 Task: Find an Airbnb in Deer Park, Australia for 5 guests from 1st to 9th June with 3 bedrooms, 3 beds, a kitchen, and self check-in, priced between ₹6000 and ₹12000 per night.
Action: Mouse moved to (502, 112)
Screenshot: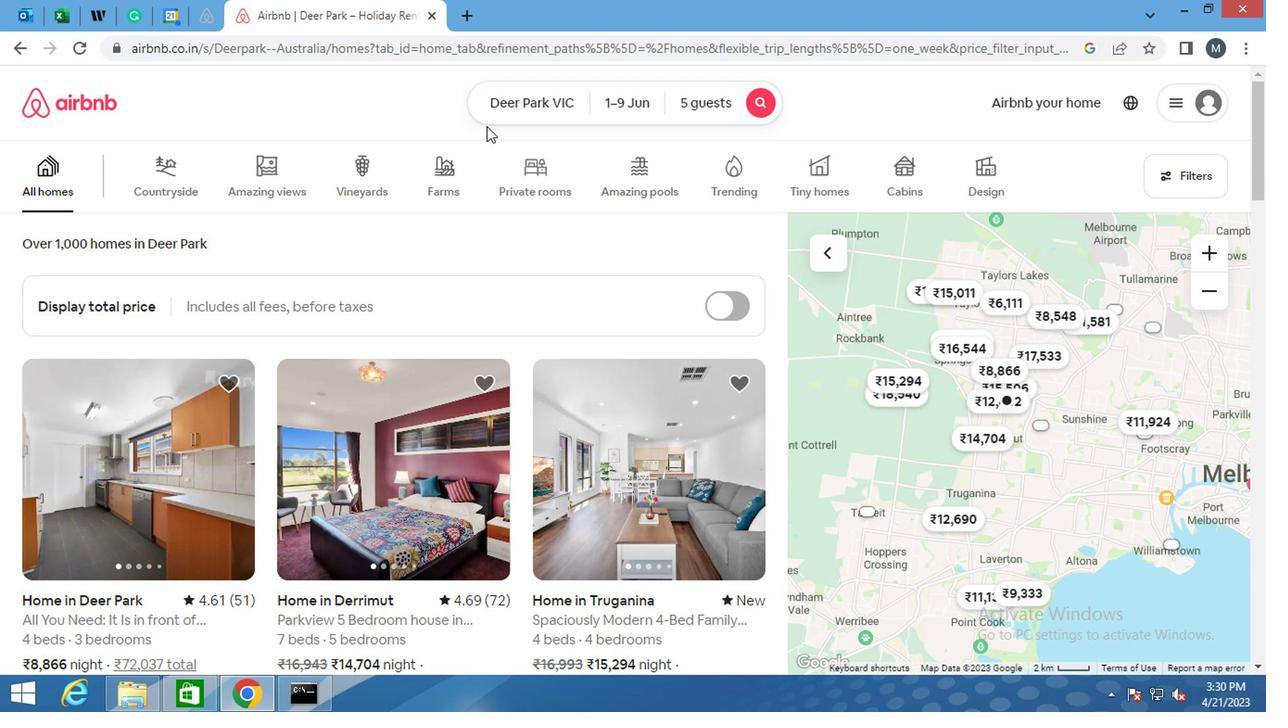 
Action: Mouse pressed left at (502, 112)
Screenshot: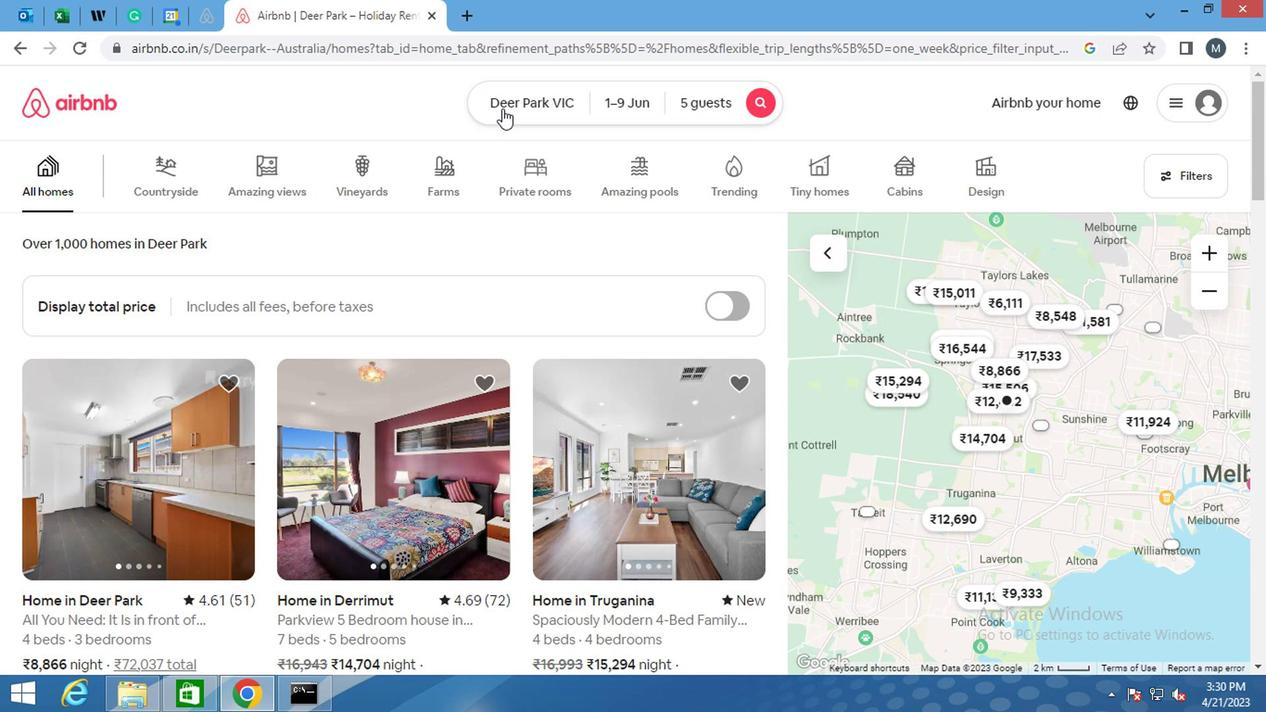 
Action: Mouse moved to (396, 179)
Screenshot: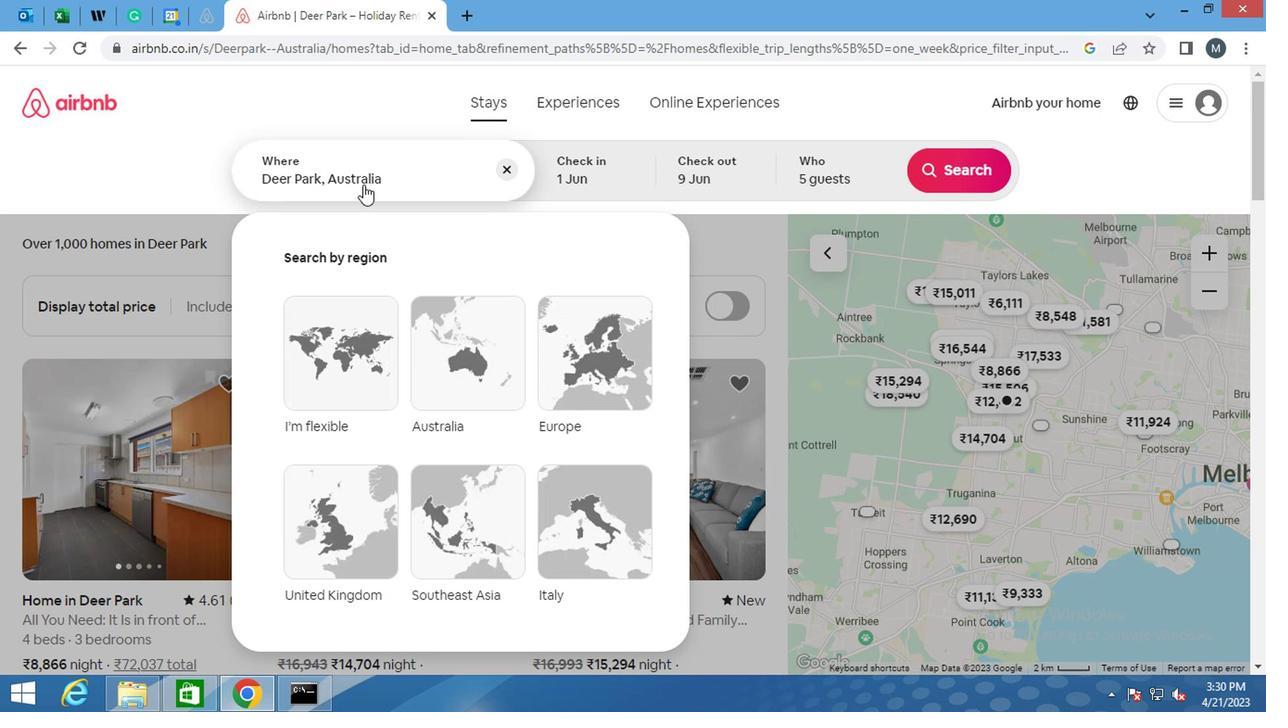 
Action: Mouse pressed left at (396, 179)
Screenshot: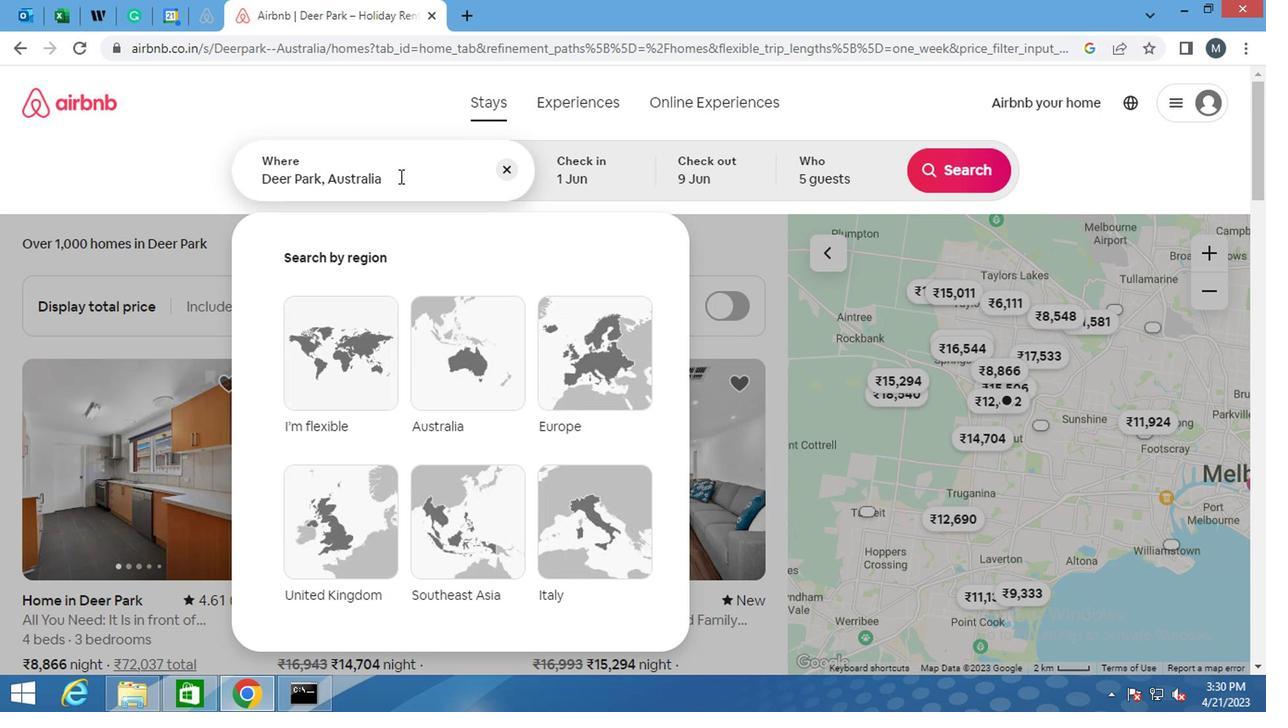 
Action: Mouse moved to (599, 183)
Screenshot: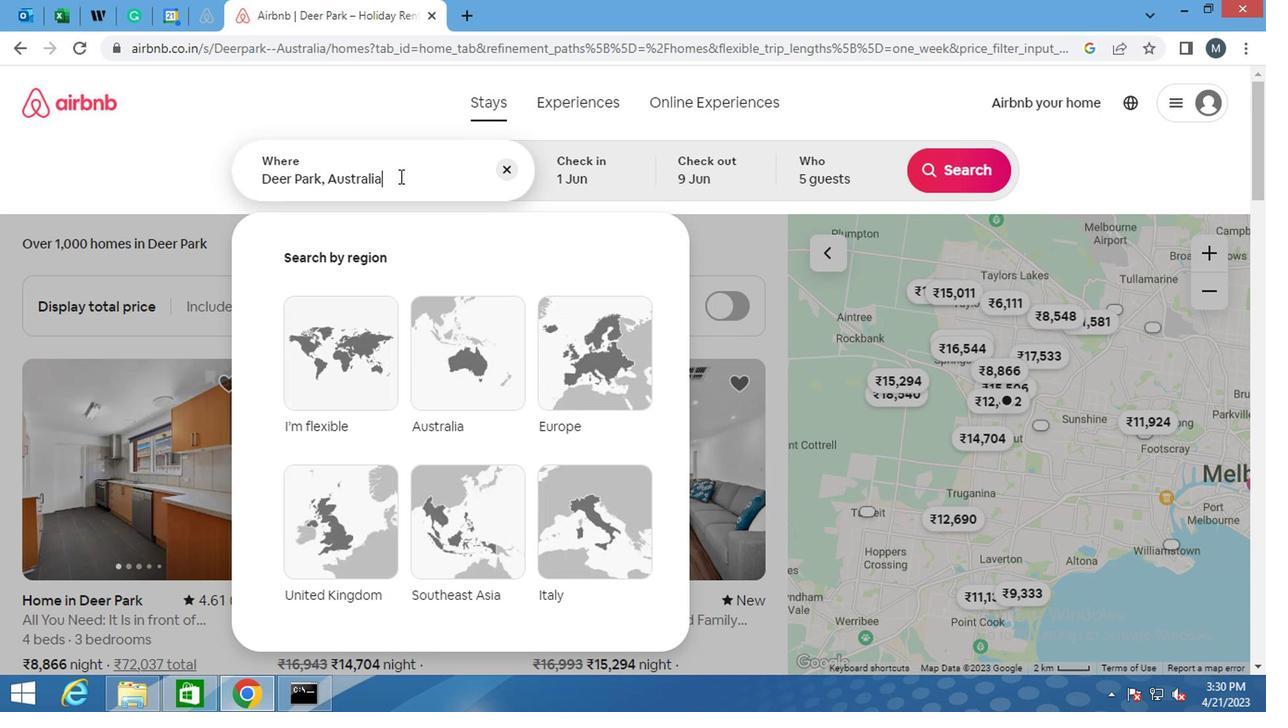 
Action: Mouse pressed left at (599, 183)
Screenshot: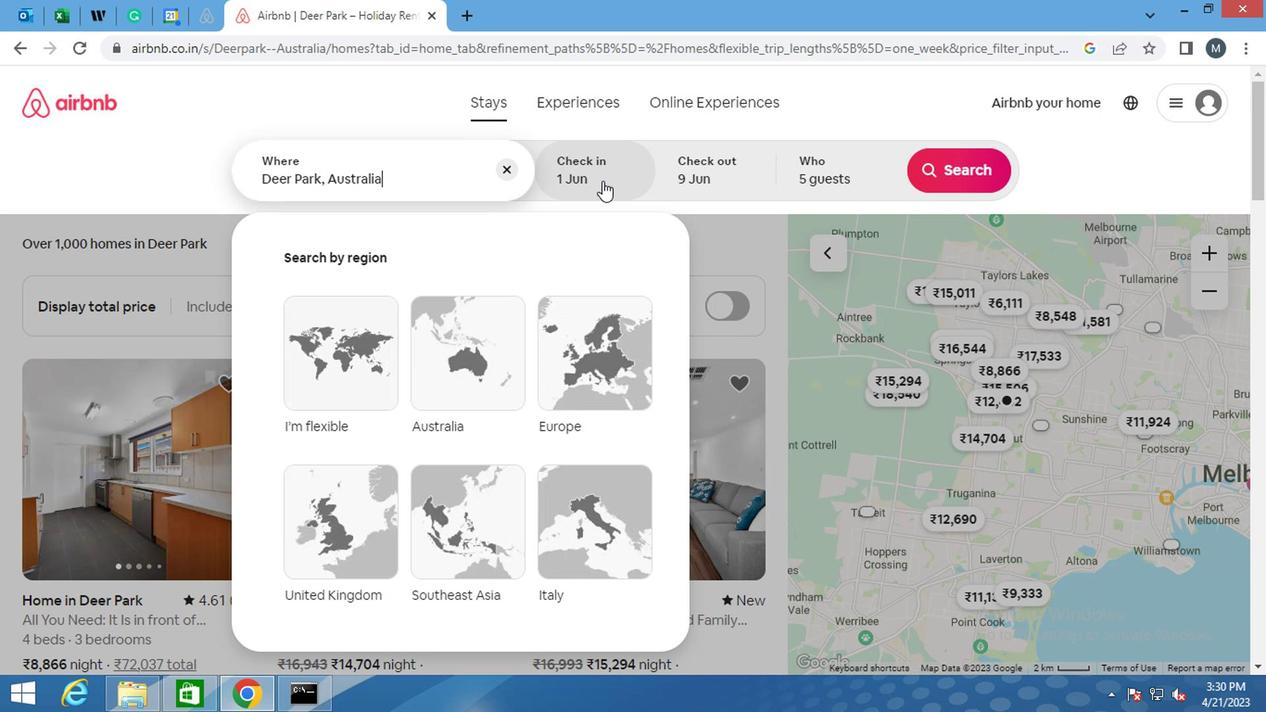 
Action: Mouse moved to (722, 176)
Screenshot: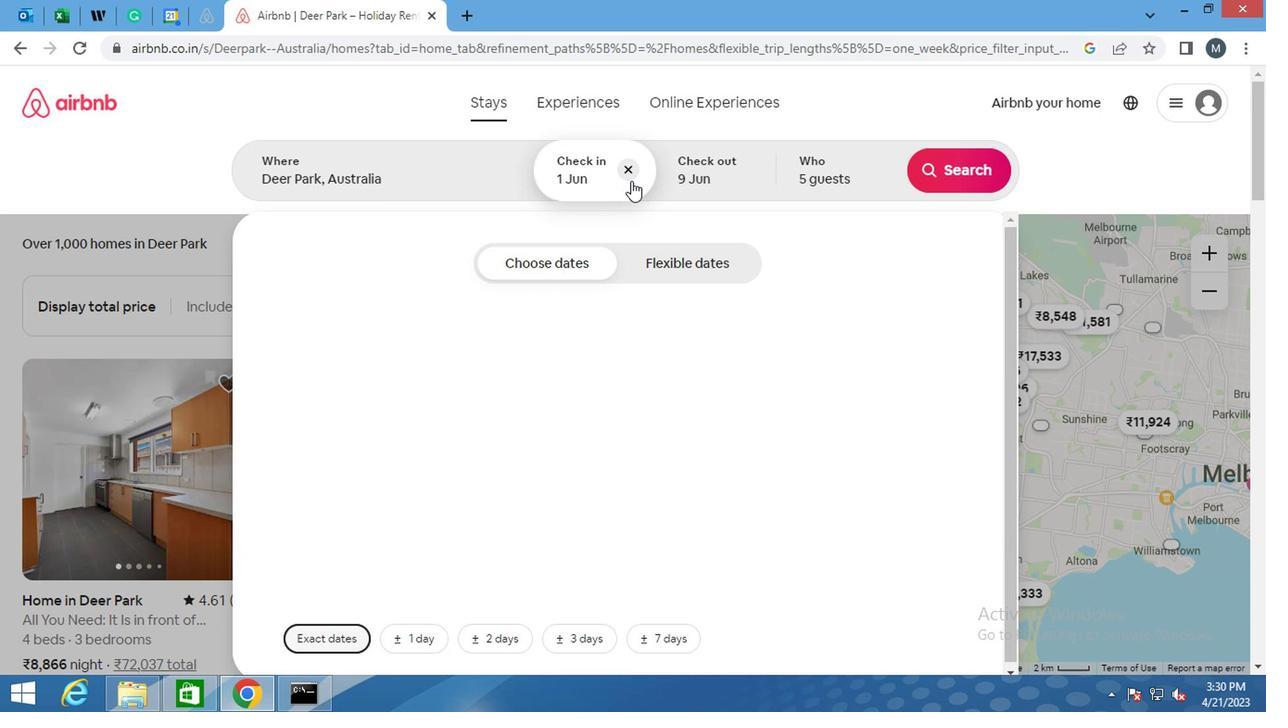 
Action: Mouse pressed left at (722, 176)
Screenshot: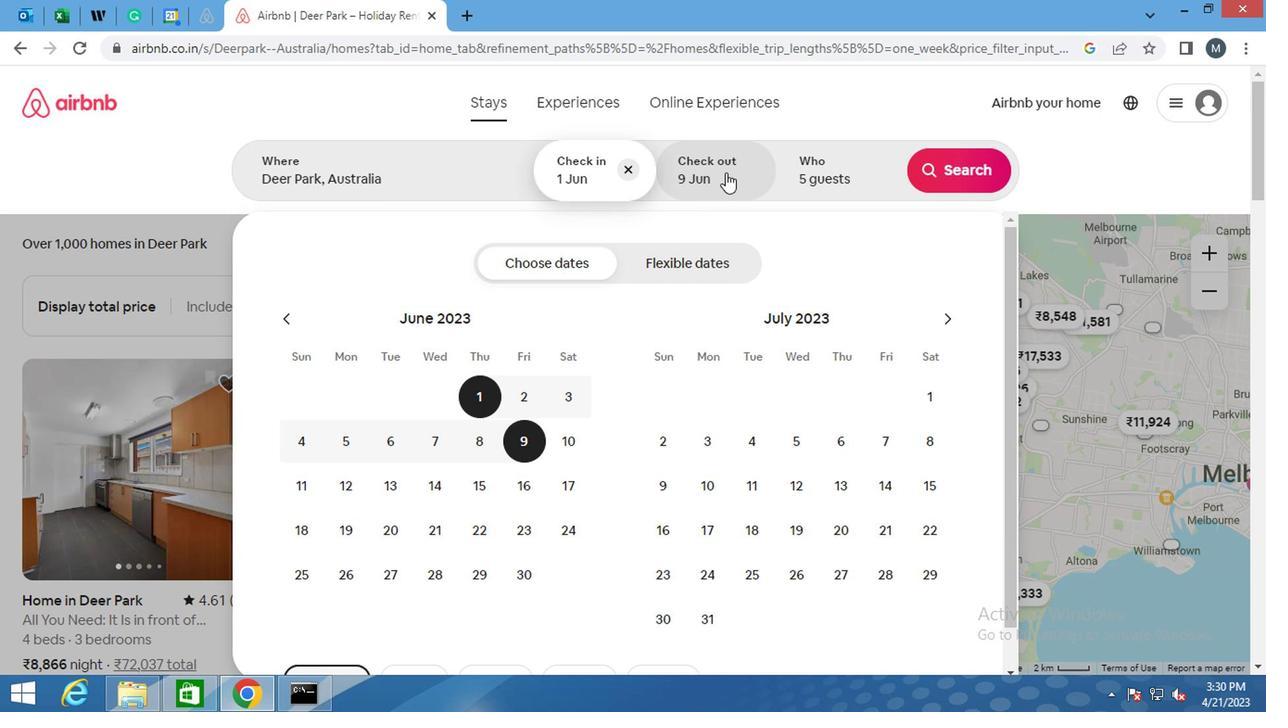 
Action: Mouse pressed right at (722, 176)
Screenshot: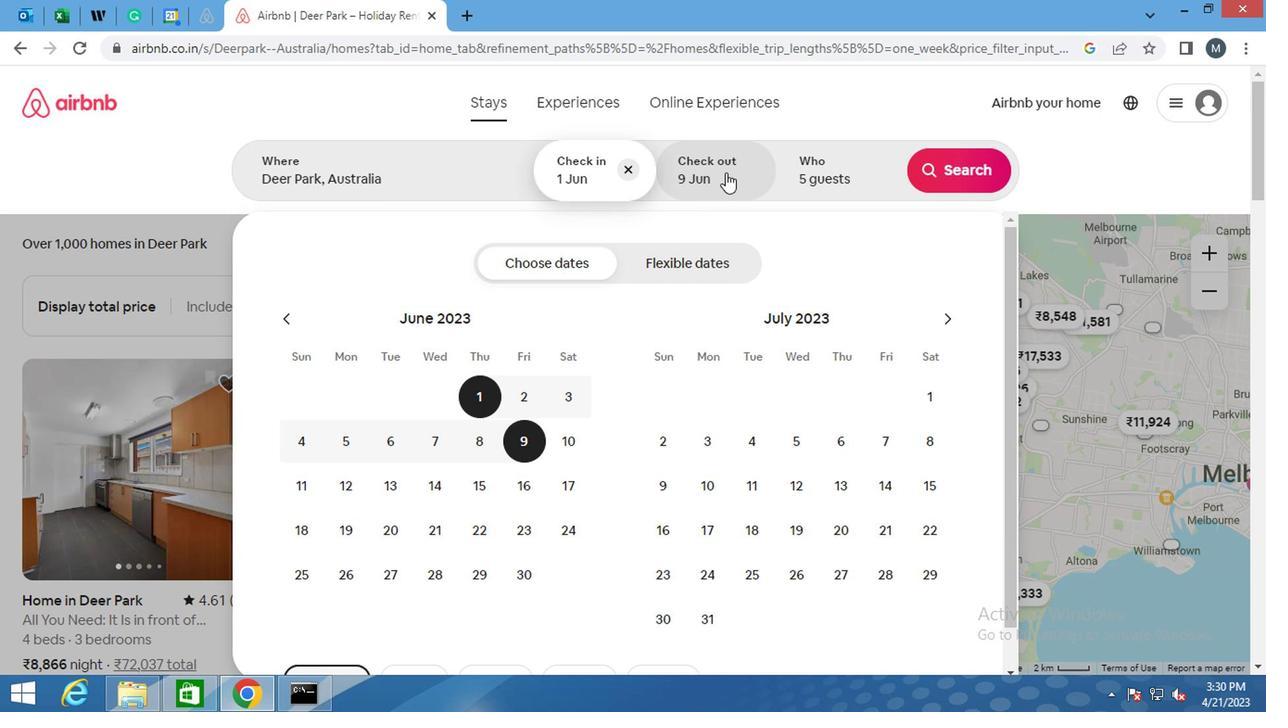 
Action: Mouse moved to (840, 154)
Screenshot: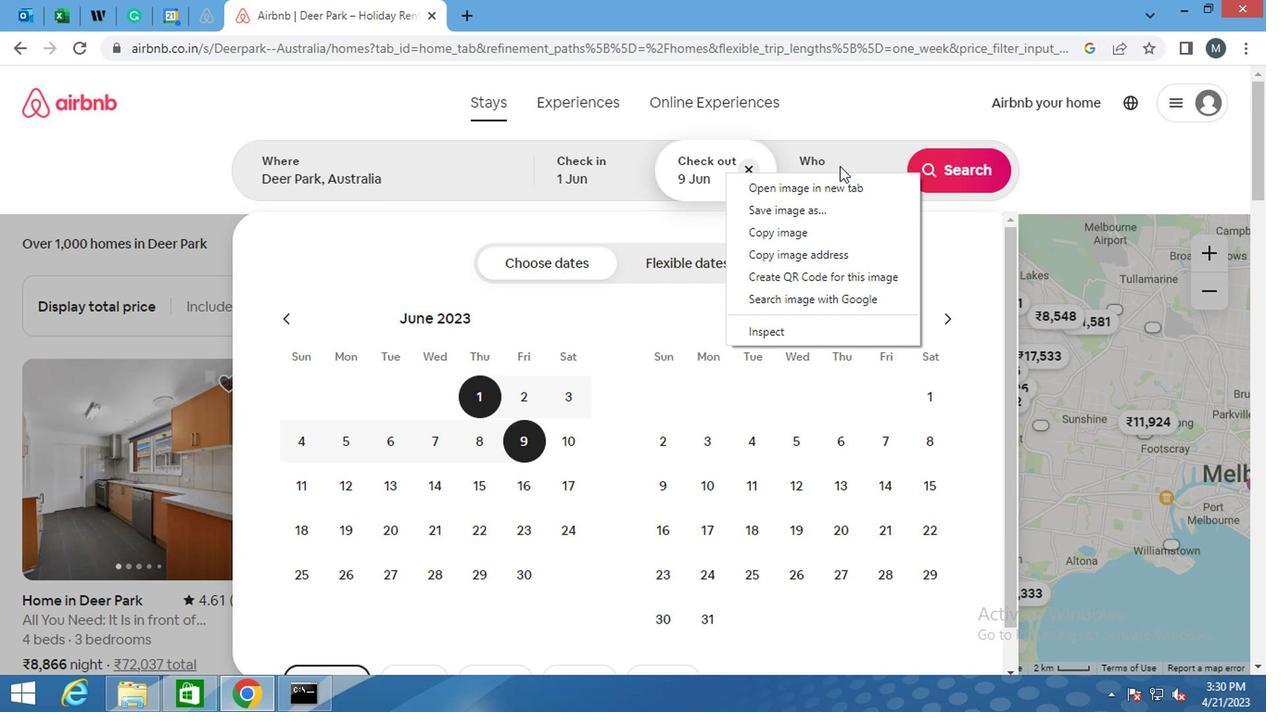 
Action: Mouse pressed left at (840, 154)
Screenshot: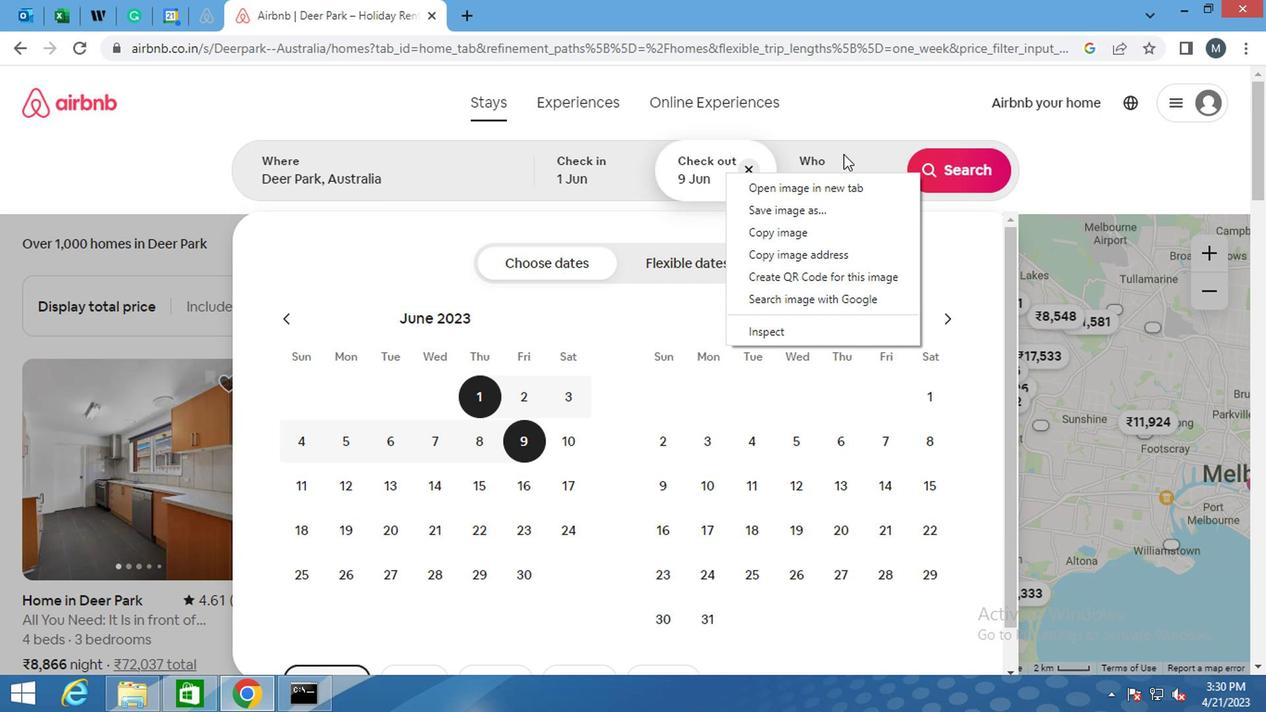 
Action: Mouse pressed right at (840, 154)
Screenshot: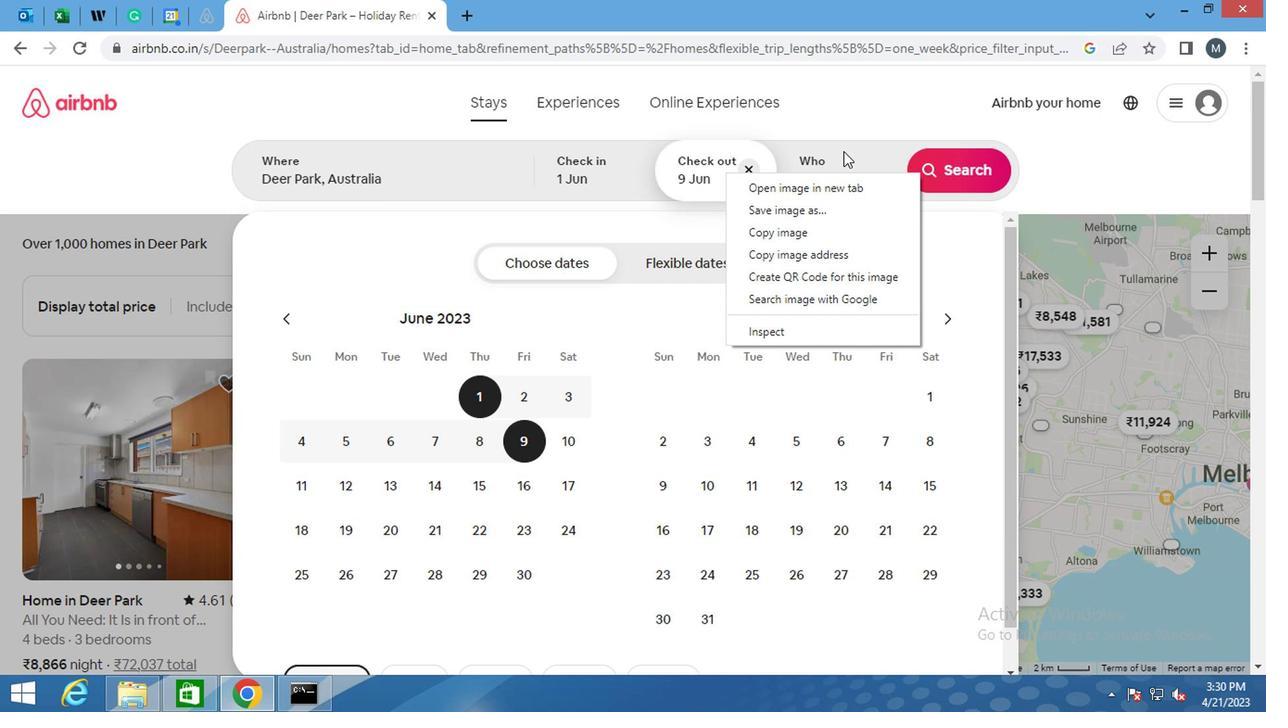 
Action: Mouse moved to (801, 179)
Screenshot: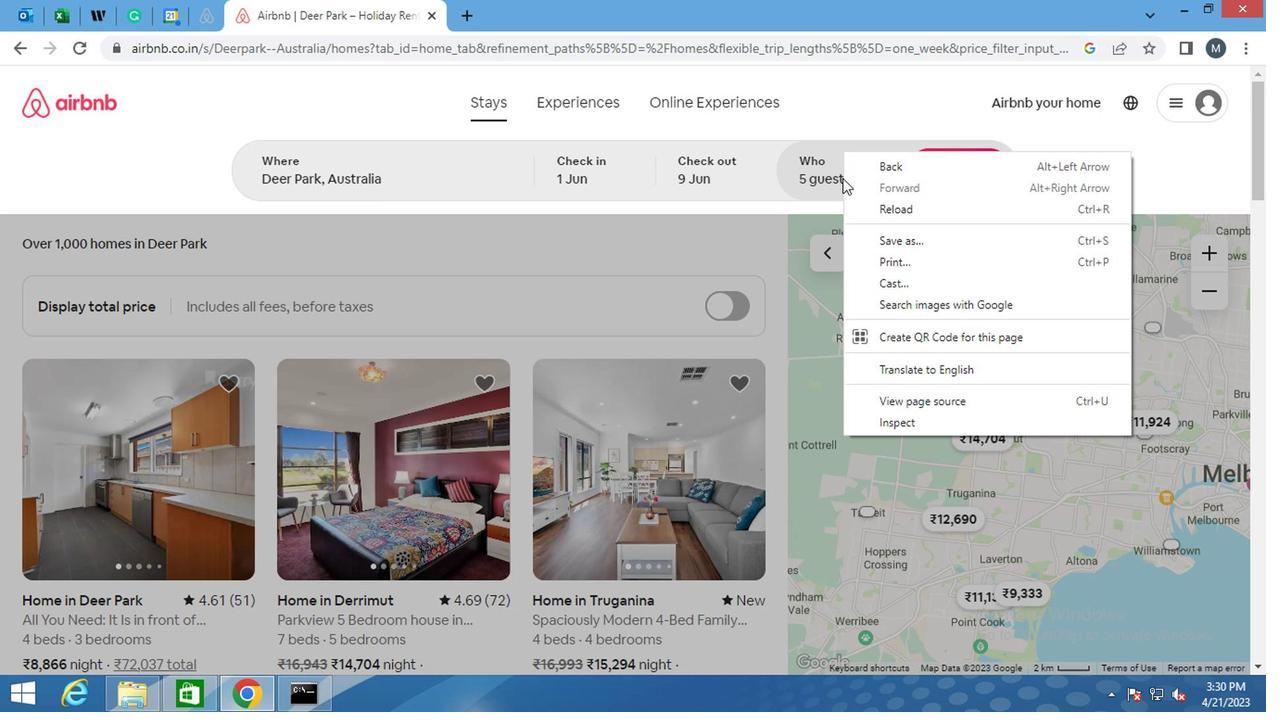 
Action: Mouse pressed left at (801, 179)
Screenshot: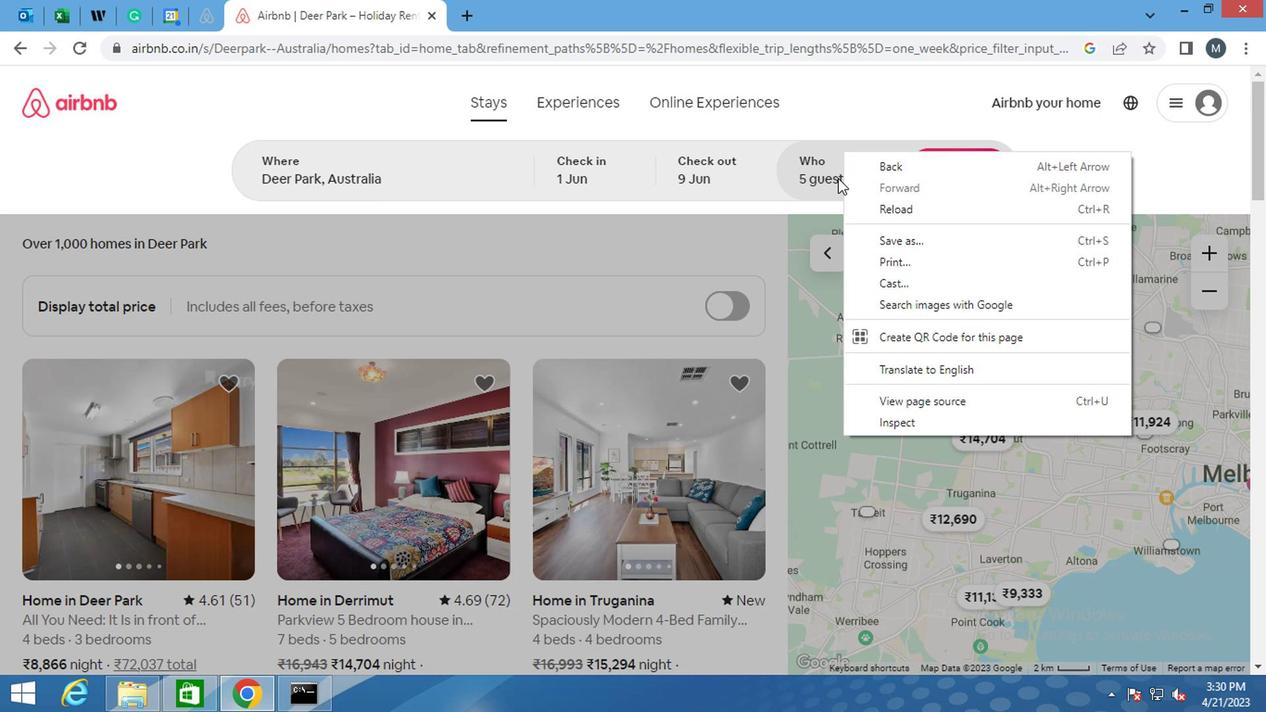 
Action: Mouse moved to (941, 177)
Screenshot: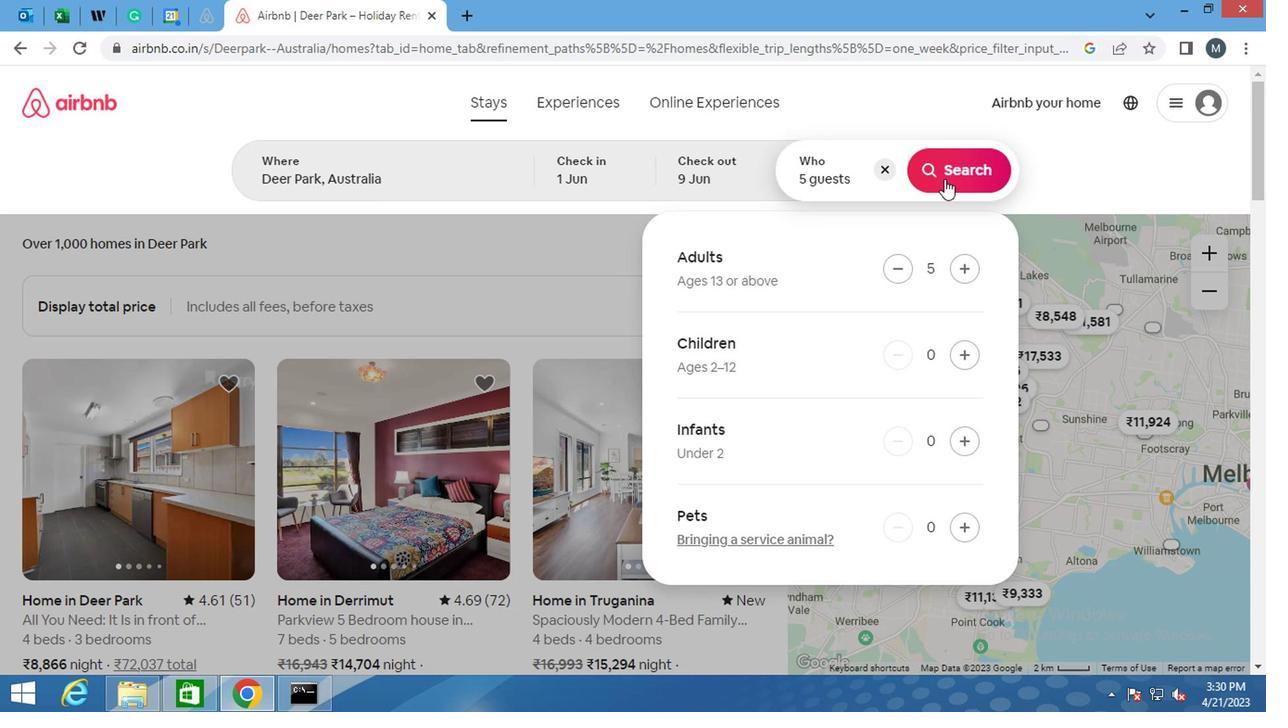 
Action: Mouse pressed left at (941, 177)
Screenshot: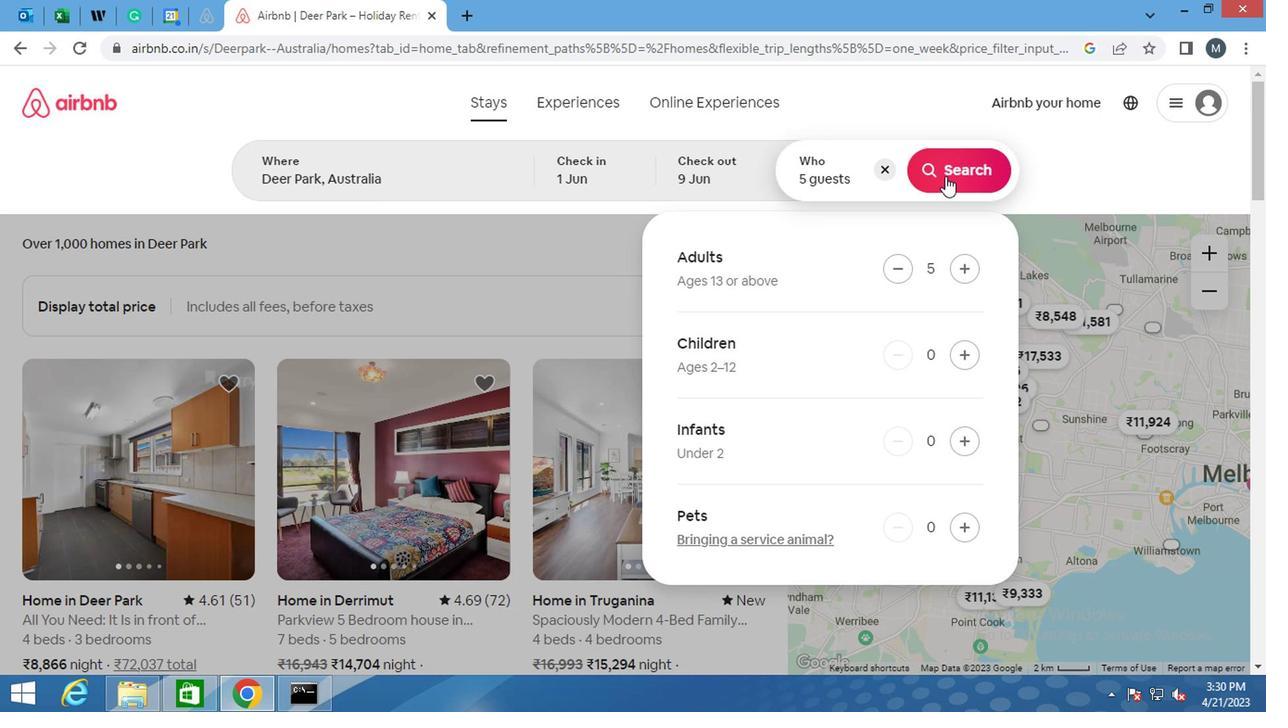 
Action: Mouse pressed right at (941, 177)
Screenshot: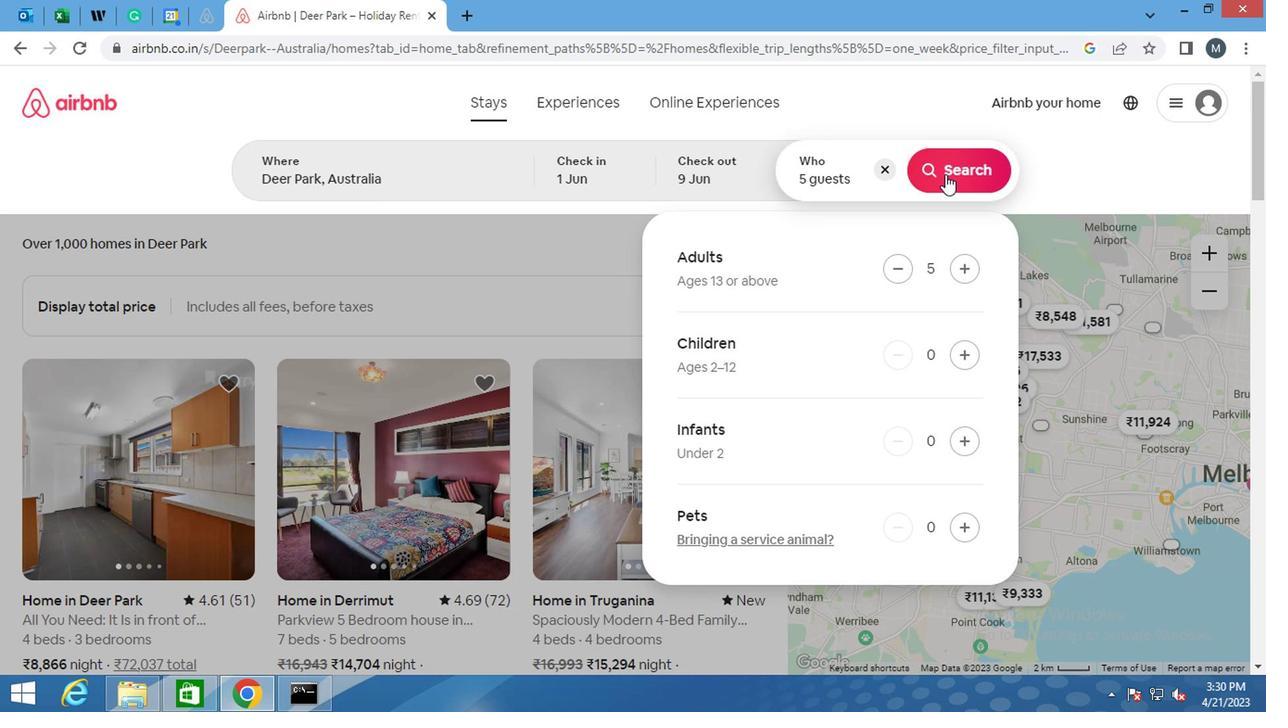 
Action: Mouse moved to (1168, 170)
Screenshot: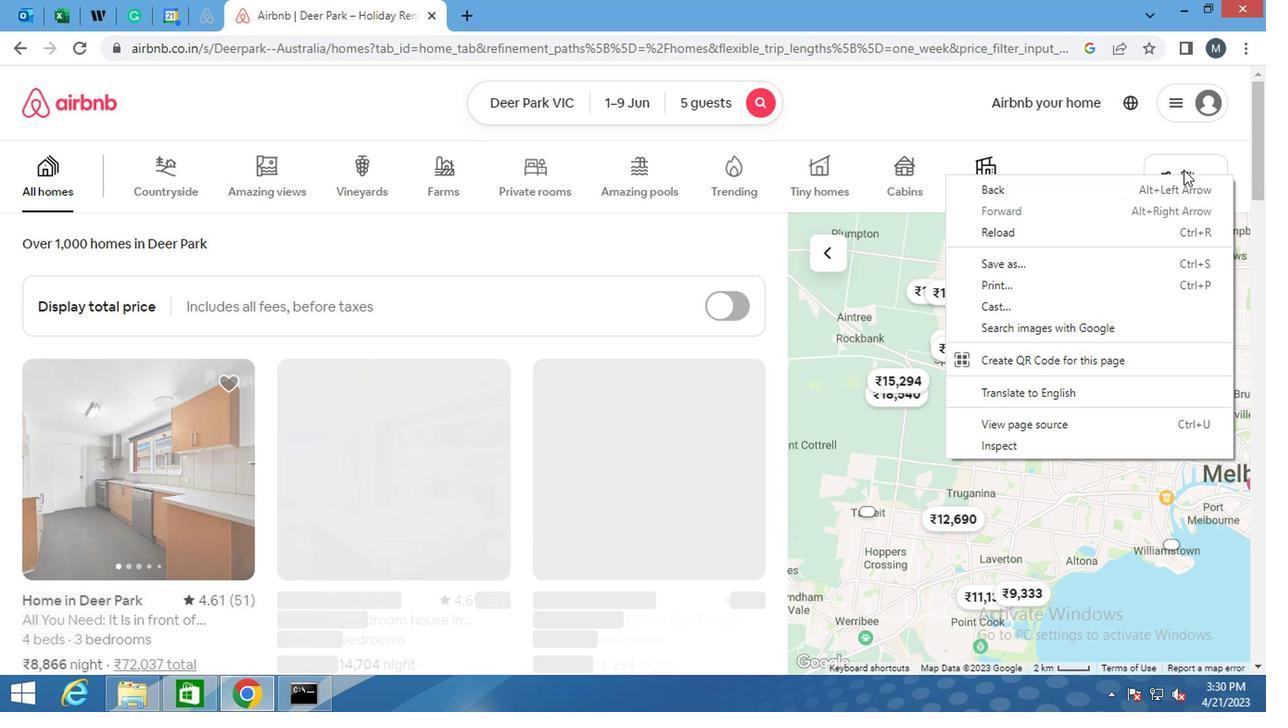 
Action: Mouse pressed left at (1168, 170)
Screenshot: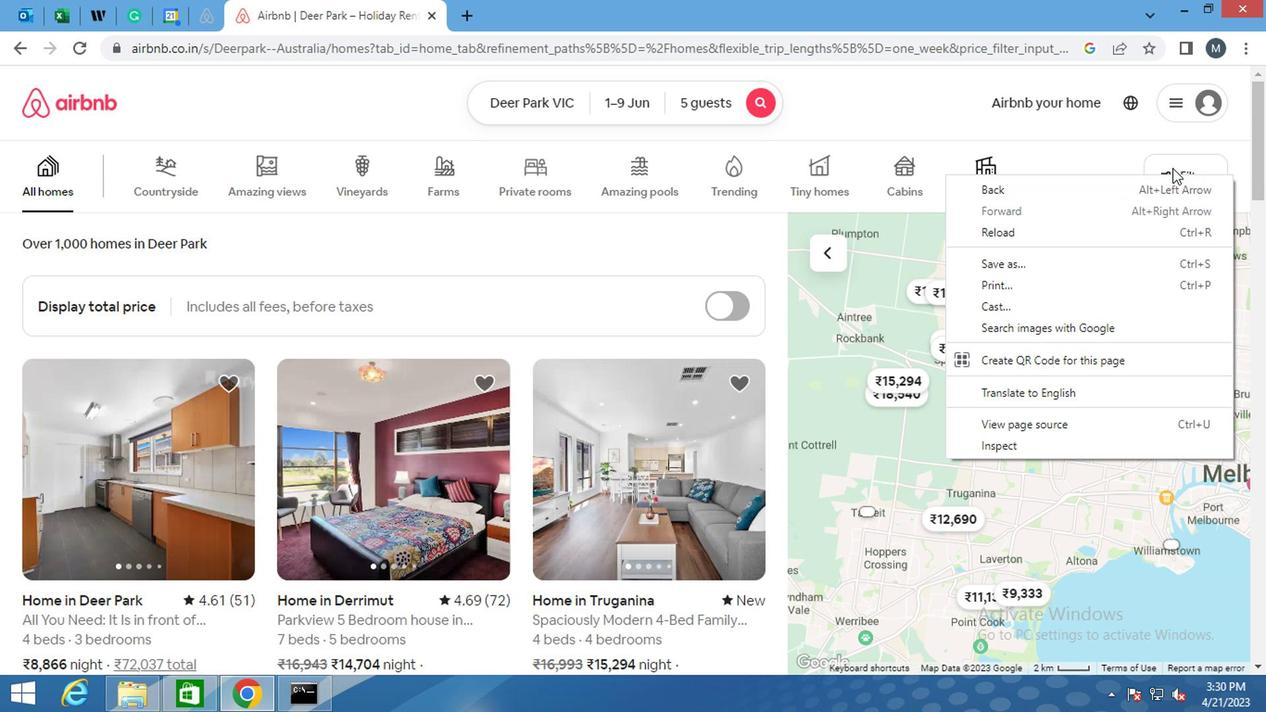 
Action: Mouse moved to (436, 402)
Screenshot: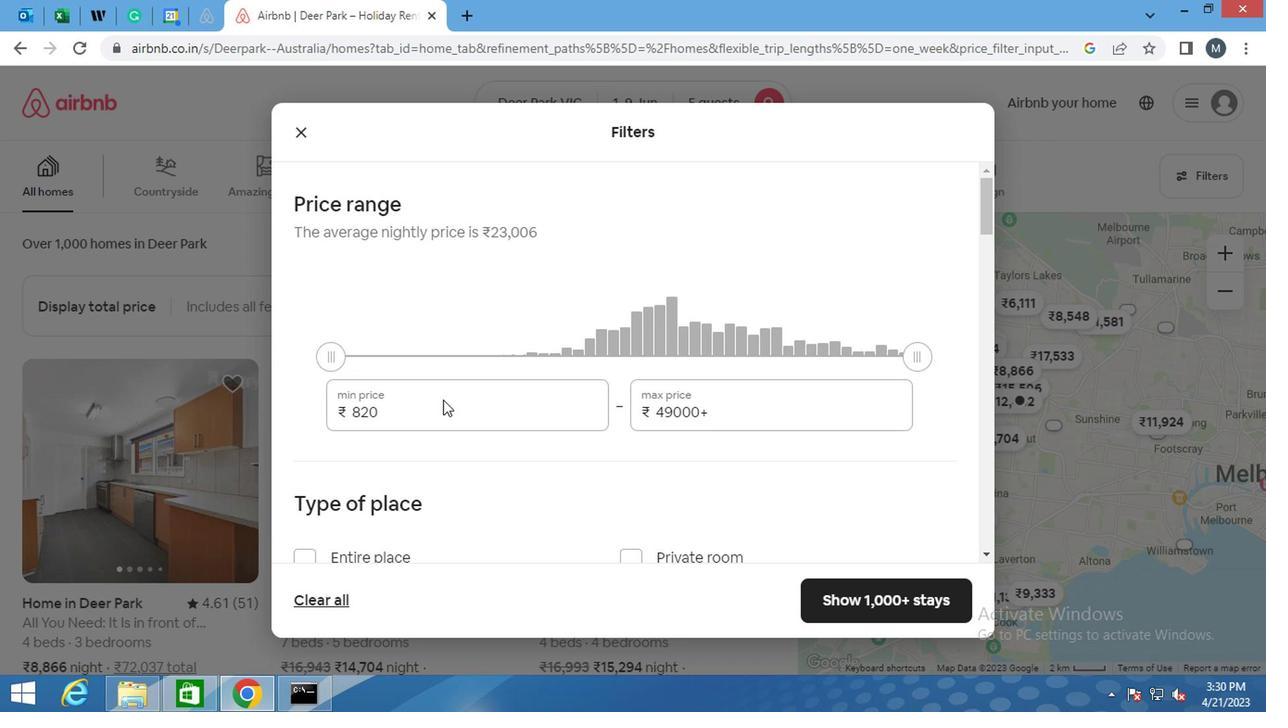 
Action: Mouse pressed left at (436, 402)
Screenshot: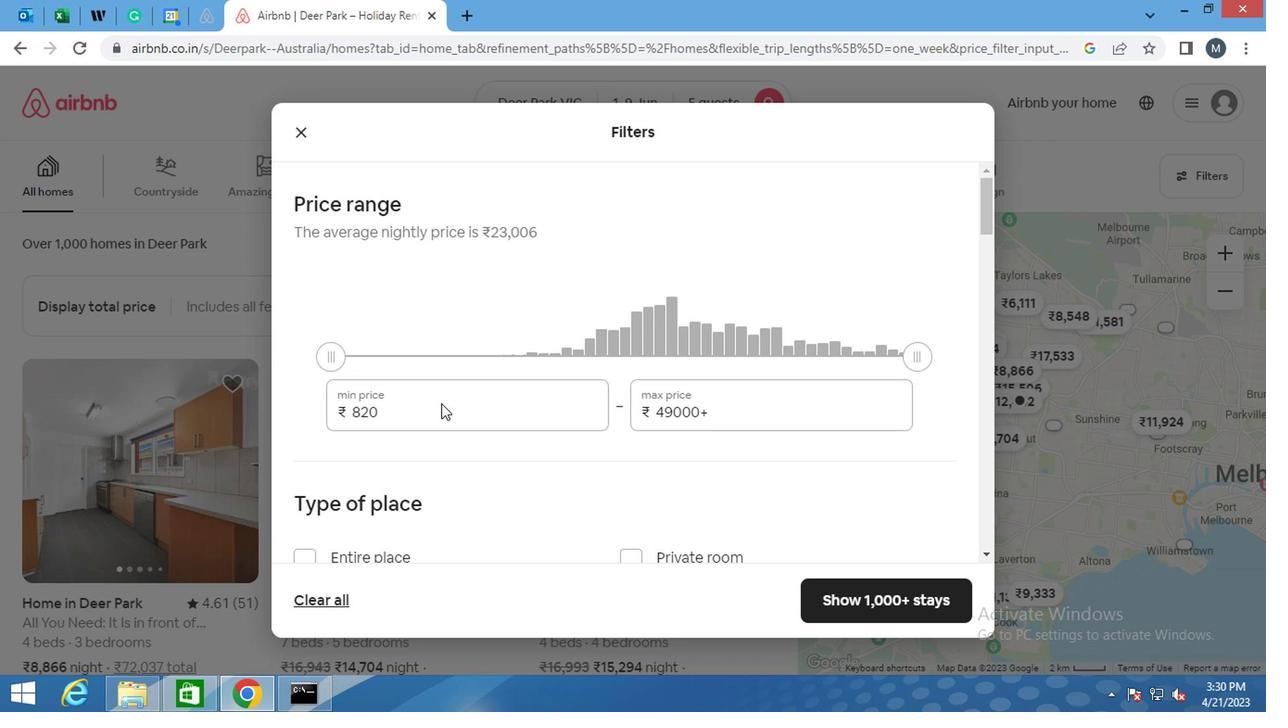 
Action: Mouse pressed left at (436, 402)
Screenshot: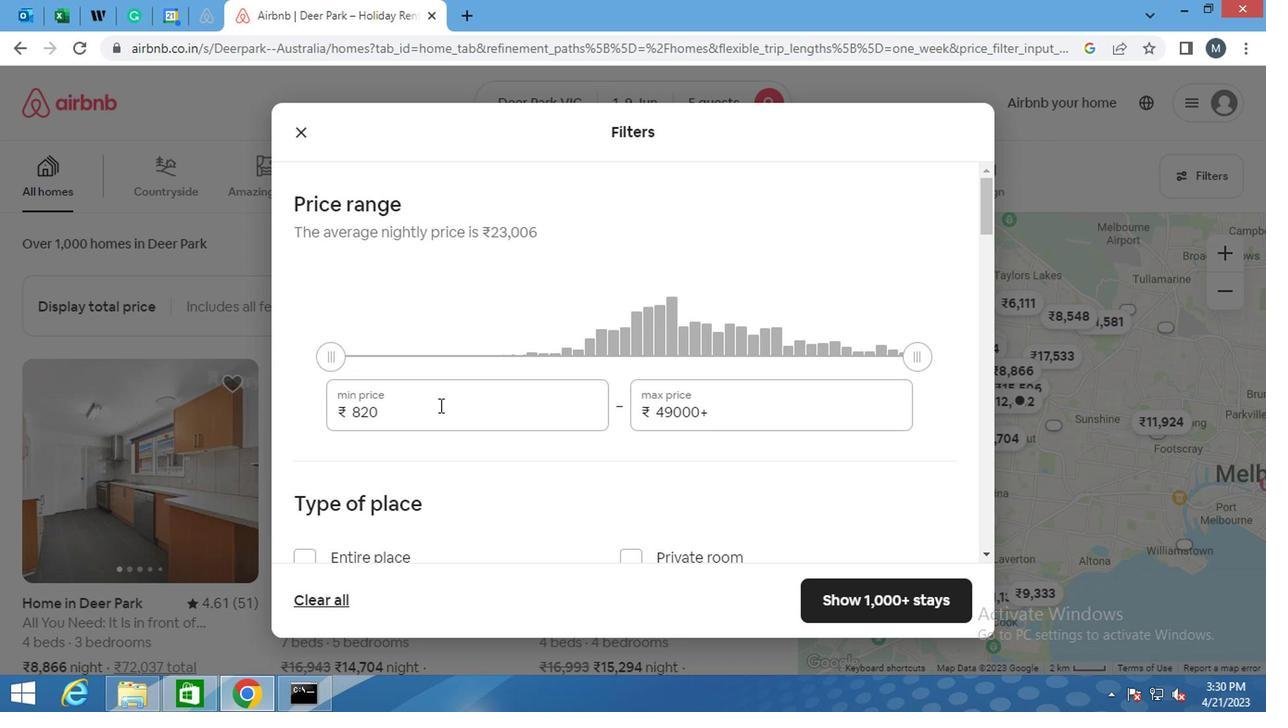 
Action: Mouse pressed right at (436, 402)
Screenshot: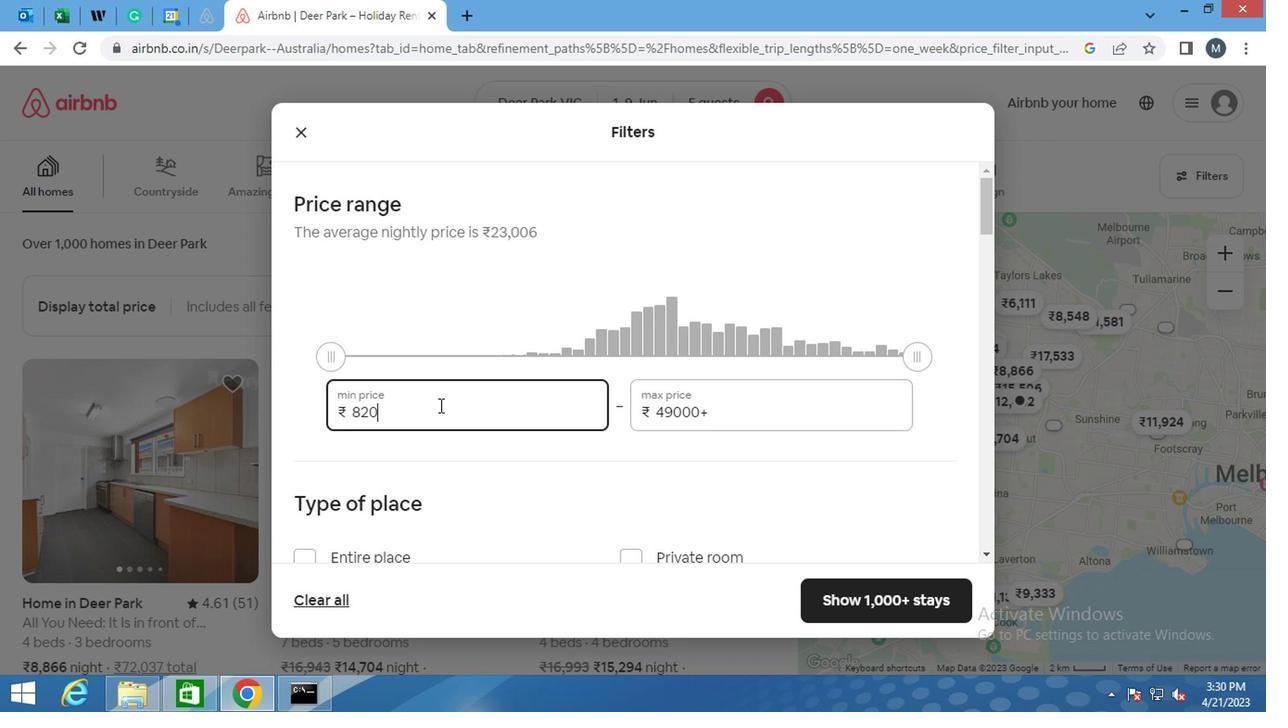 
Action: Mouse pressed left at (436, 402)
Screenshot: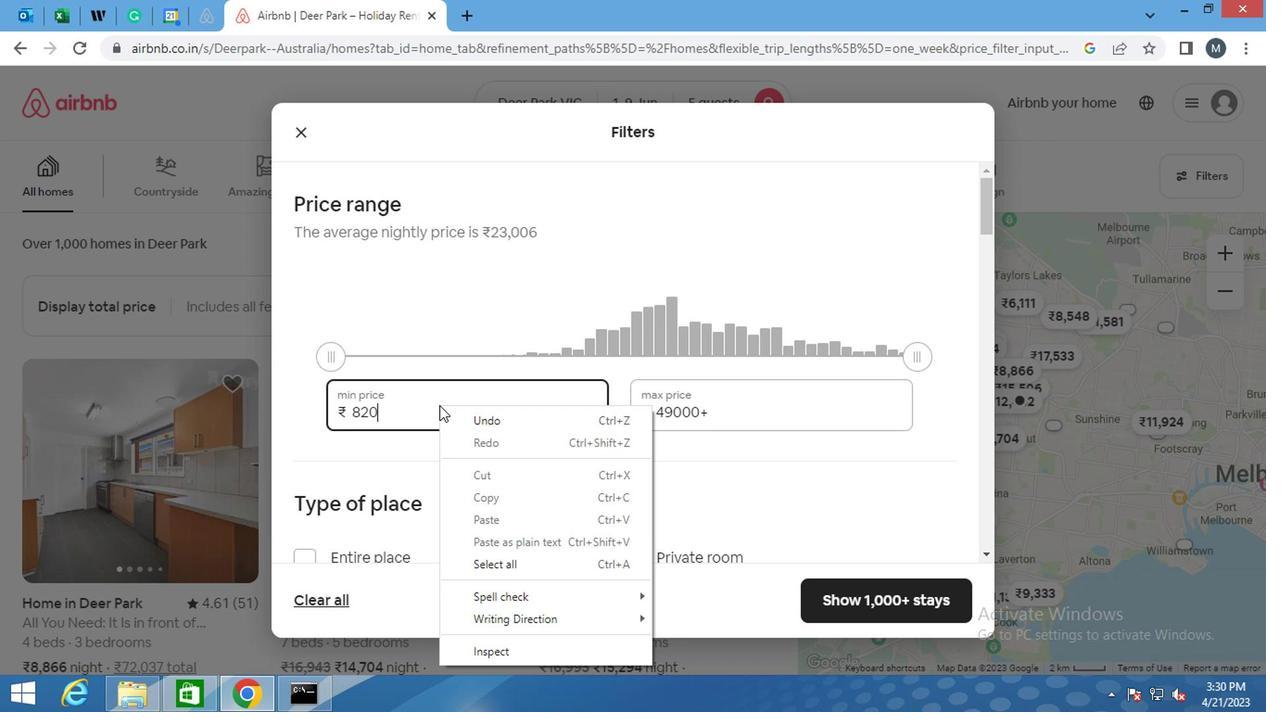 
Action: Mouse pressed left at (436, 402)
Screenshot: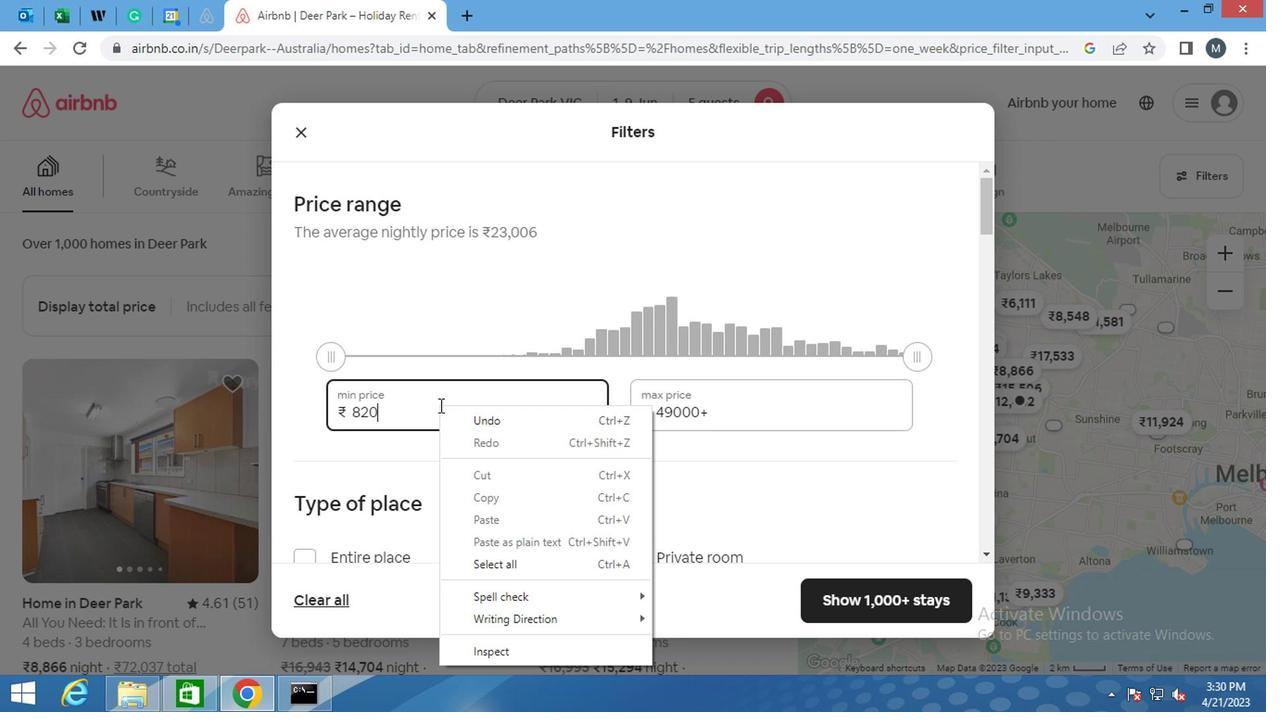
Action: Mouse pressed right at (436, 402)
Screenshot: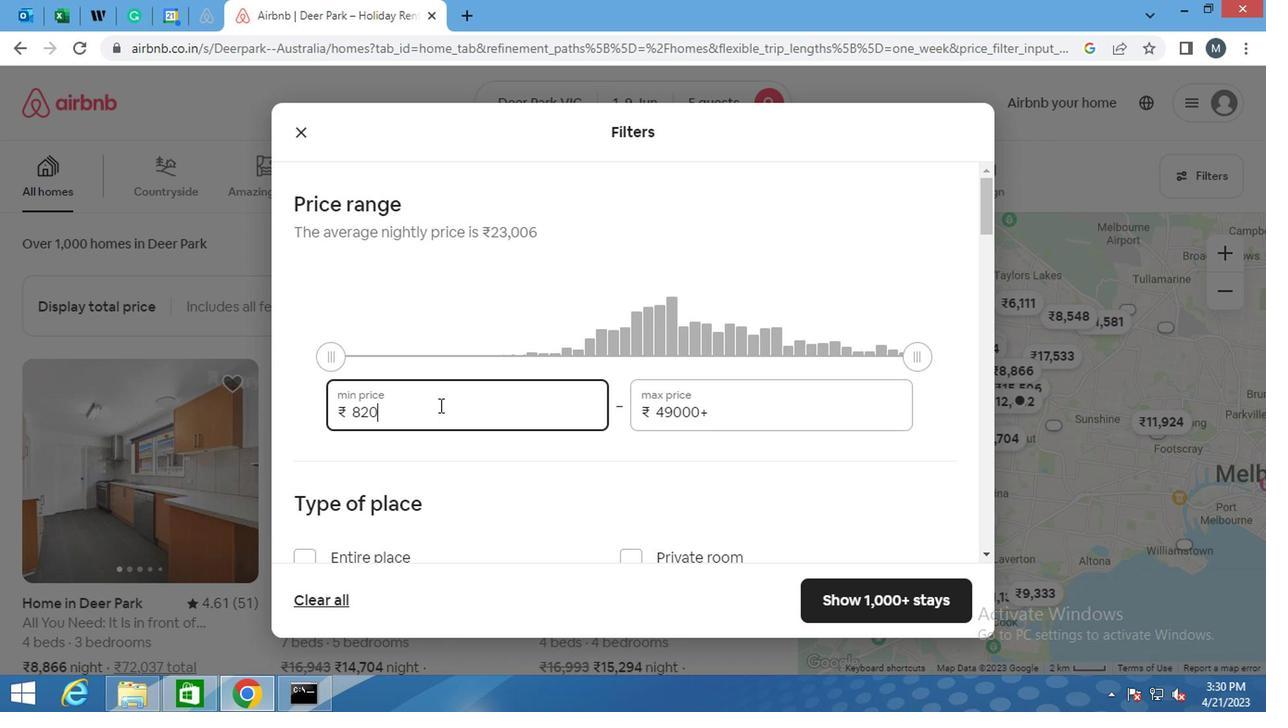 
Action: Mouse pressed left at (436, 402)
Screenshot: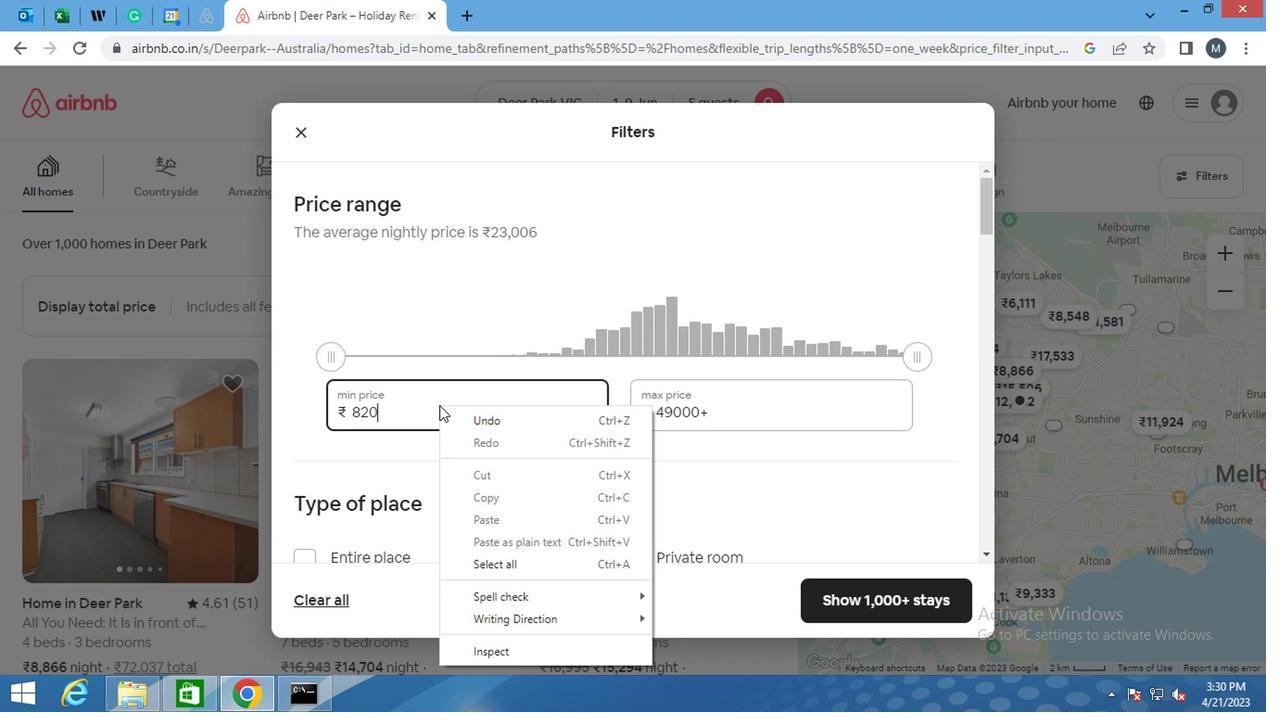 
Action: Mouse moved to (371, 413)
Screenshot: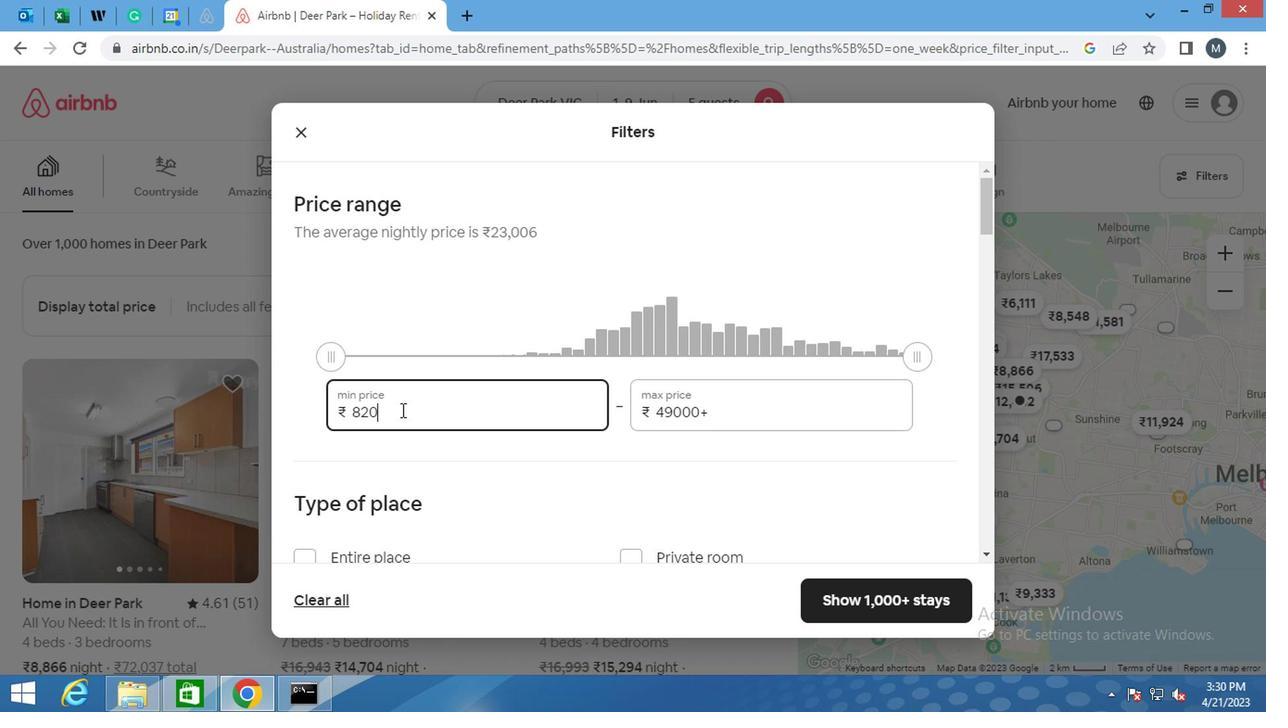 
Action: Mouse pressed left at (371, 413)
Screenshot: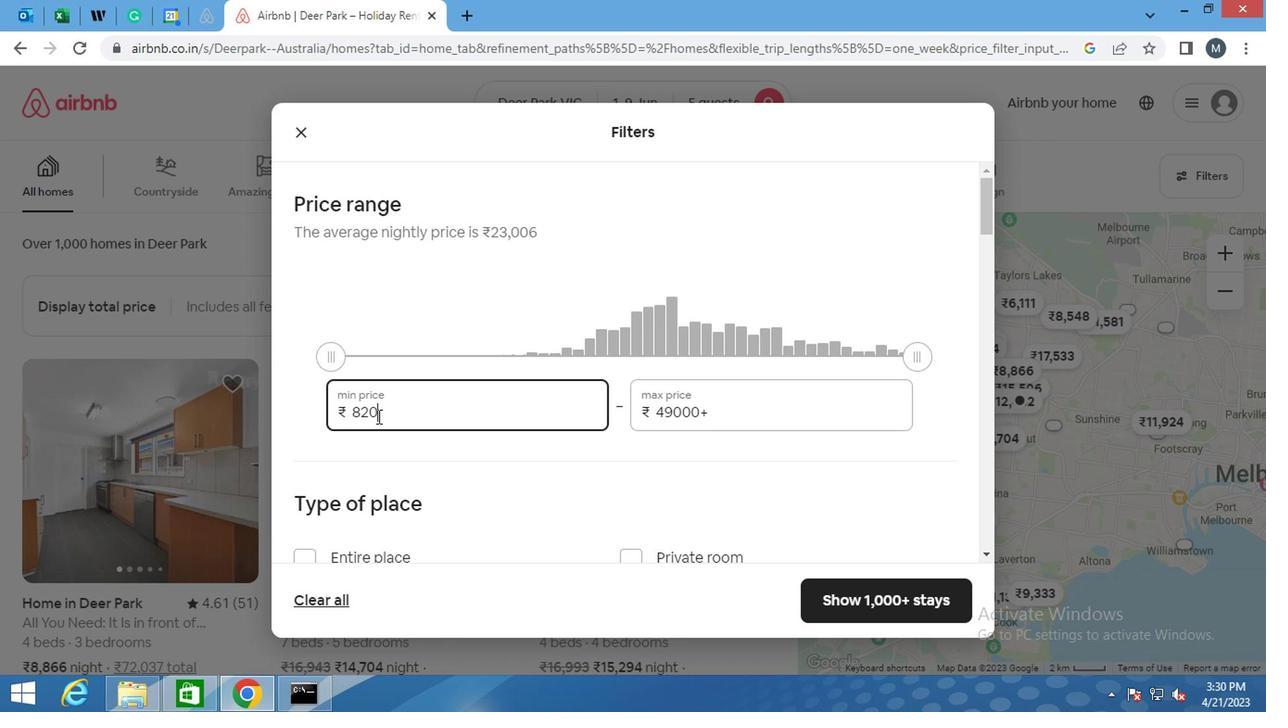 
Action: Mouse pressed right at (371, 413)
Screenshot: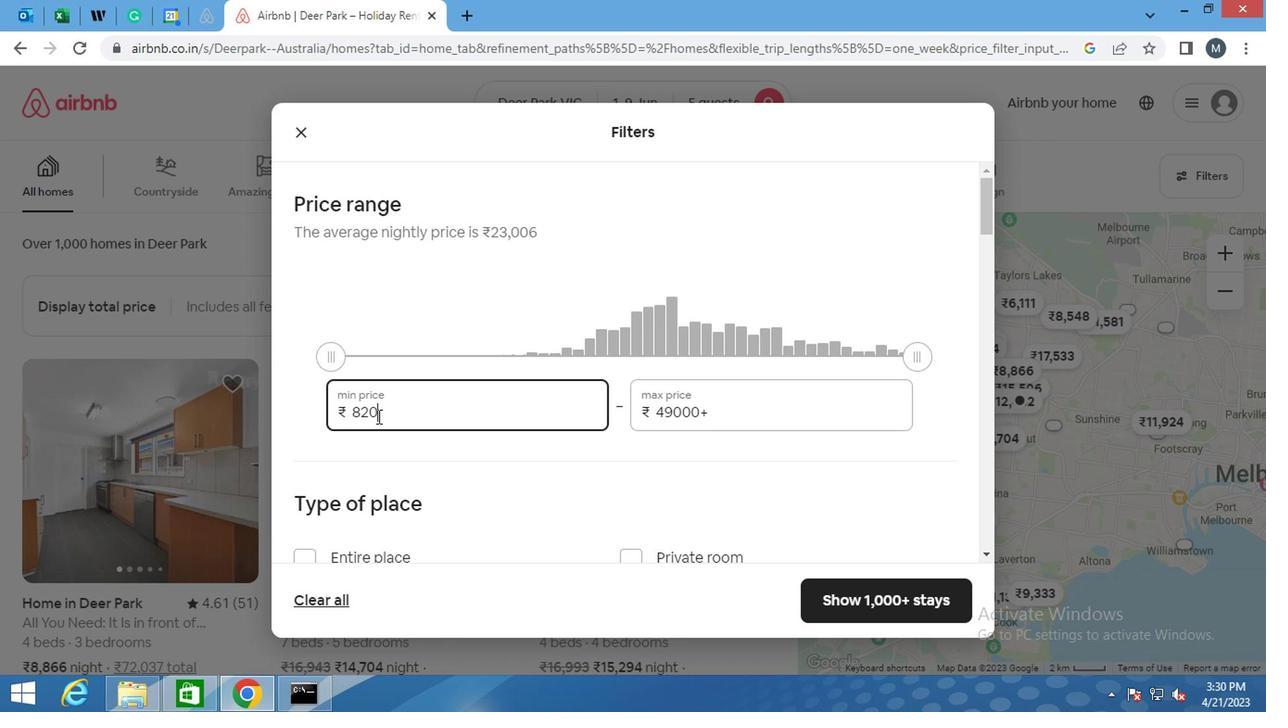 
Action: Mouse pressed left at (371, 413)
Screenshot: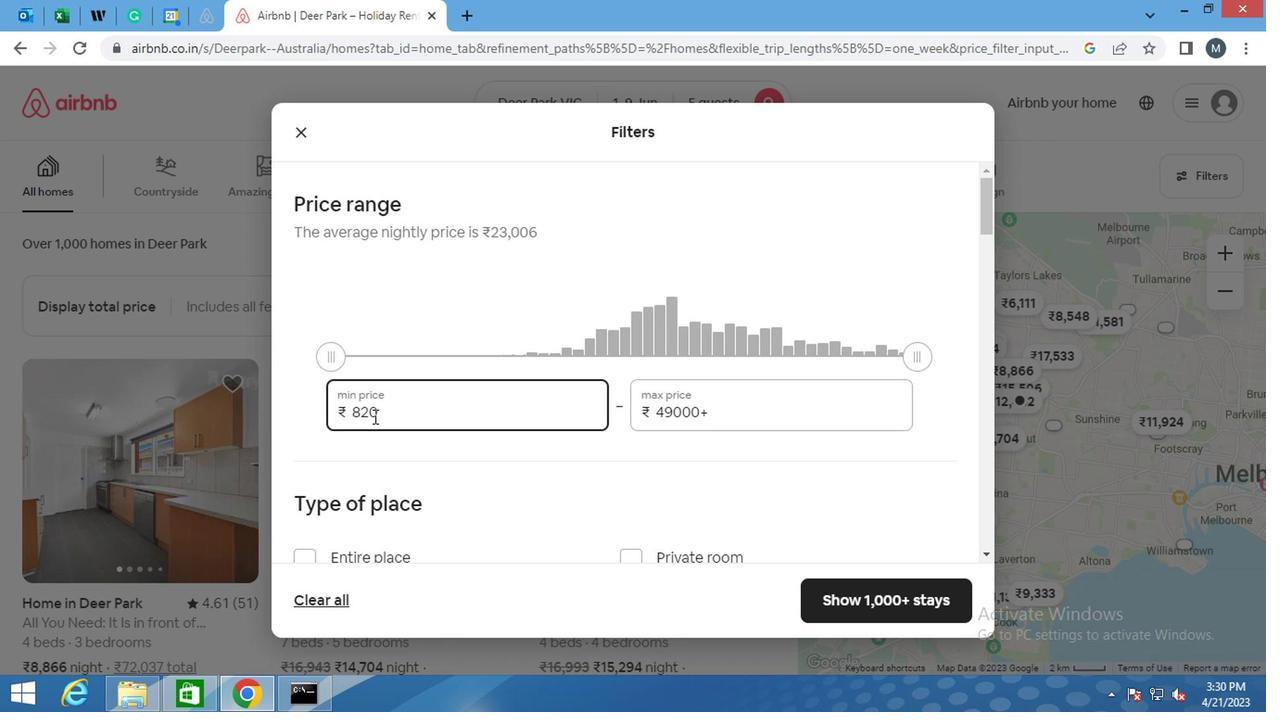 
Action: Mouse moved to (365, 410)
Screenshot: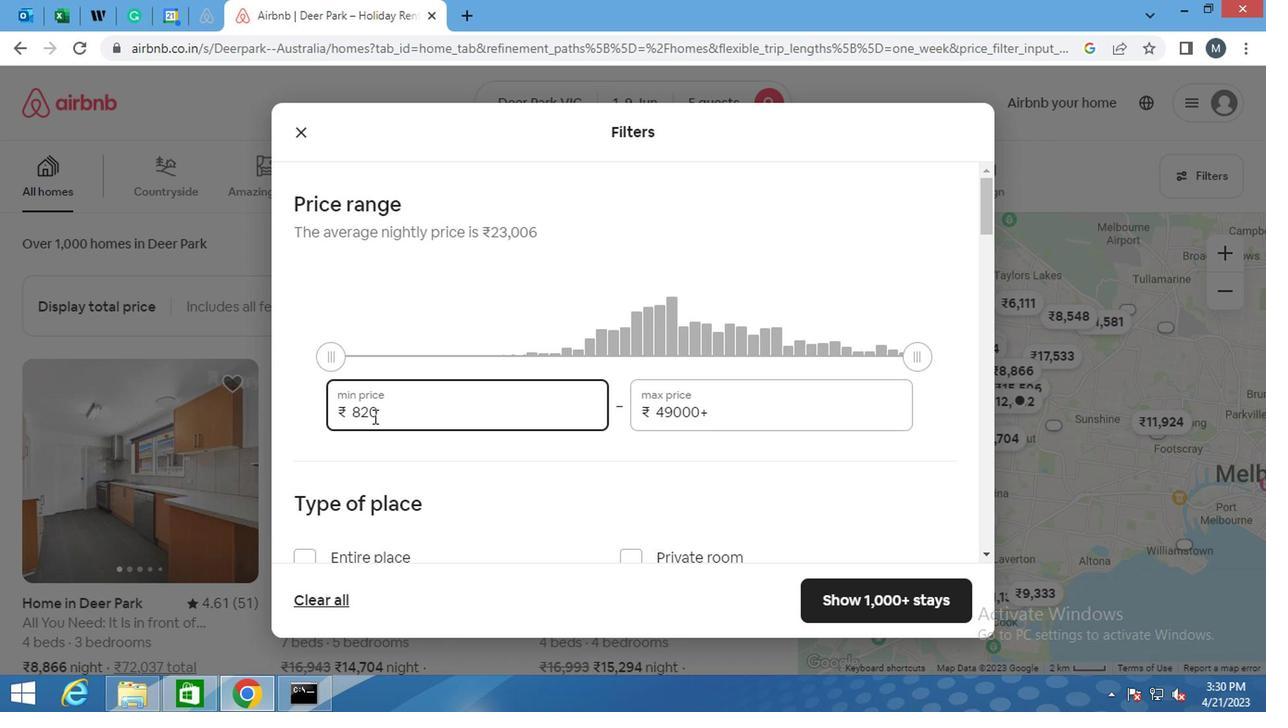 
Action: Mouse pressed left at (365, 410)
Screenshot: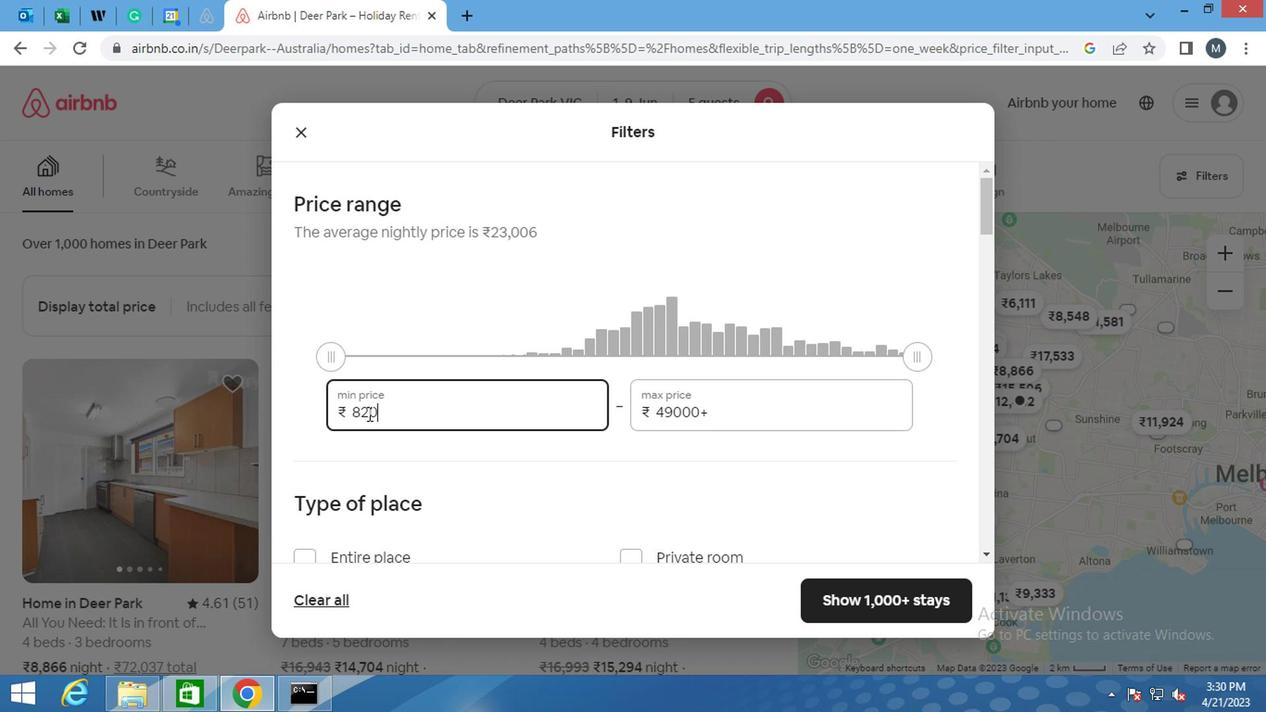 
Action: Mouse pressed left at (365, 410)
Screenshot: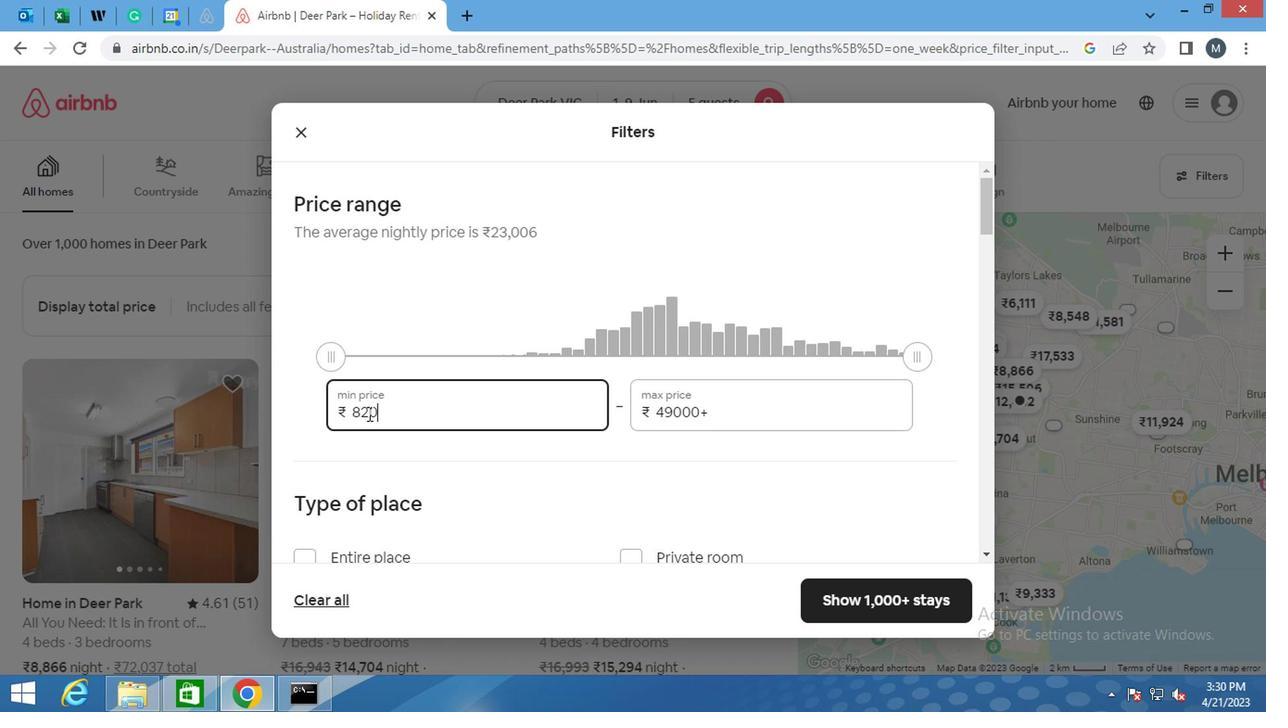 
Action: Mouse moved to (364, 407)
Screenshot: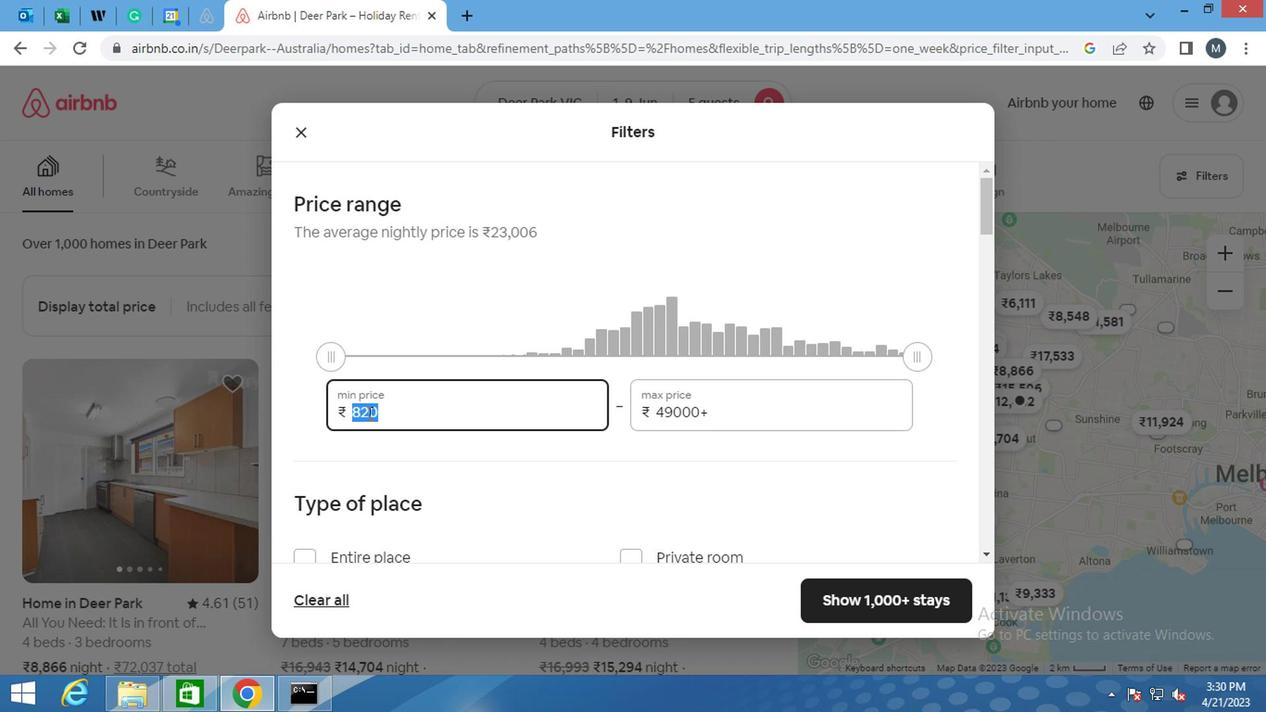 
Action: Key pressed 60
Screenshot: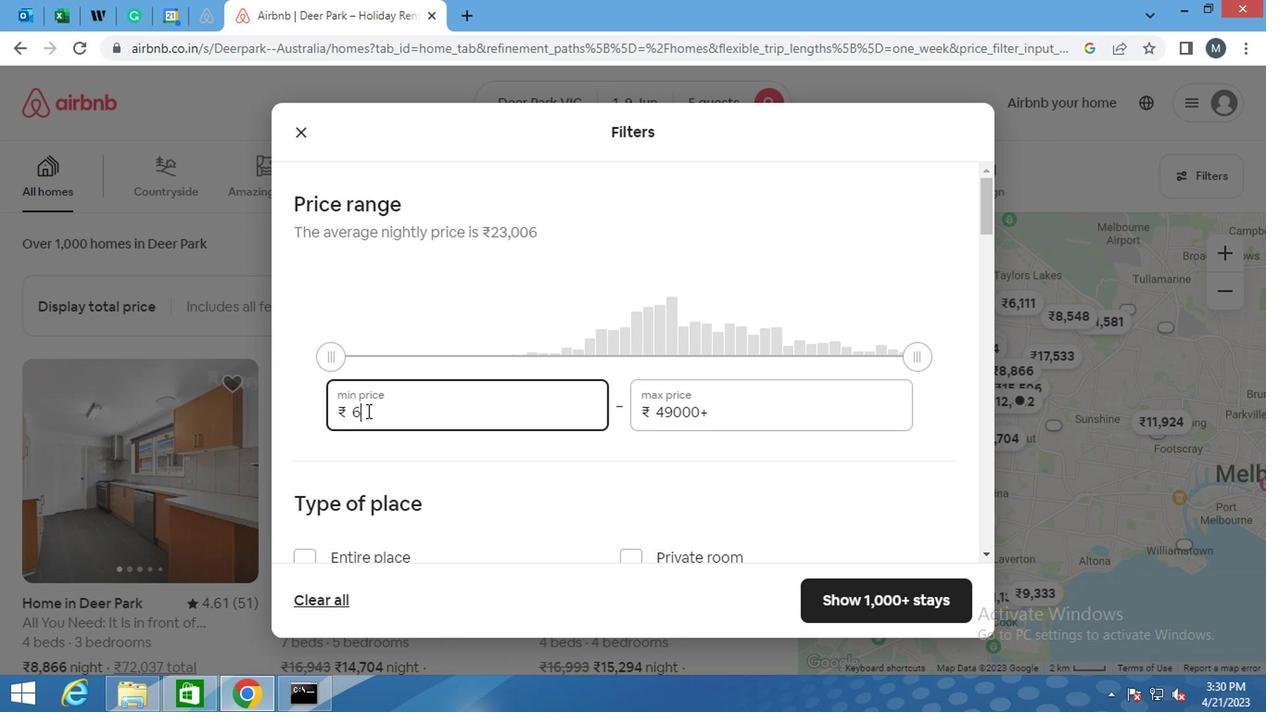 
Action: Mouse moved to (373, 407)
Screenshot: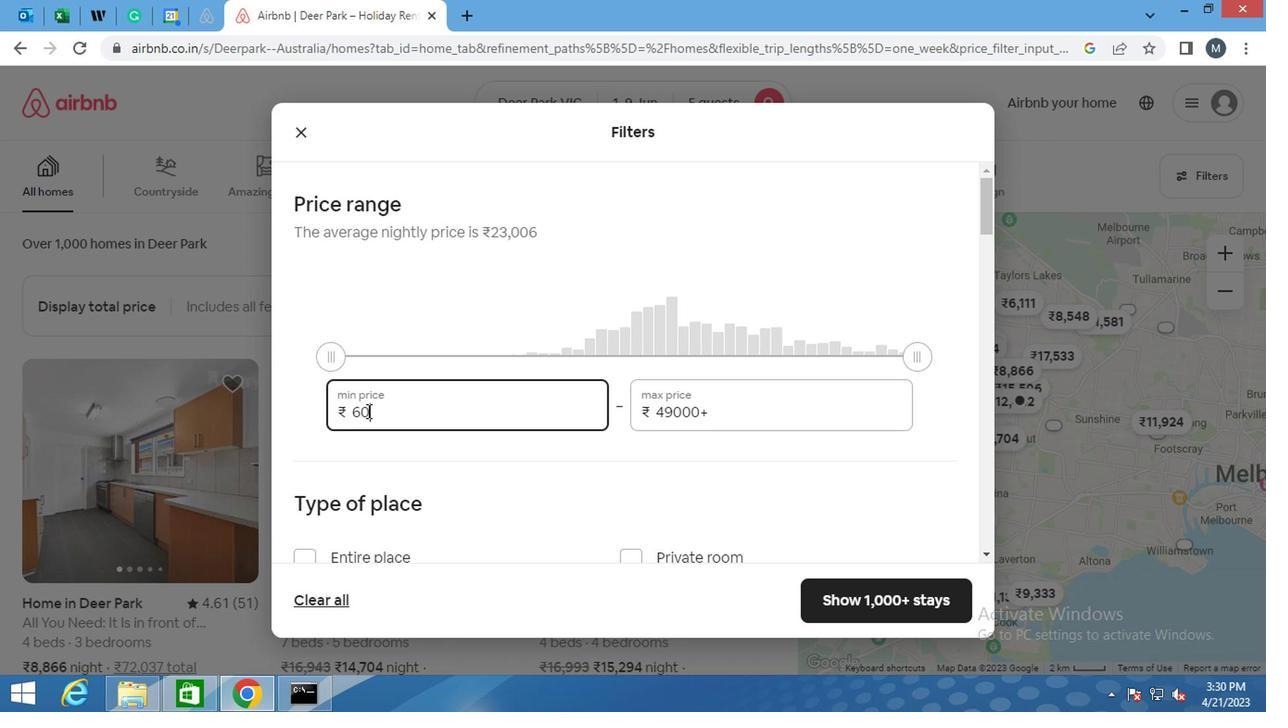 
Action: Key pressed 0
Screenshot: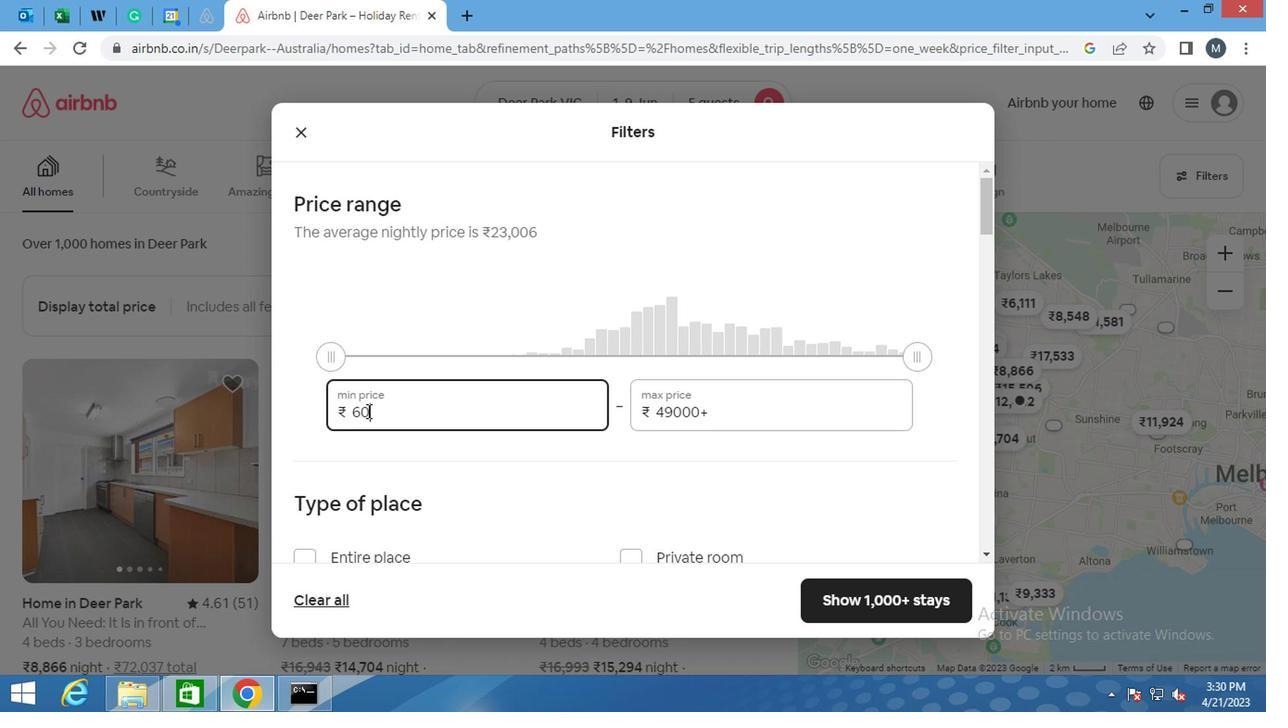 
Action: Mouse moved to (544, 410)
Screenshot: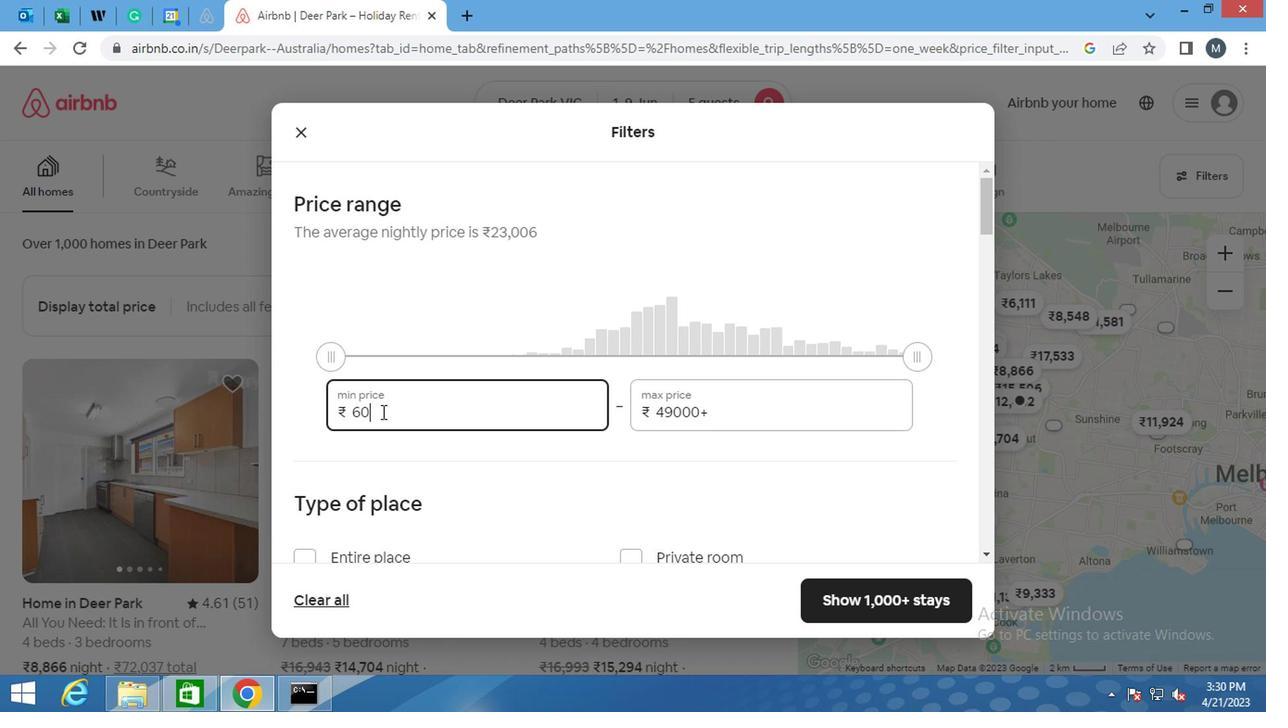 
Action: Key pressed 0
Screenshot: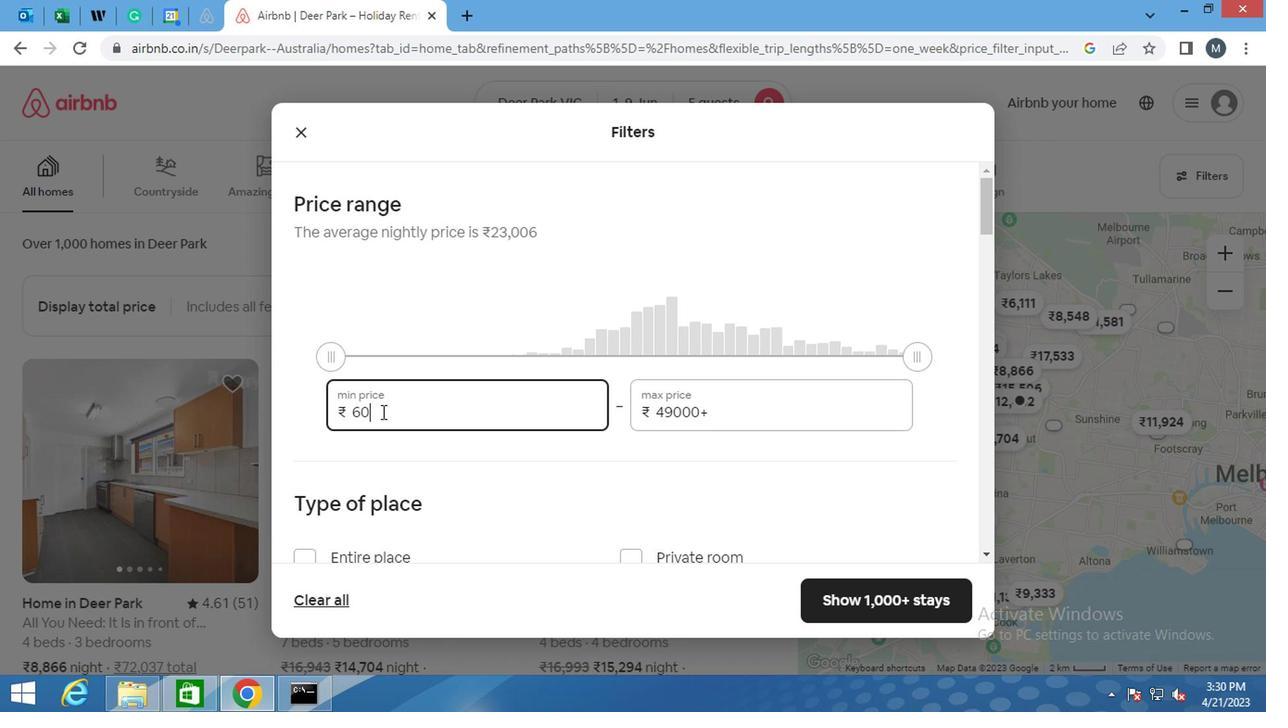 
Action: Mouse moved to (667, 403)
Screenshot: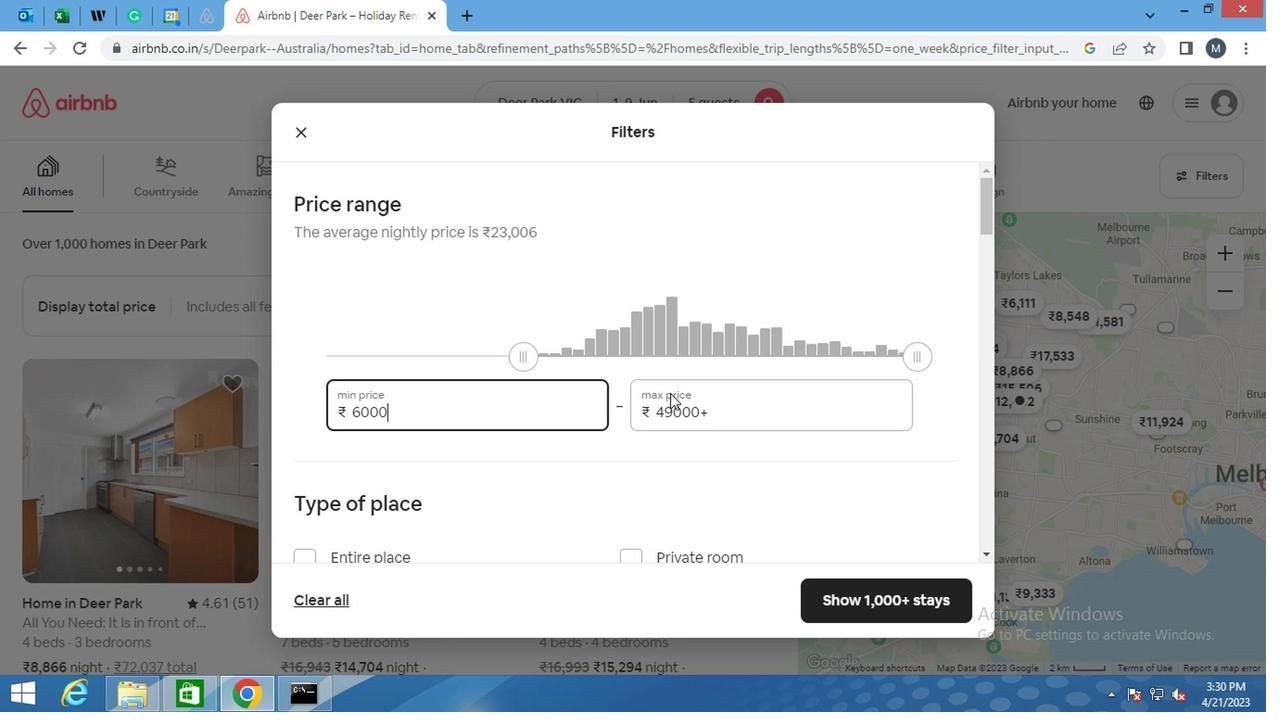 
Action: Mouse pressed left at (667, 403)
Screenshot: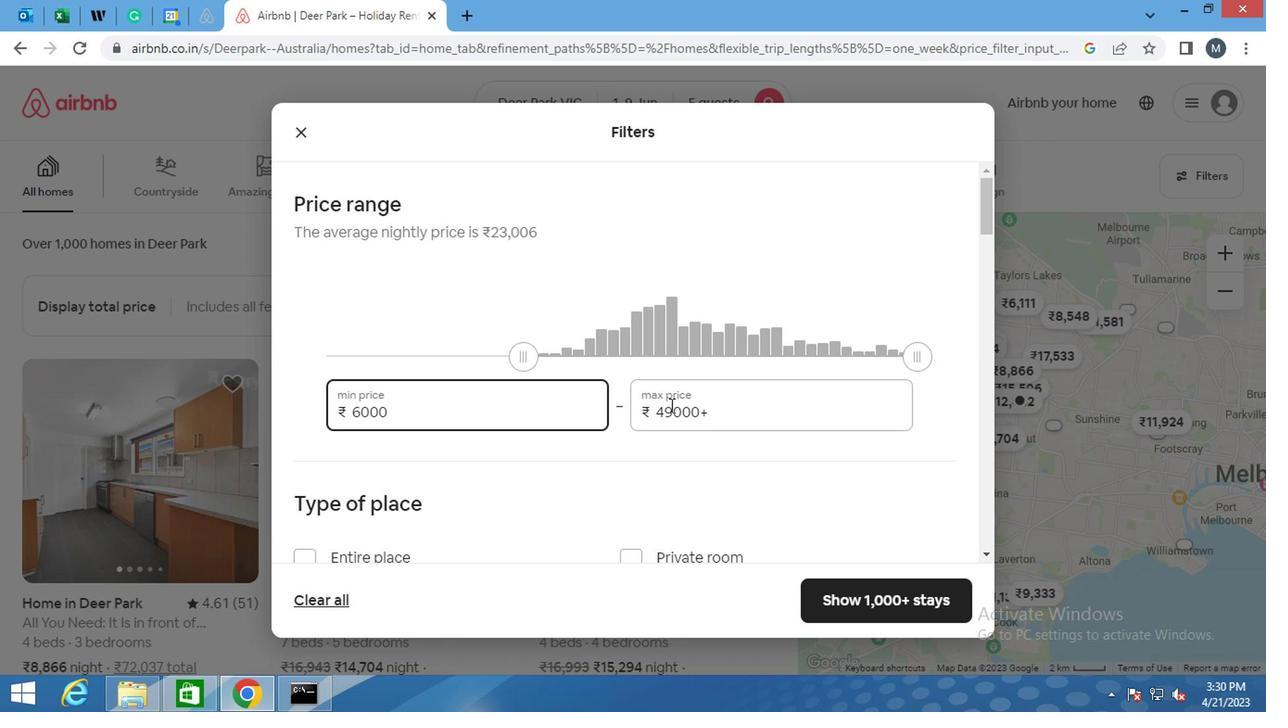 
Action: Mouse pressed left at (667, 403)
Screenshot: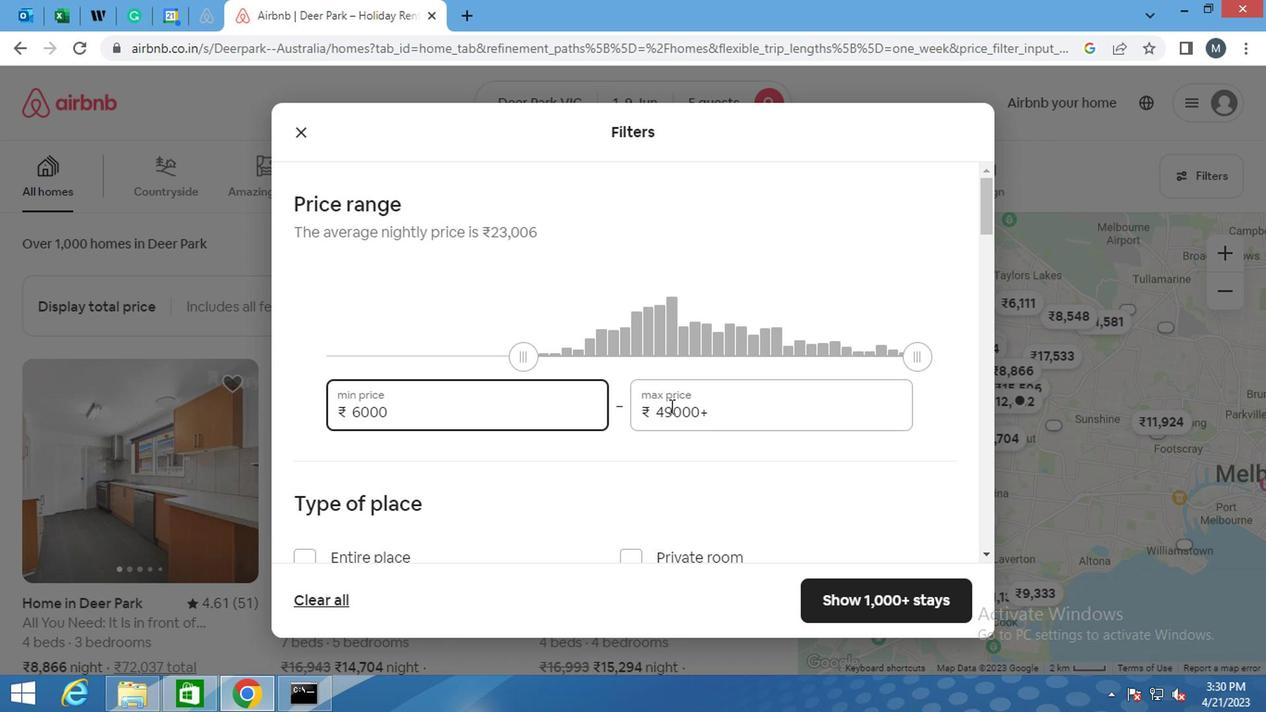 
Action: Mouse pressed left at (667, 403)
Screenshot: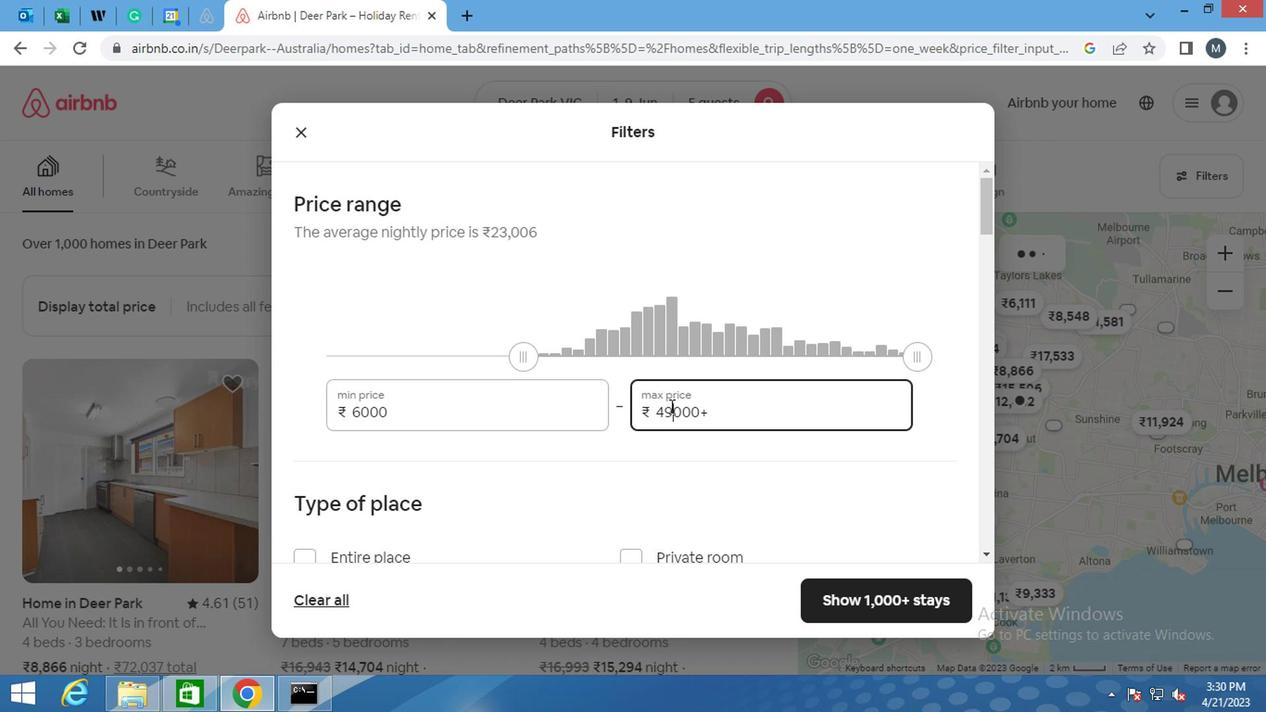 
Action: Key pressed 1200
Screenshot: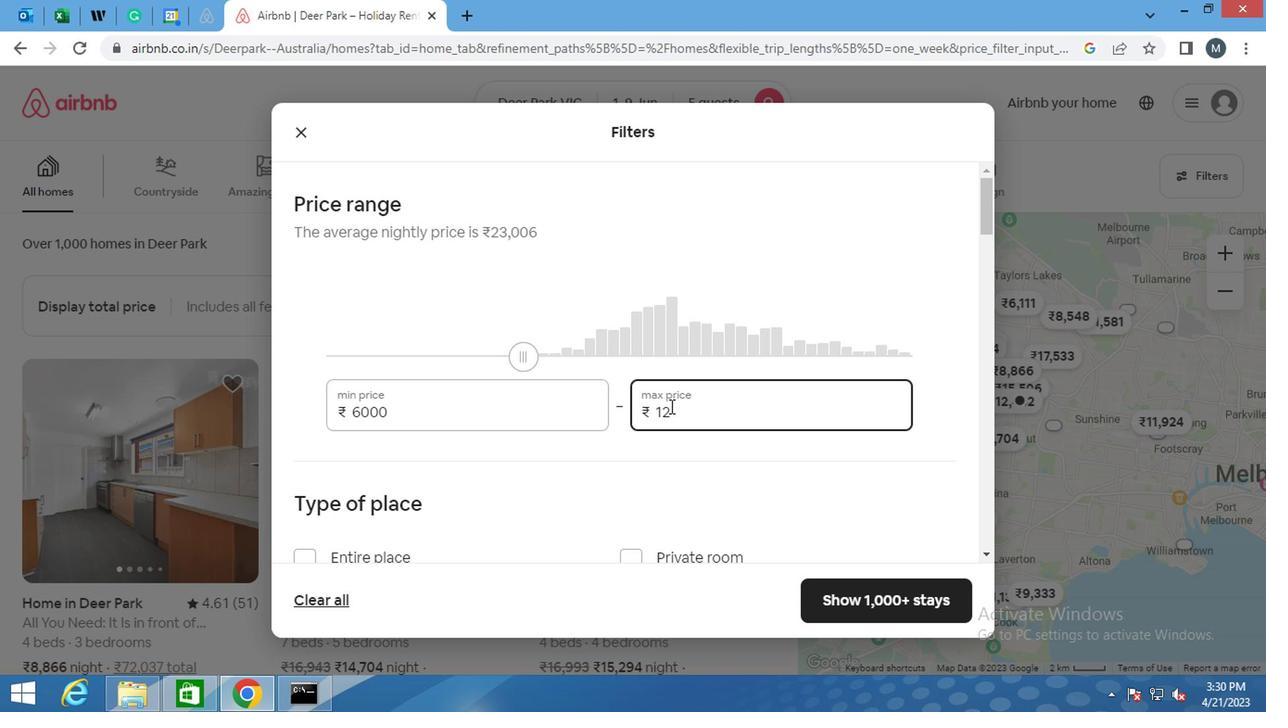 
Action: Mouse moved to (663, 413)
Screenshot: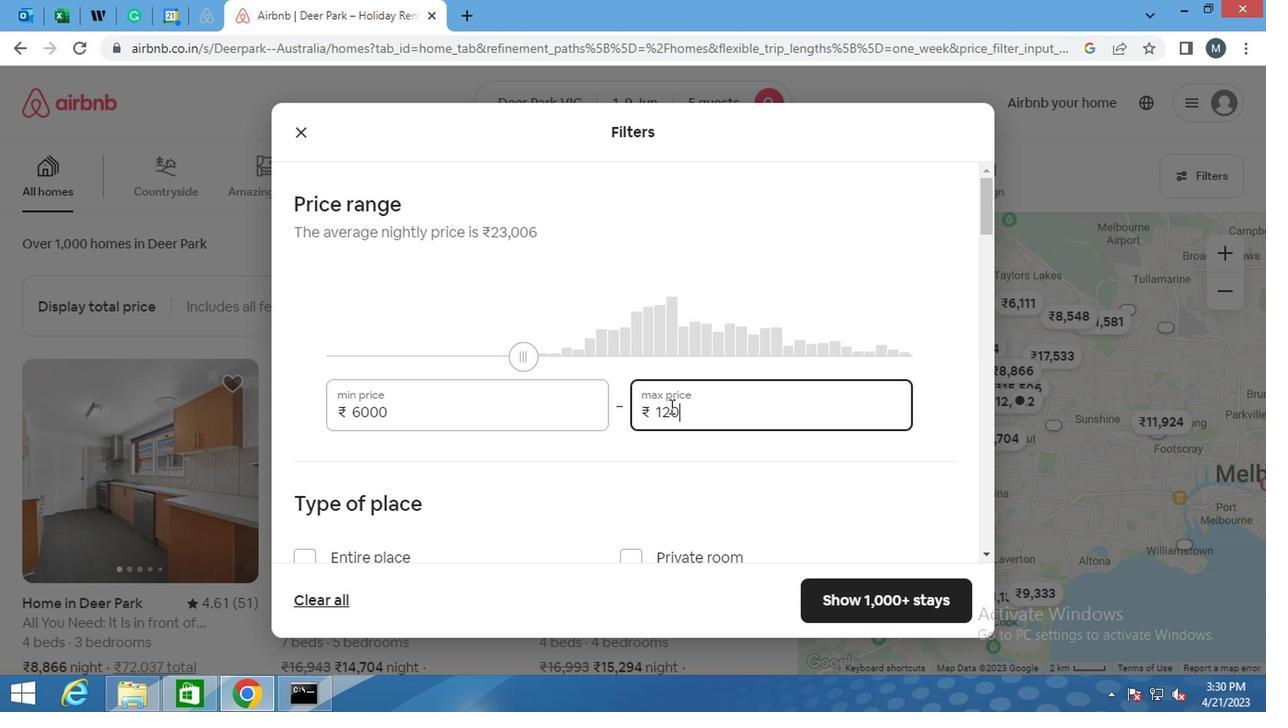 
Action: Key pressed 0
Screenshot: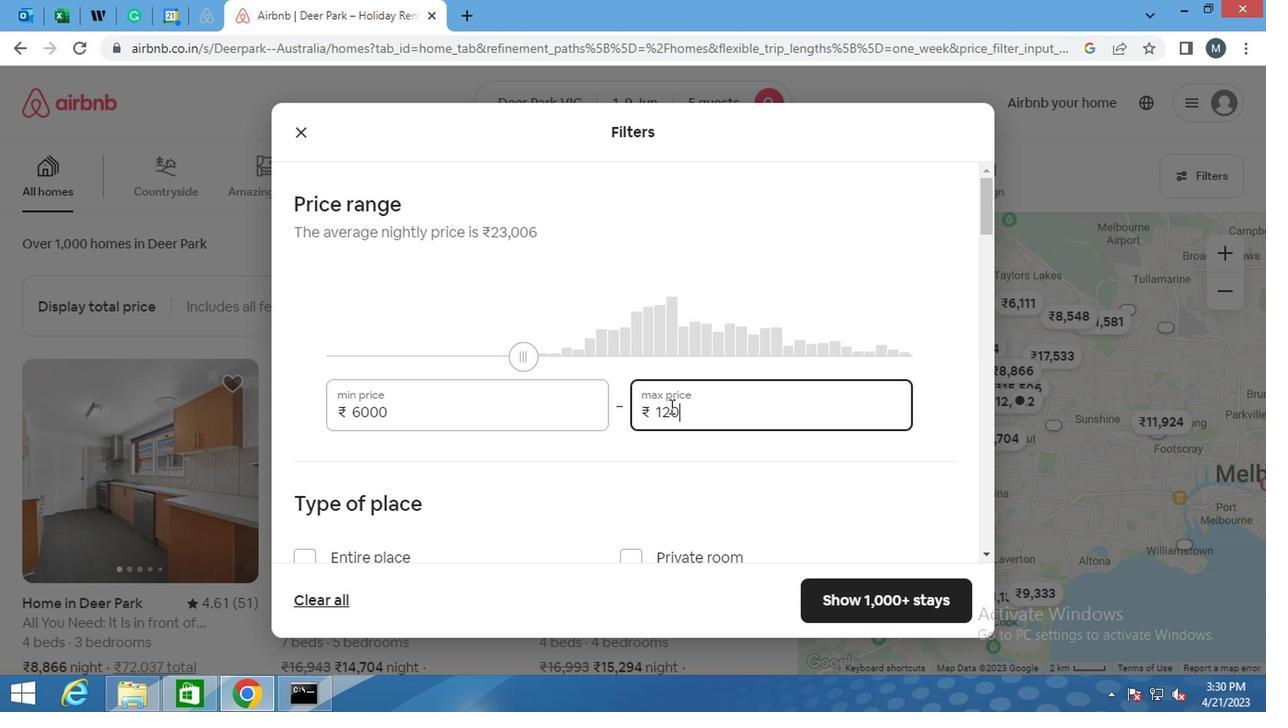 
Action: Mouse moved to (592, 468)
Screenshot: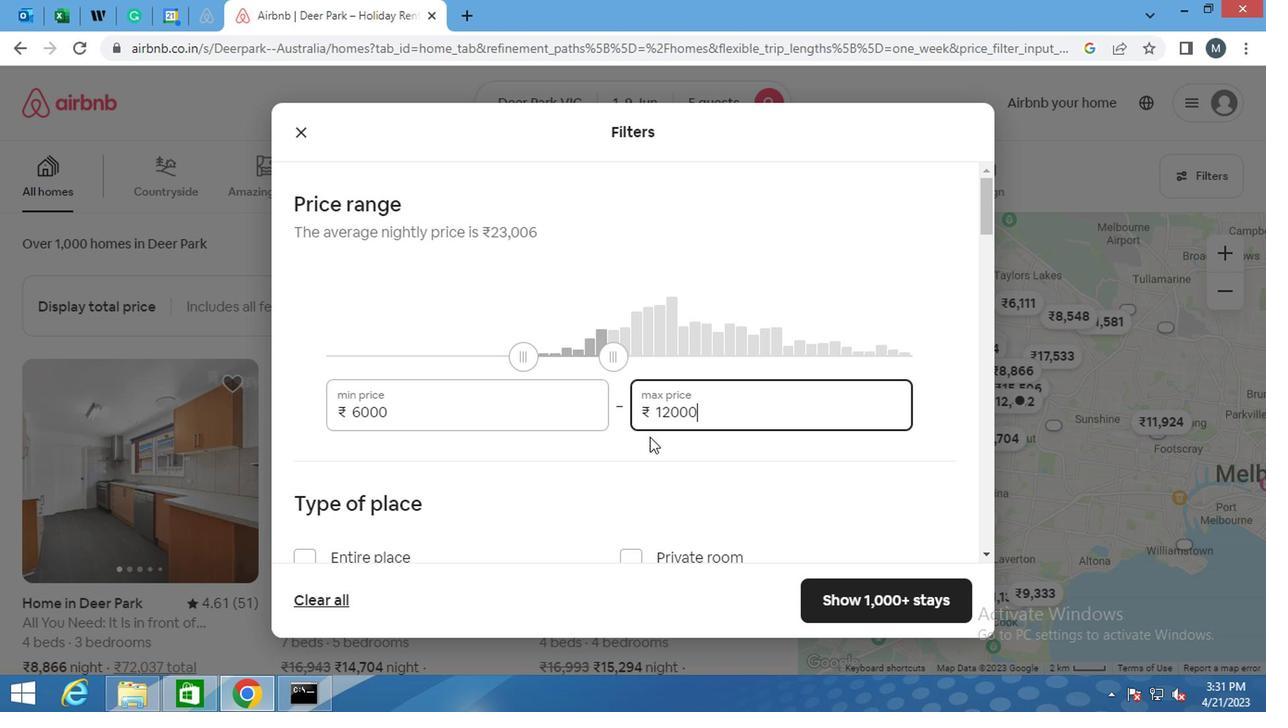 
Action: Mouse scrolled (592, 467) with delta (0, 0)
Screenshot: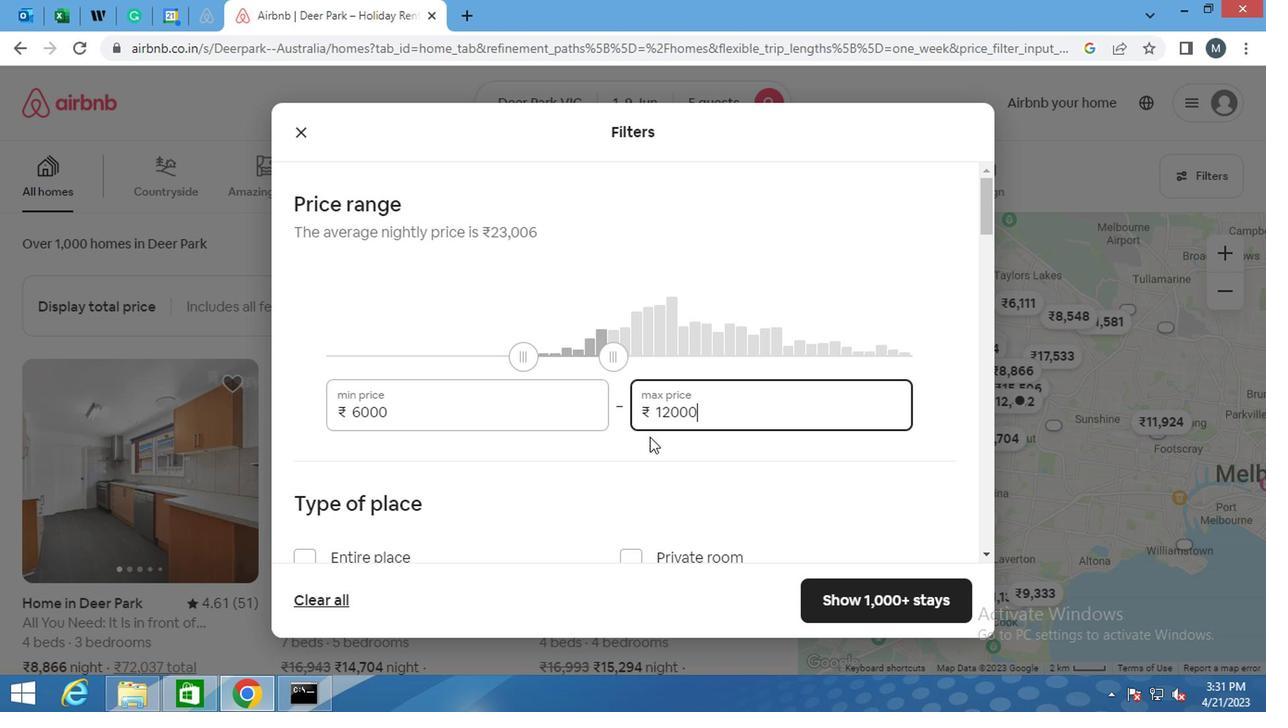 
Action: Mouse moved to (521, 487)
Screenshot: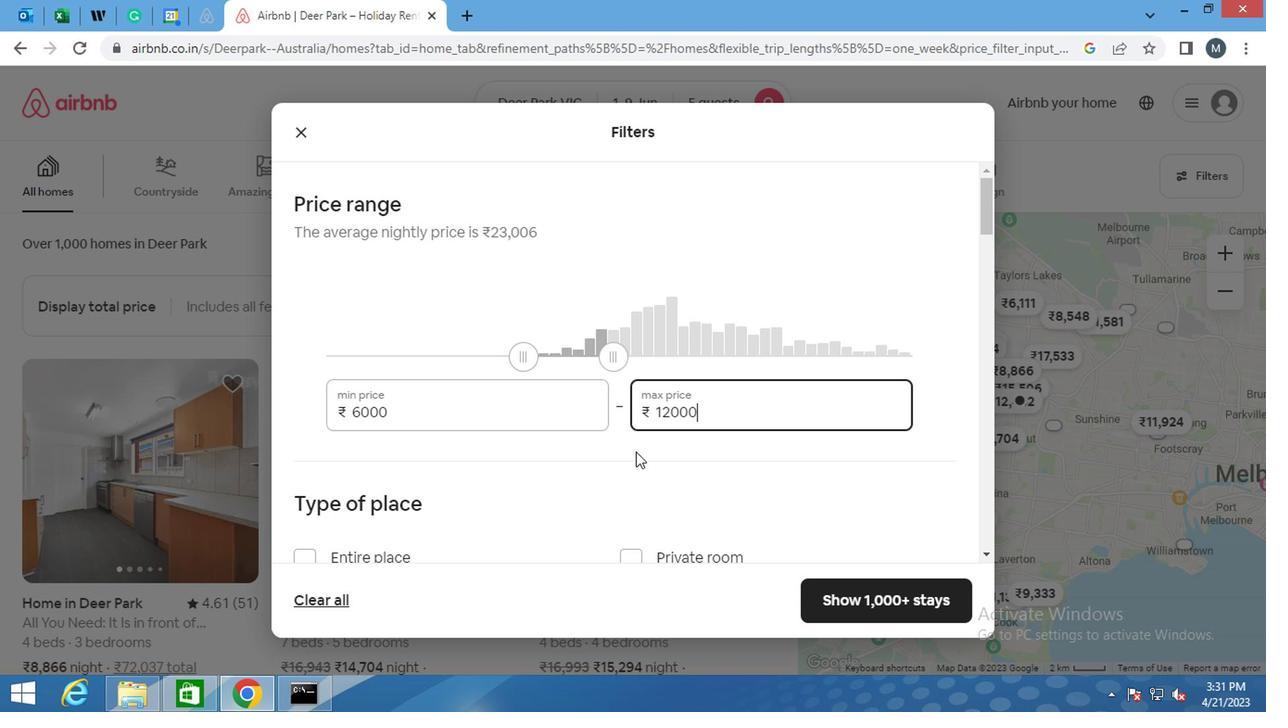 
Action: Mouse scrolled (521, 487) with delta (0, 0)
Screenshot: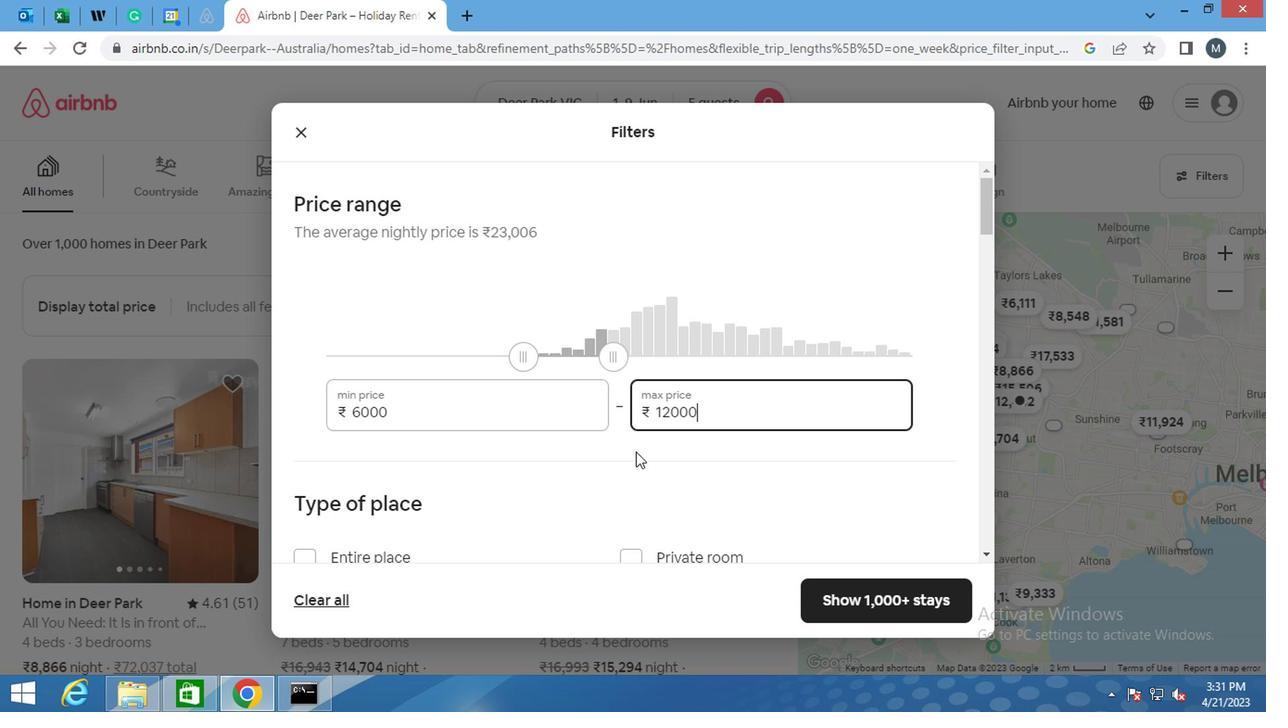 
Action: Mouse moved to (356, 375)
Screenshot: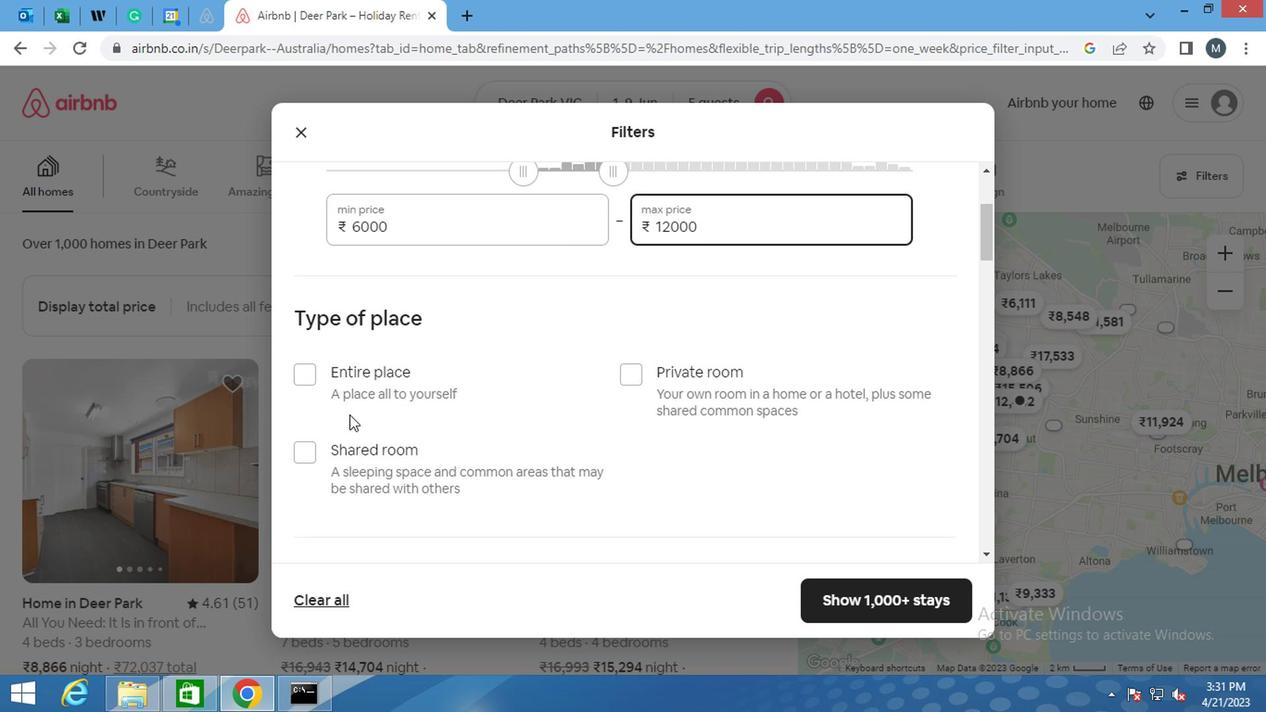 
Action: Mouse pressed left at (356, 375)
Screenshot: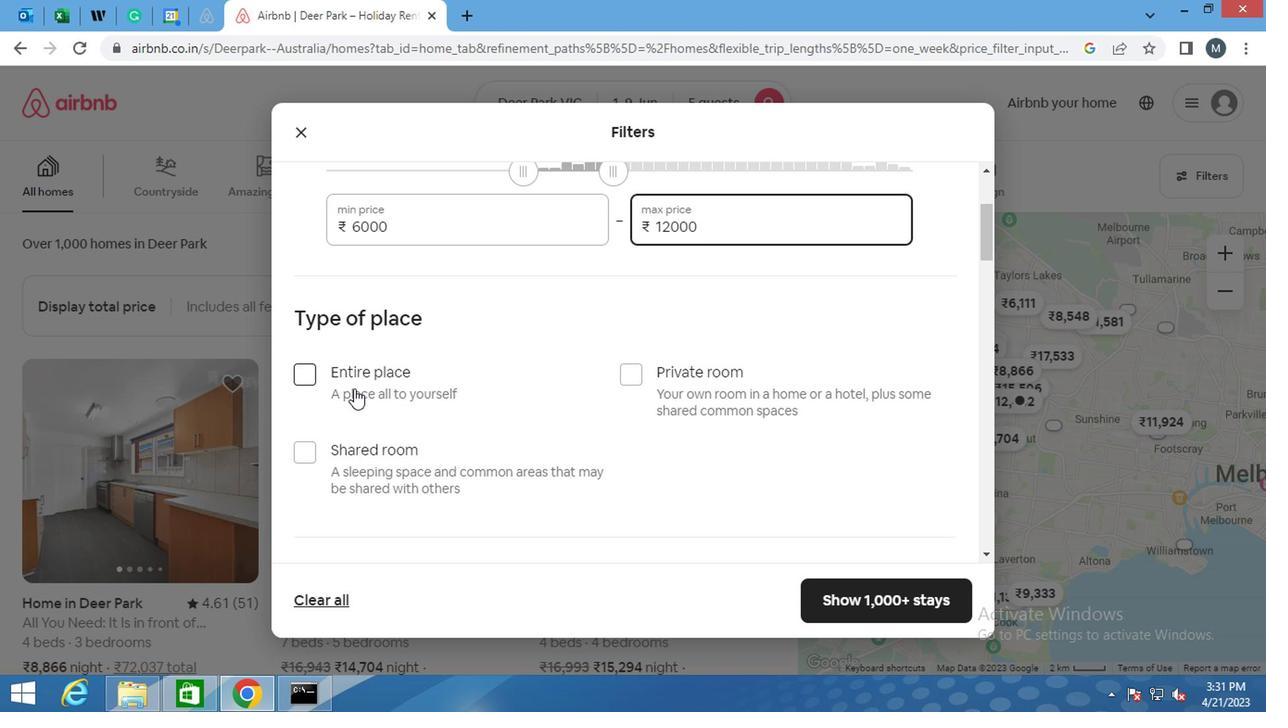 
Action: Mouse moved to (444, 414)
Screenshot: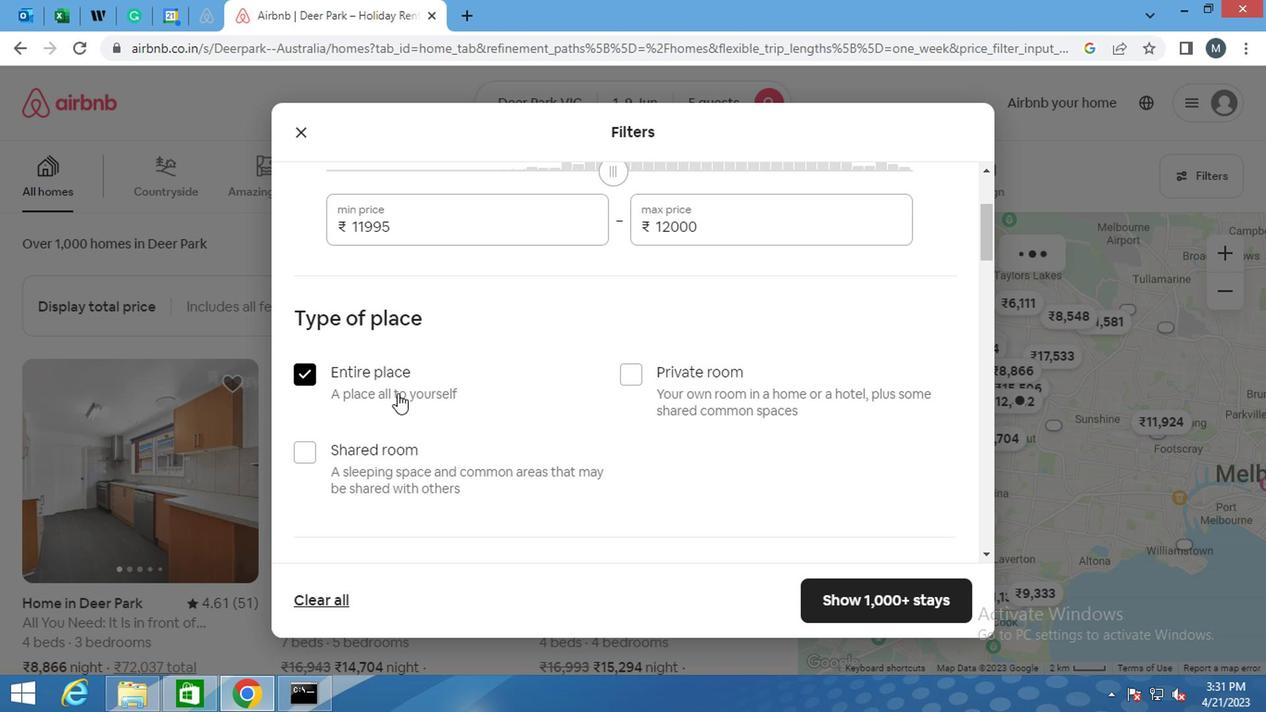
Action: Mouse scrolled (444, 413) with delta (0, 0)
Screenshot: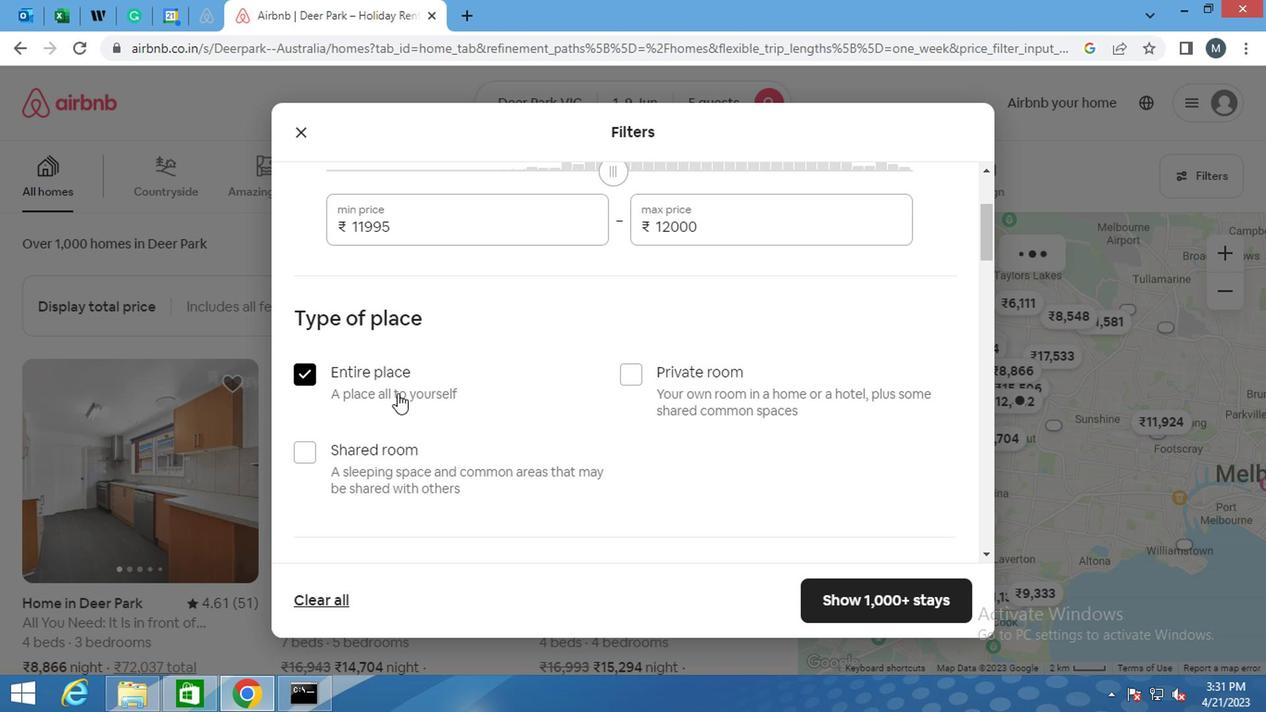 
Action: Mouse moved to (447, 418)
Screenshot: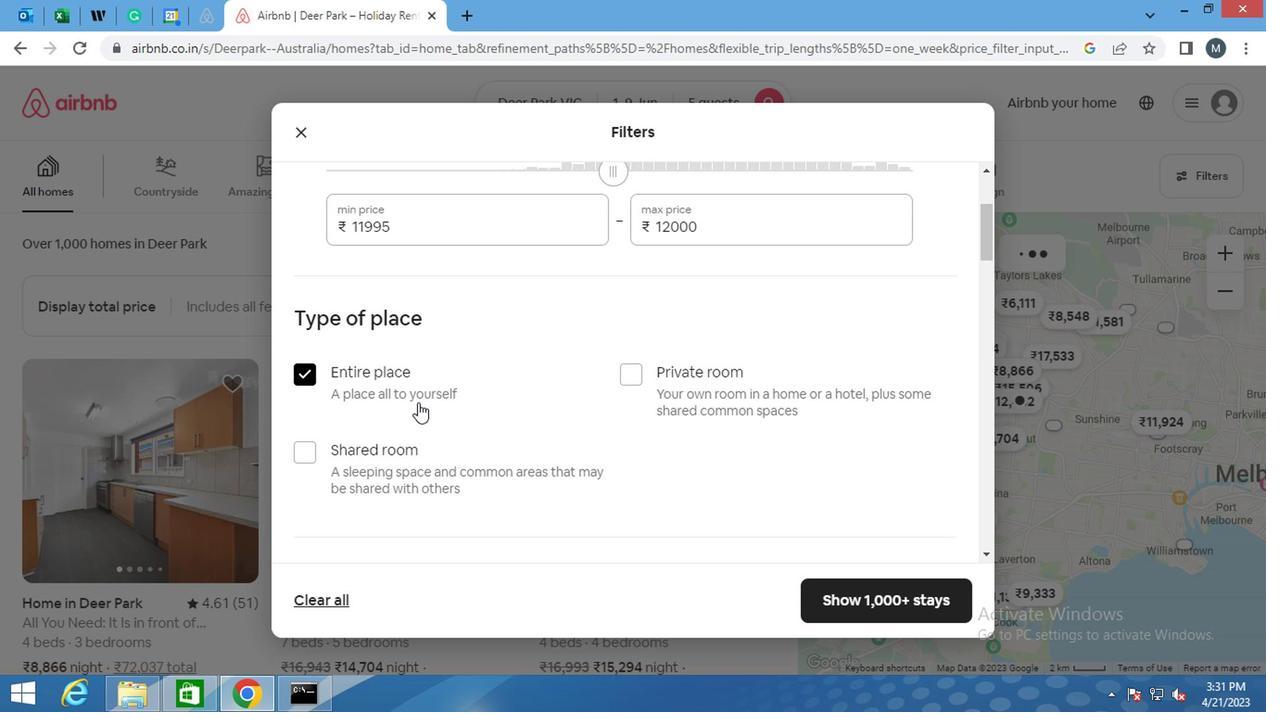 
Action: Mouse scrolled (447, 416) with delta (0, -1)
Screenshot: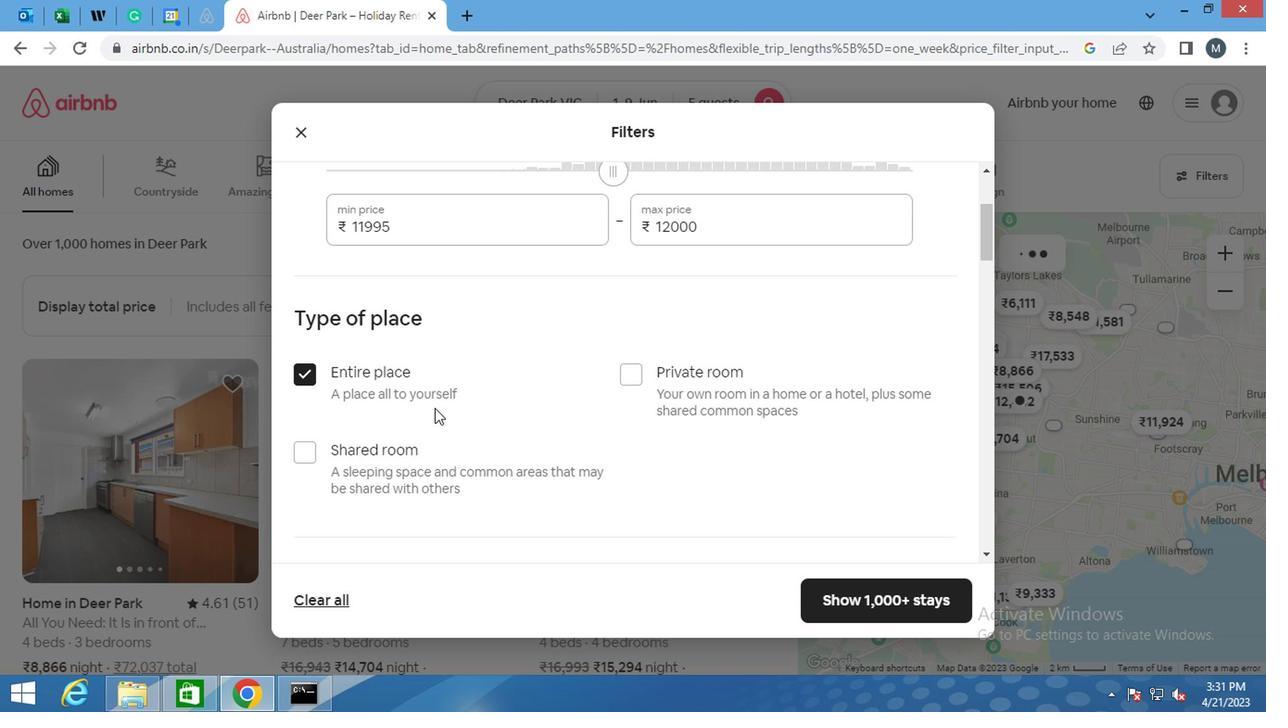 
Action: Mouse moved to (449, 419)
Screenshot: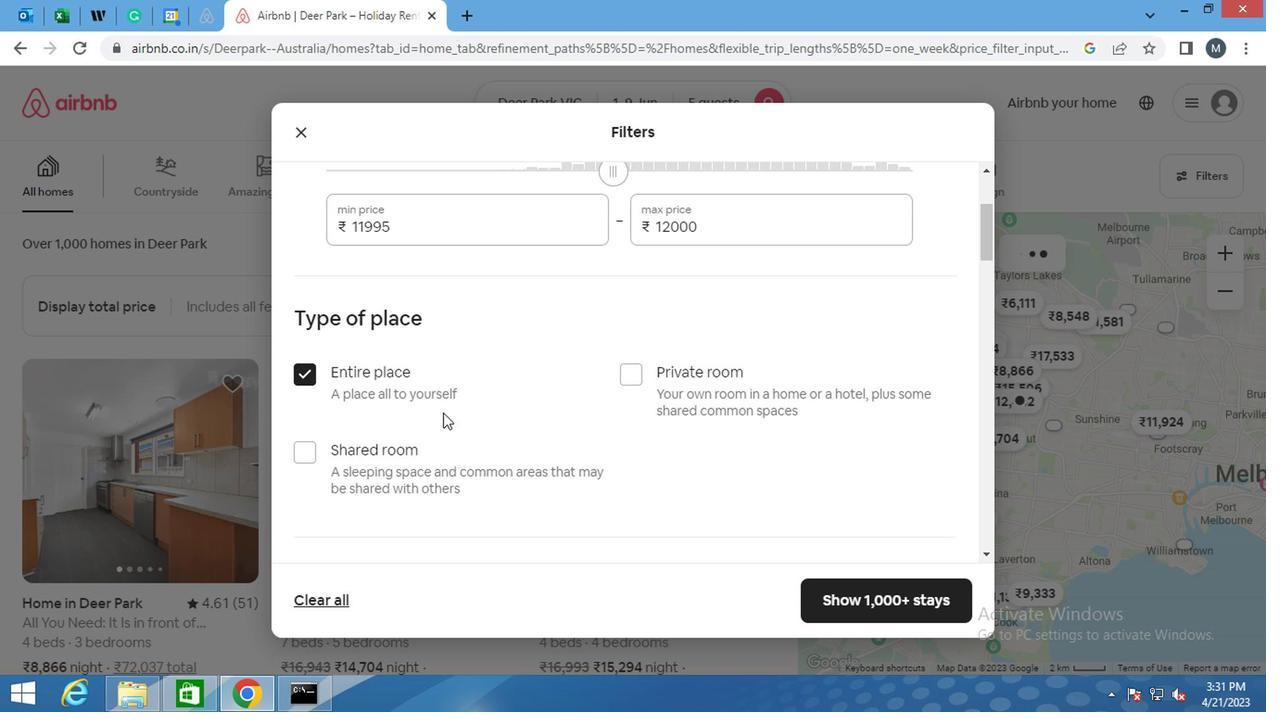 
Action: Mouse scrolled (449, 418) with delta (0, 0)
Screenshot: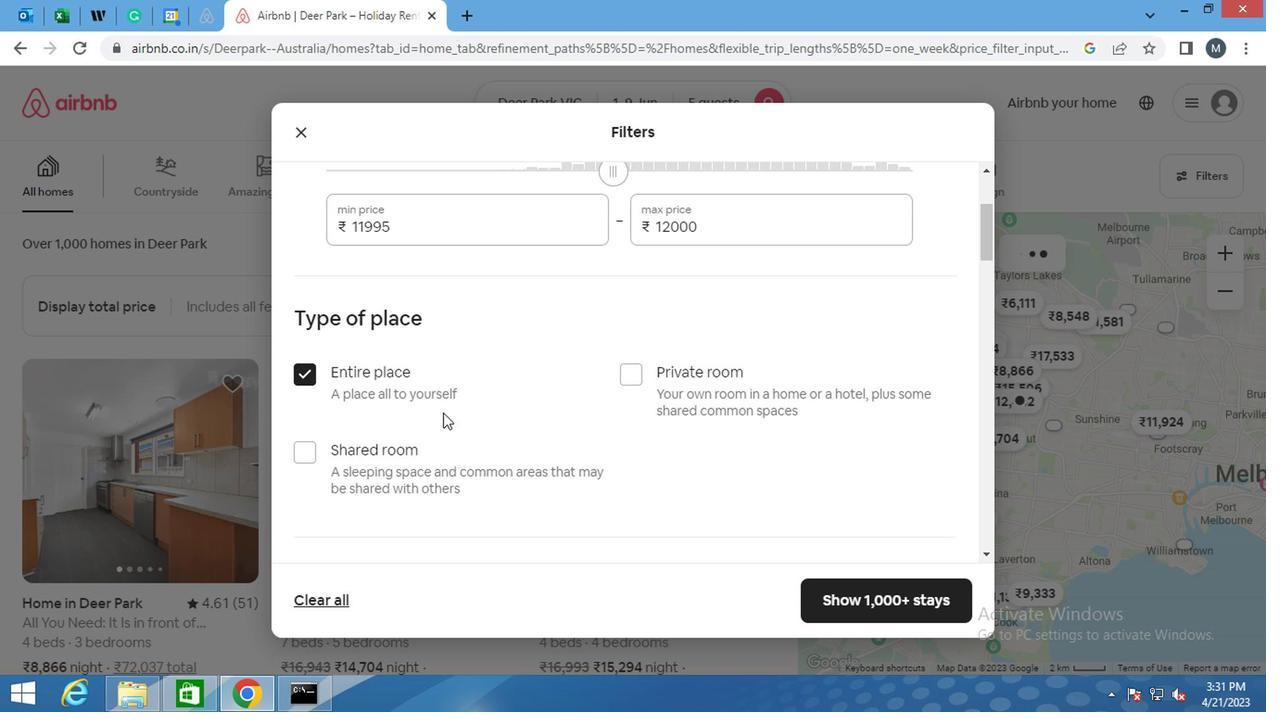 
Action: Mouse moved to (512, 399)
Screenshot: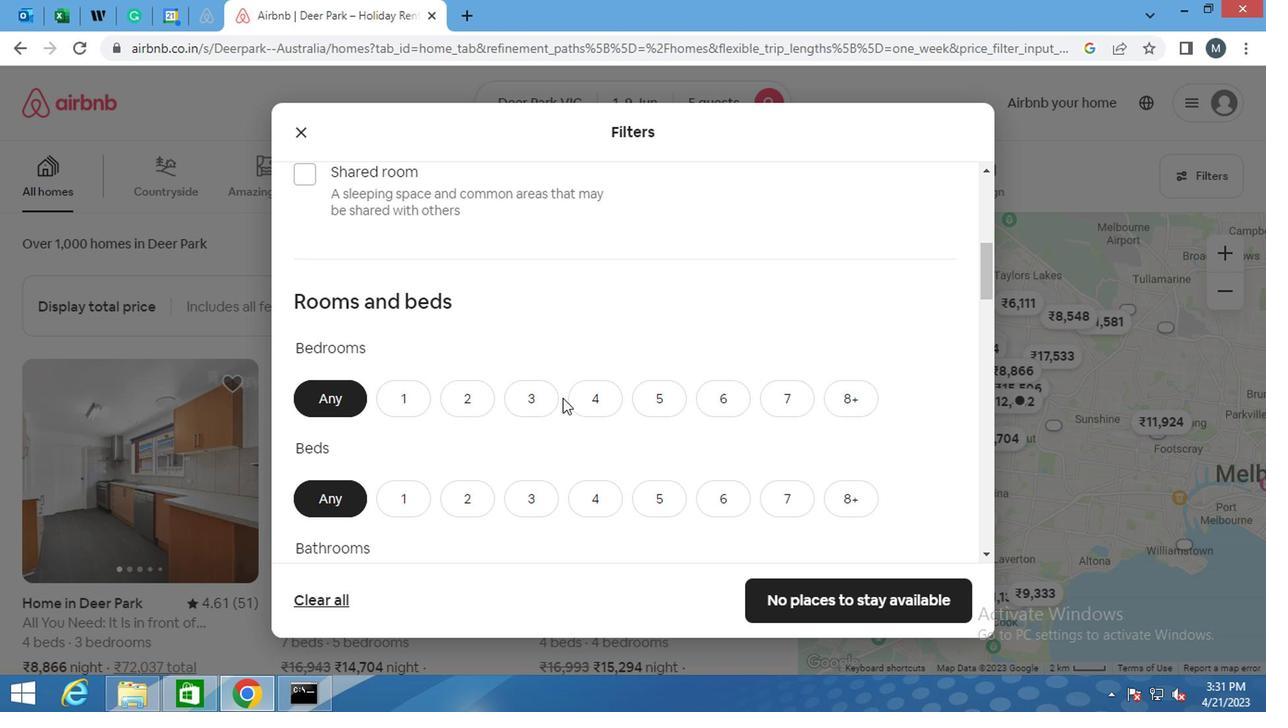 
Action: Mouse pressed left at (512, 399)
Screenshot: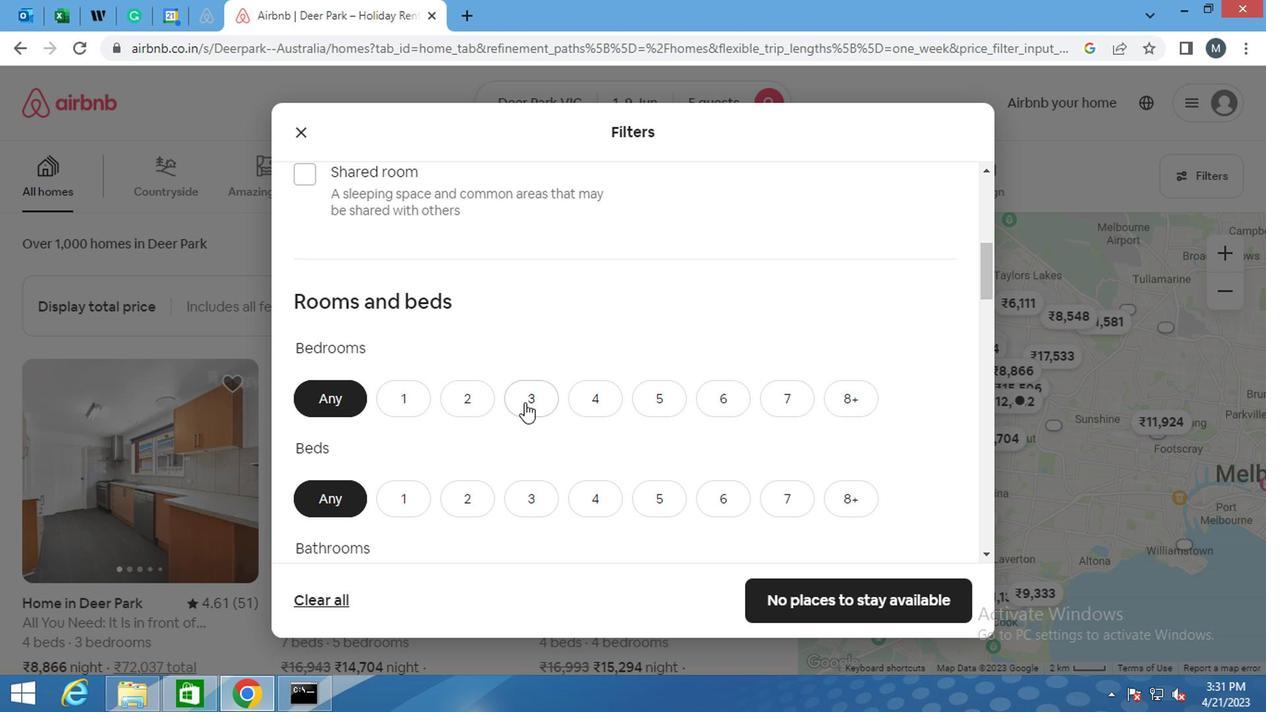 
Action: Mouse moved to (526, 487)
Screenshot: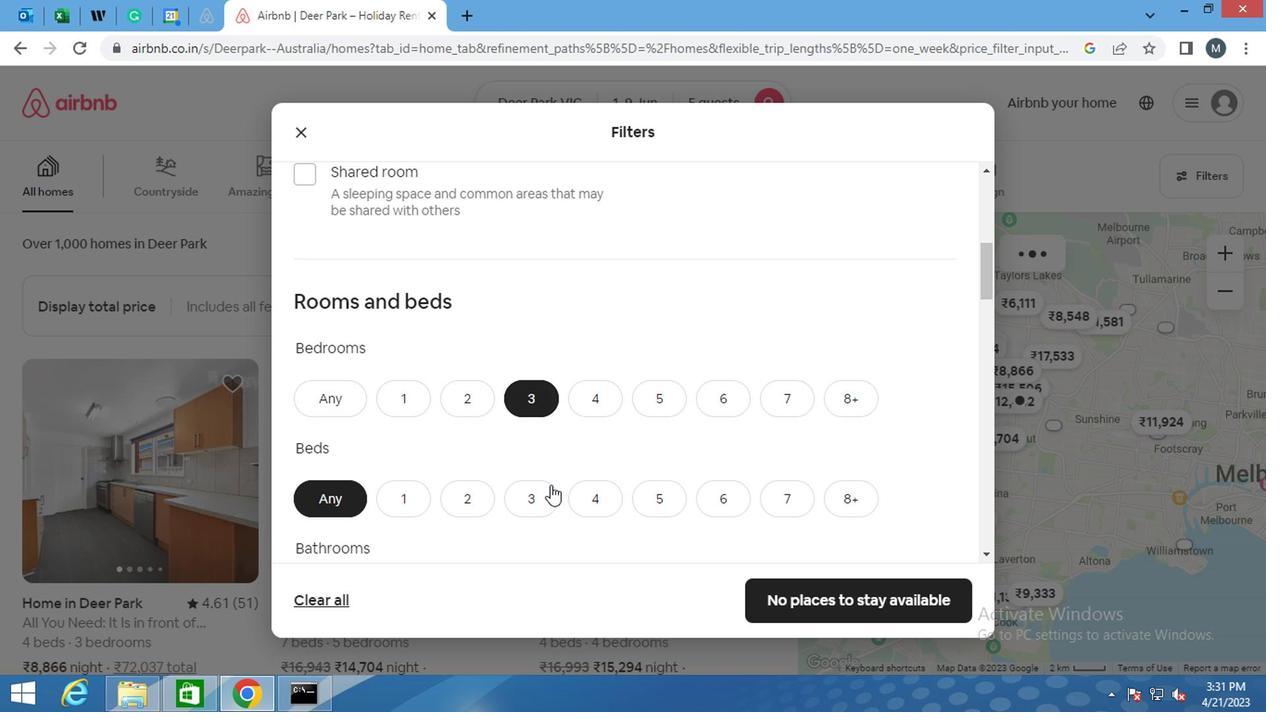 
Action: Mouse pressed left at (526, 487)
Screenshot: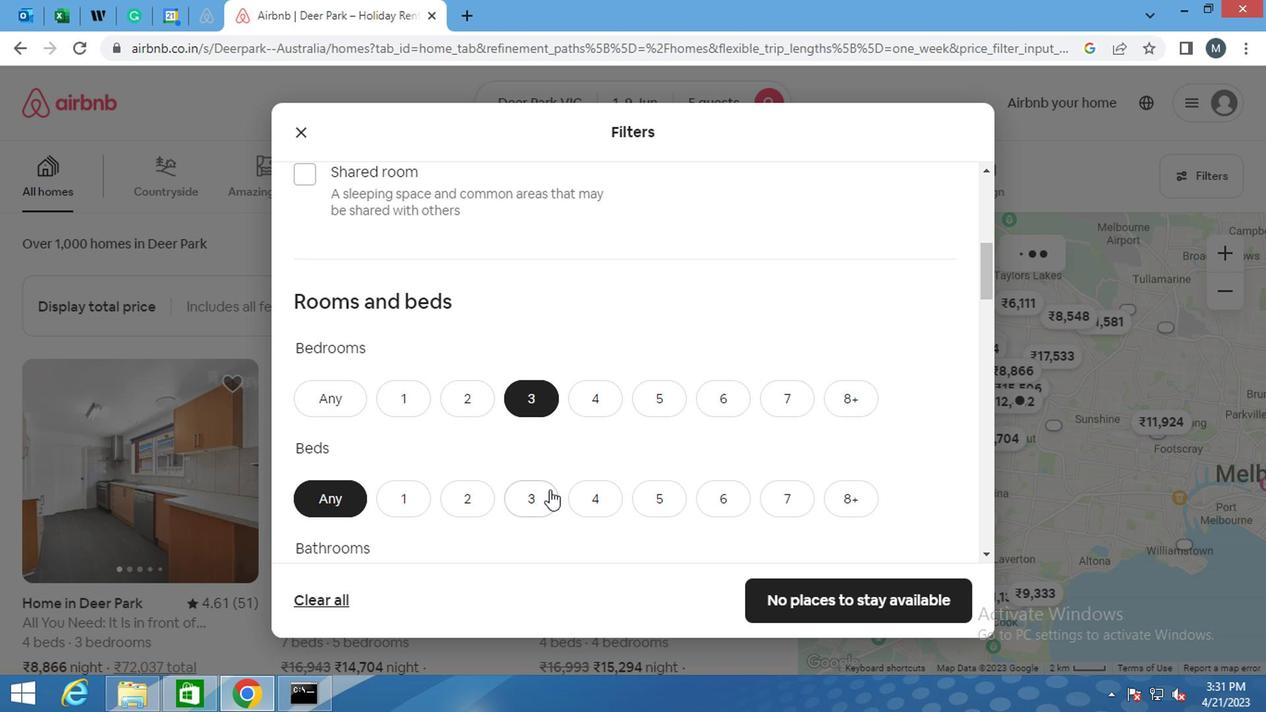 
Action: Mouse moved to (529, 480)
Screenshot: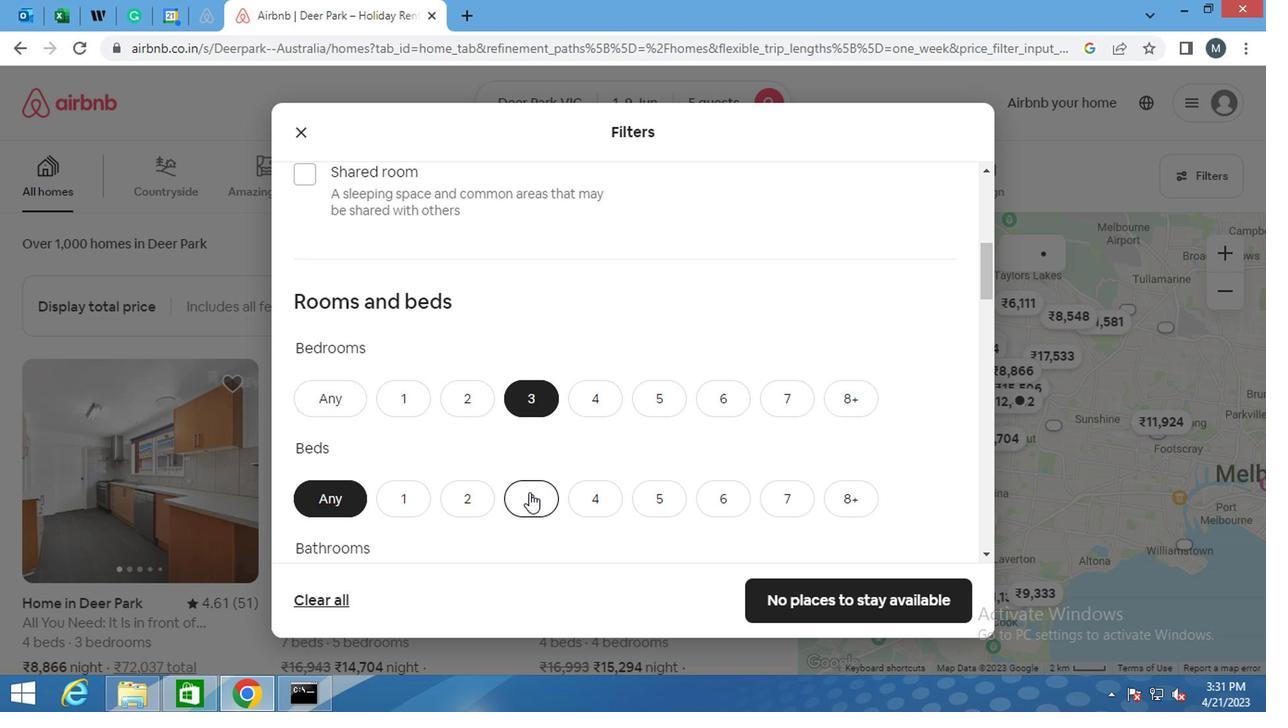 
Action: Mouse scrolled (529, 479) with delta (0, 0)
Screenshot: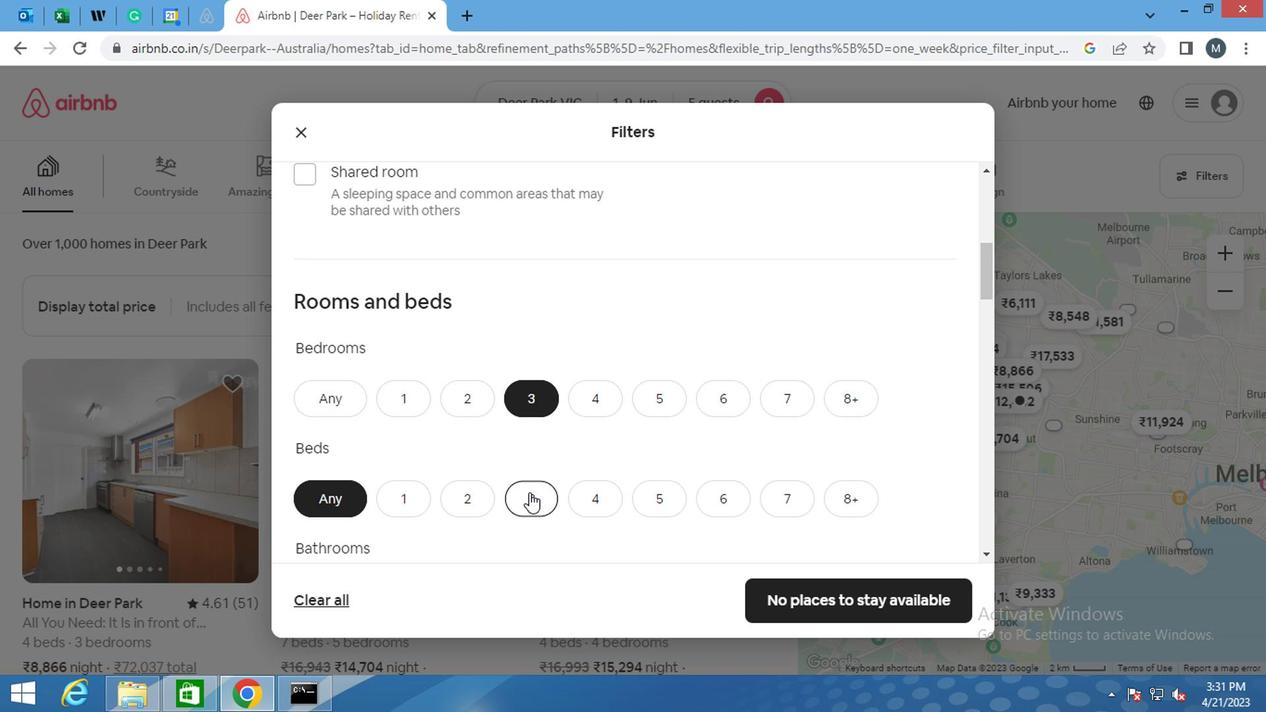
Action: Mouse scrolled (529, 479) with delta (0, 0)
Screenshot: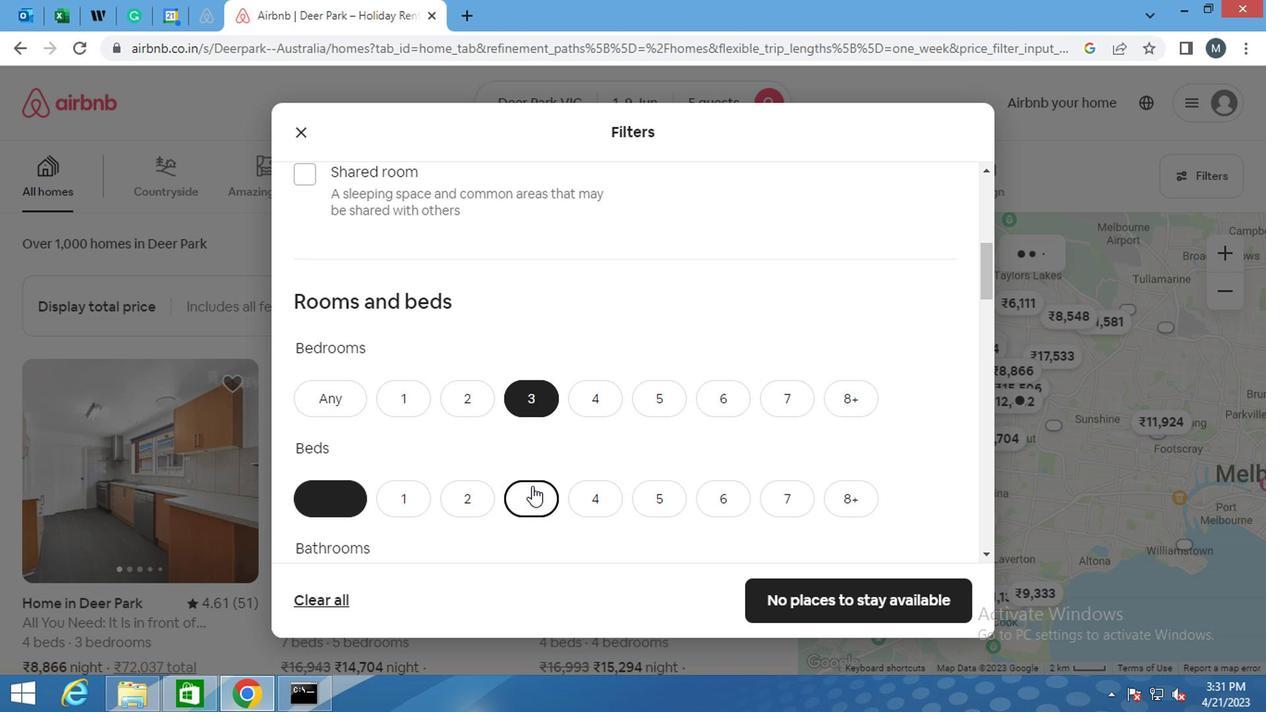 
Action: Mouse moved to (523, 406)
Screenshot: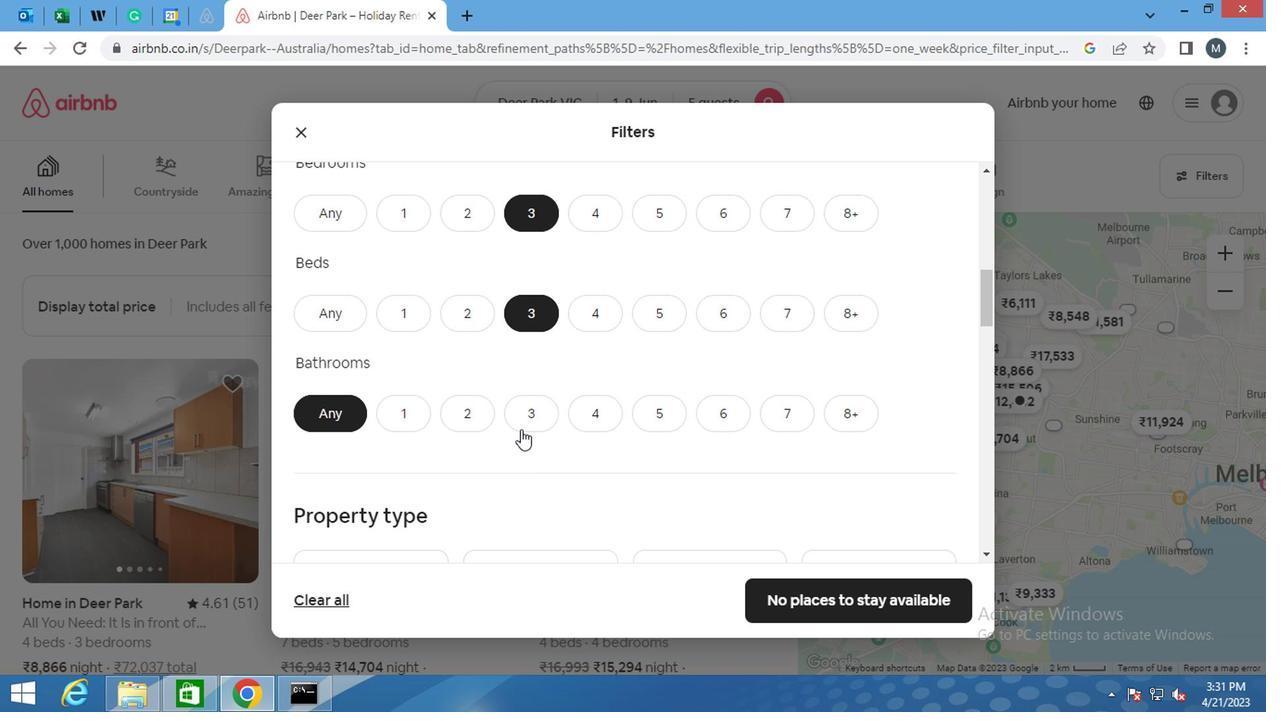 
Action: Mouse pressed left at (523, 406)
Screenshot: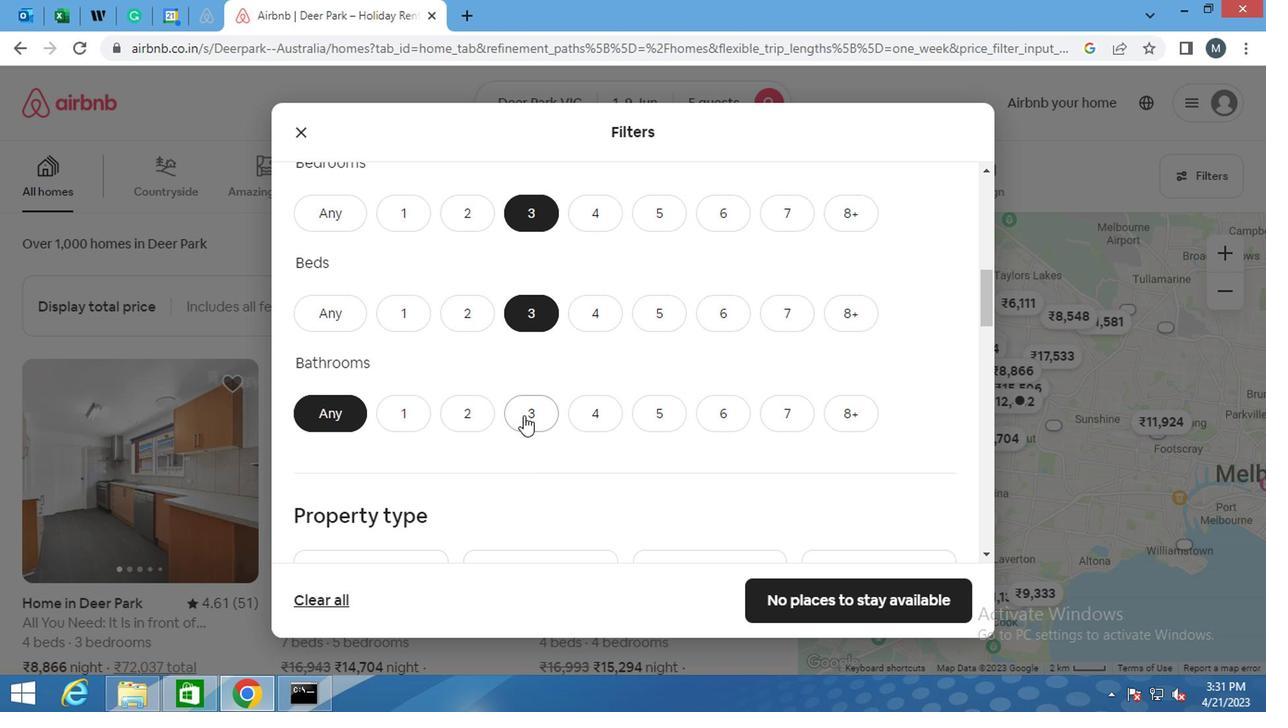 
Action: Mouse moved to (536, 416)
Screenshot: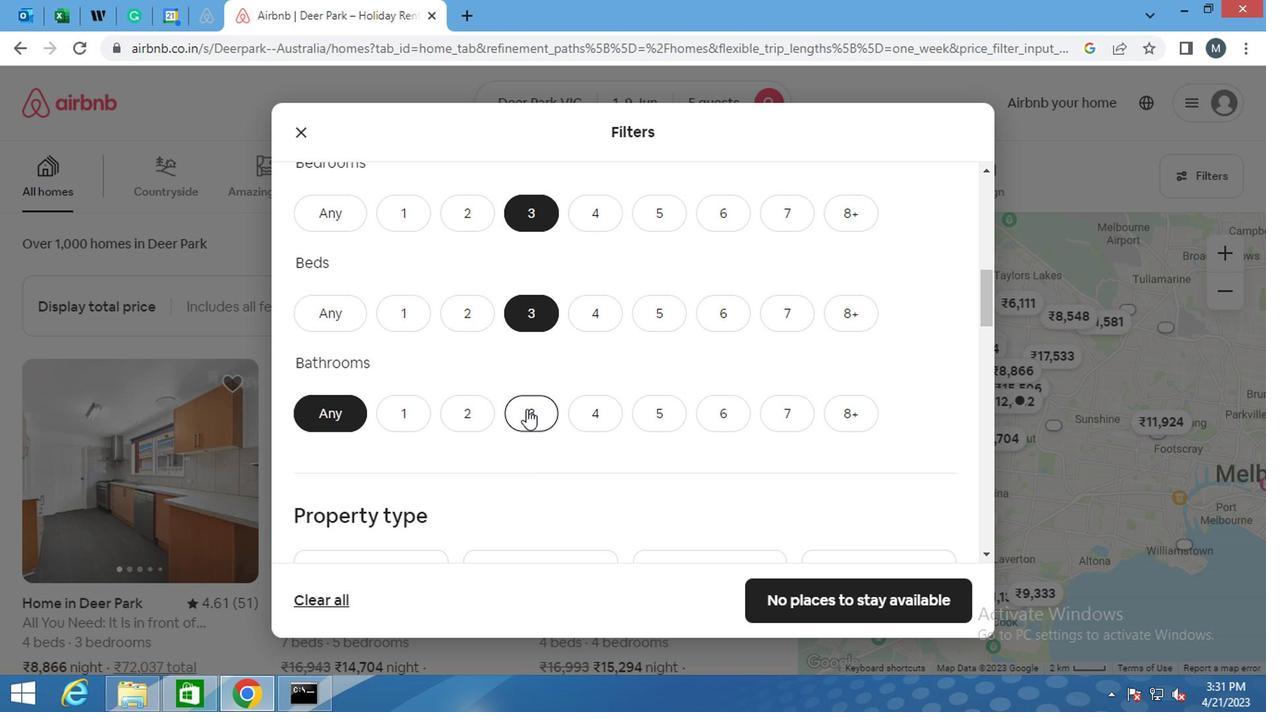 
Action: Mouse scrolled (536, 414) with delta (0, -1)
Screenshot: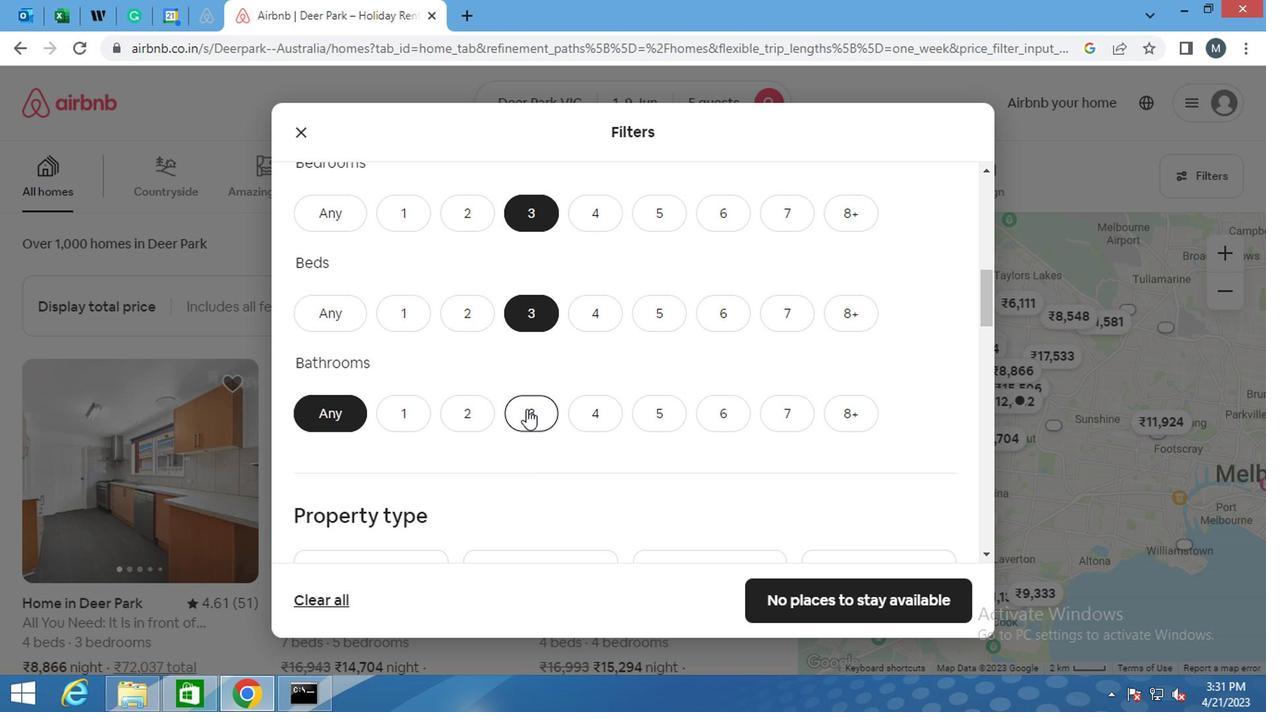 
Action: Mouse moved to (537, 419)
Screenshot: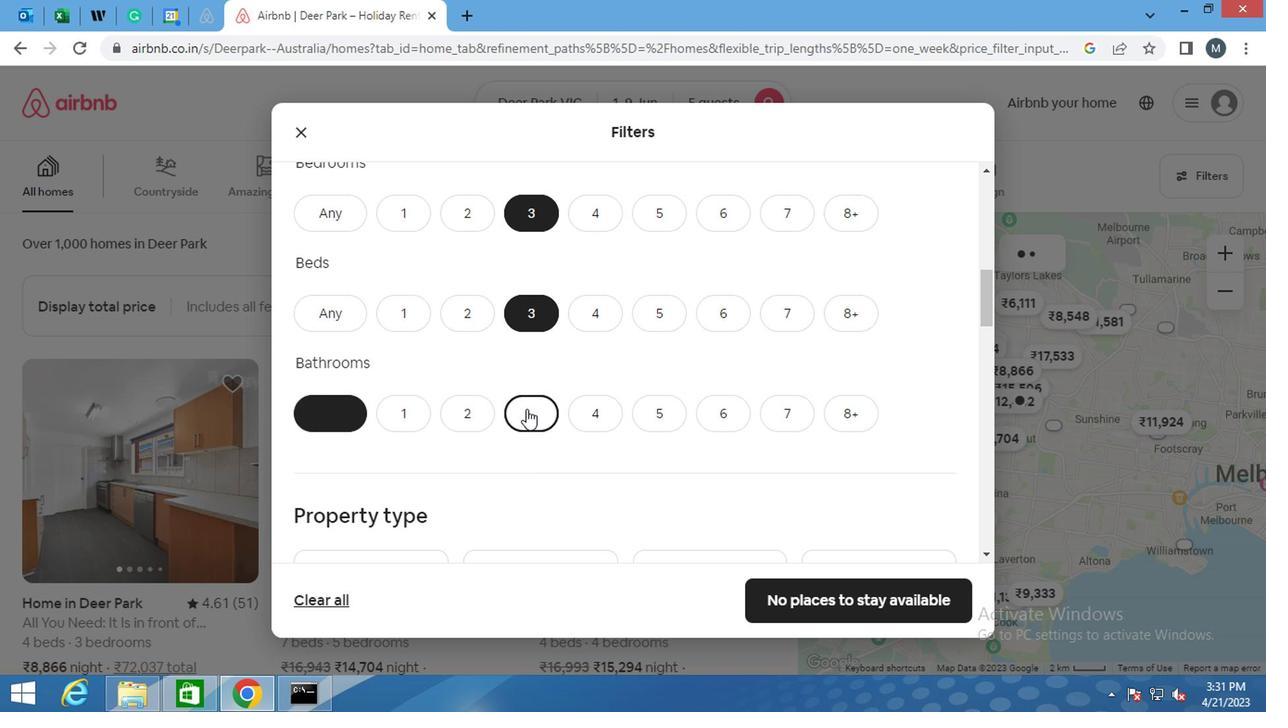 
Action: Mouse scrolled (537, 418) with delta (0, 0)
Screenshot: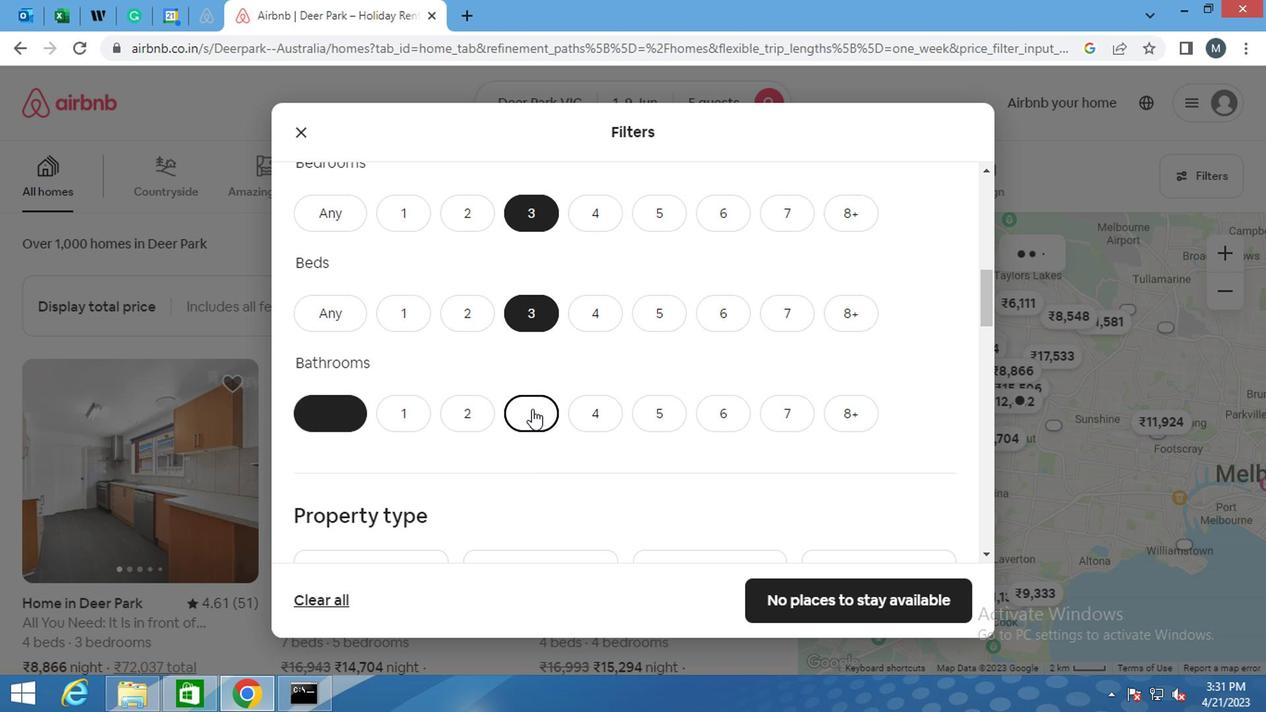 
Action: Mouse moved to (537, 421)
Screenshot: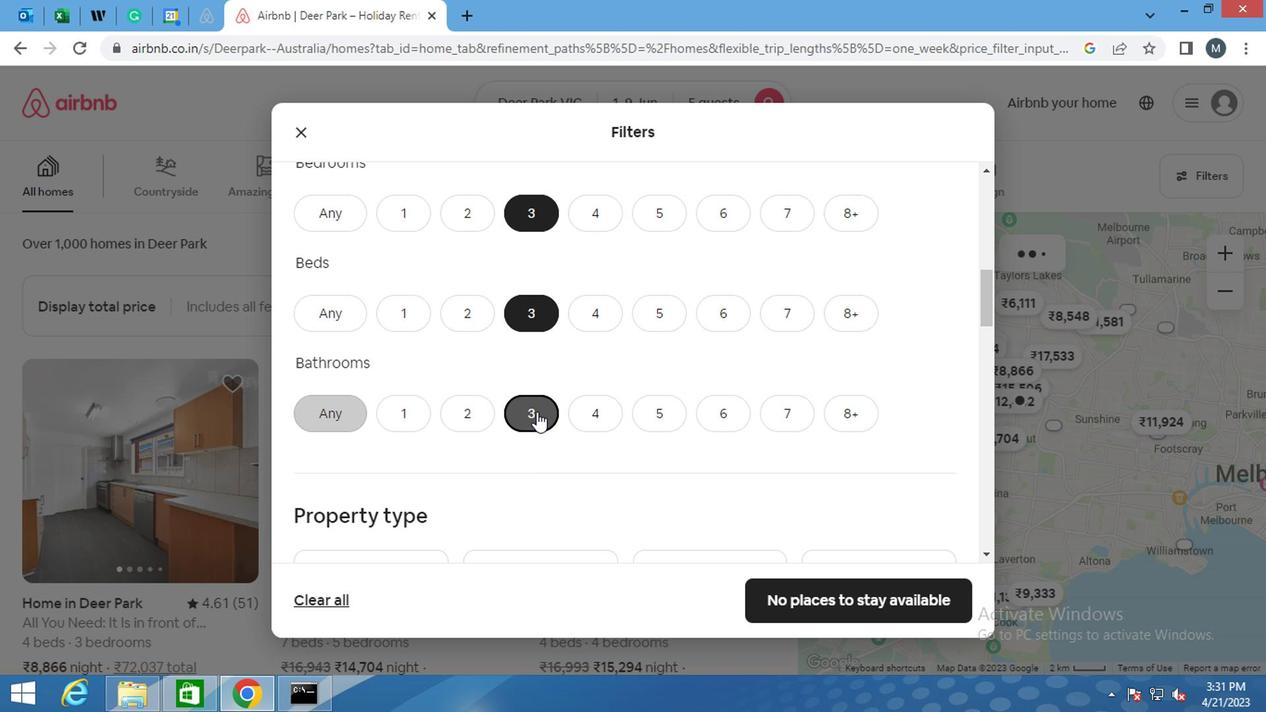 
Action: Mouse scrolled (537, 420) with delta (0, 0)
Screenshot: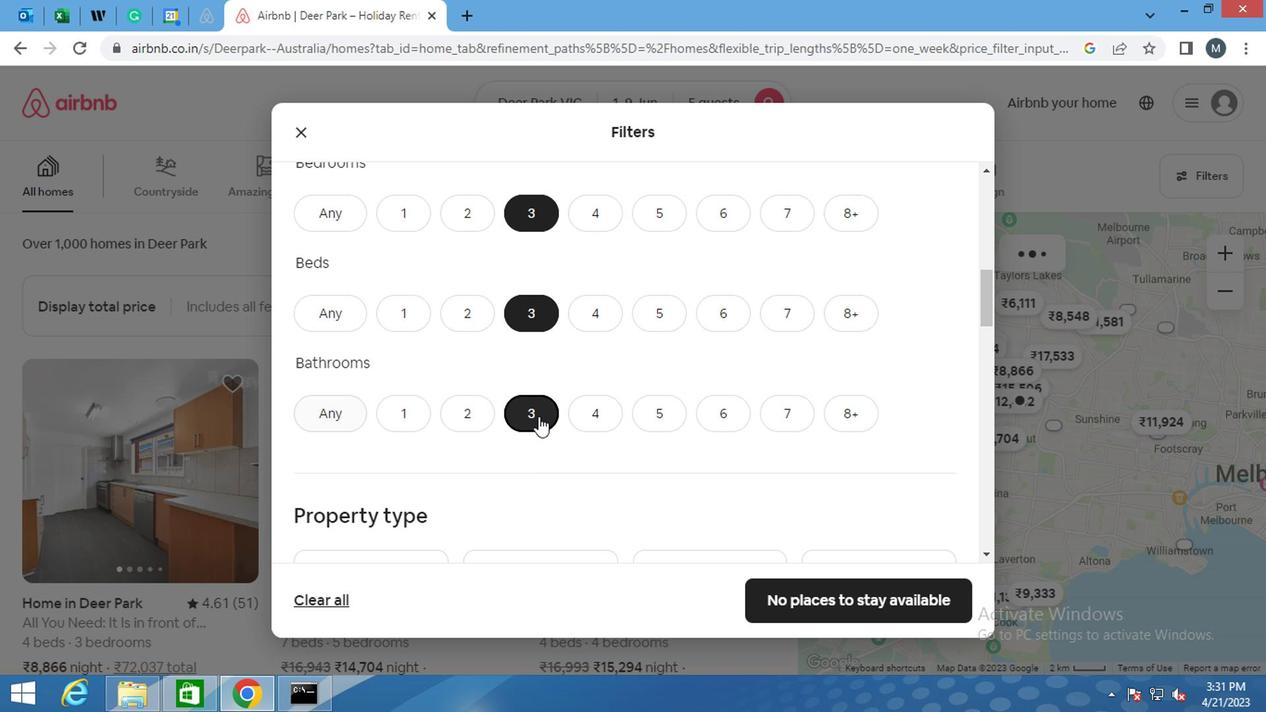 
Action: Mouse moved to (360, 358)
Screenshot: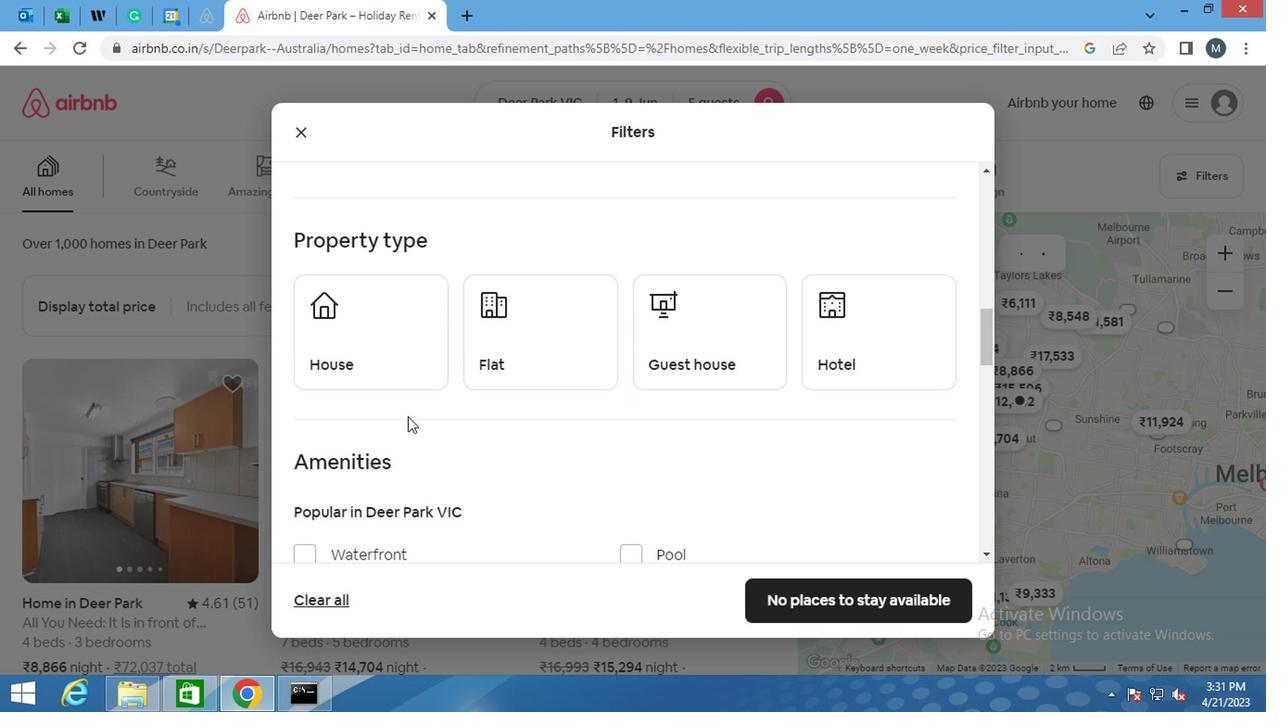 
Action: Mouse pressed left at (360, 358)
Screenshot: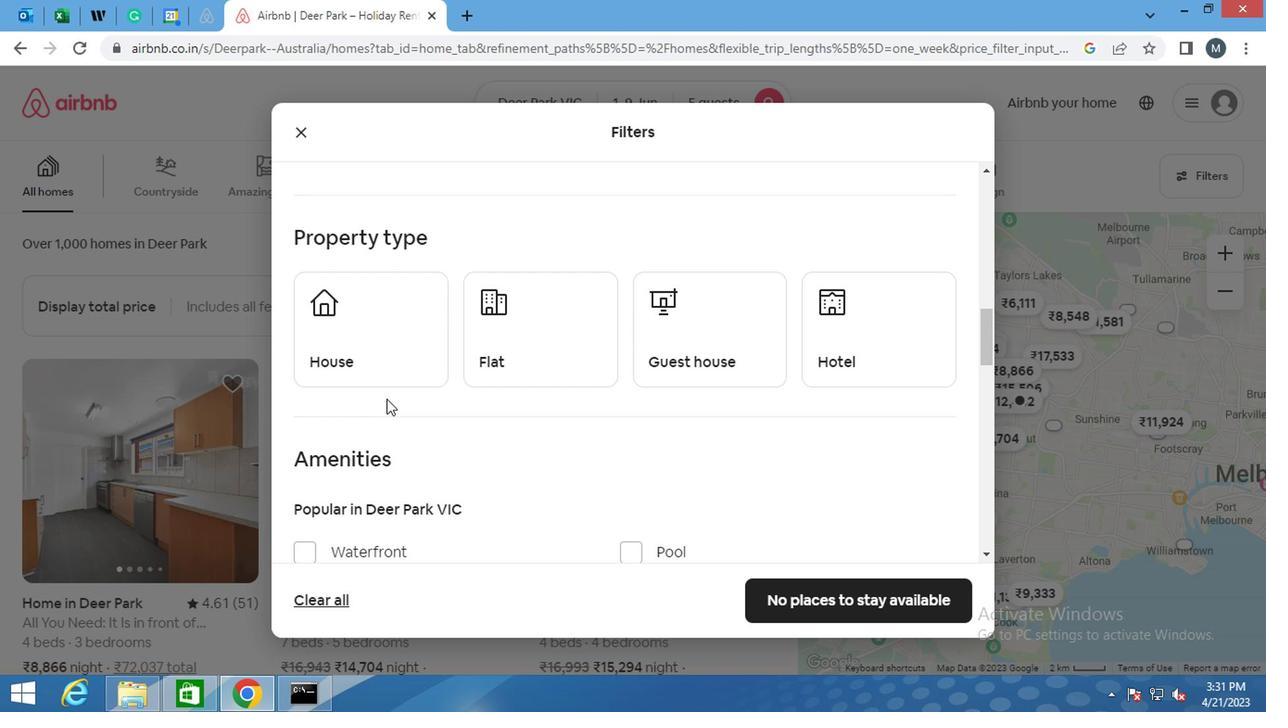 
Action: Mouse moved to (497, 356)
Screenshot: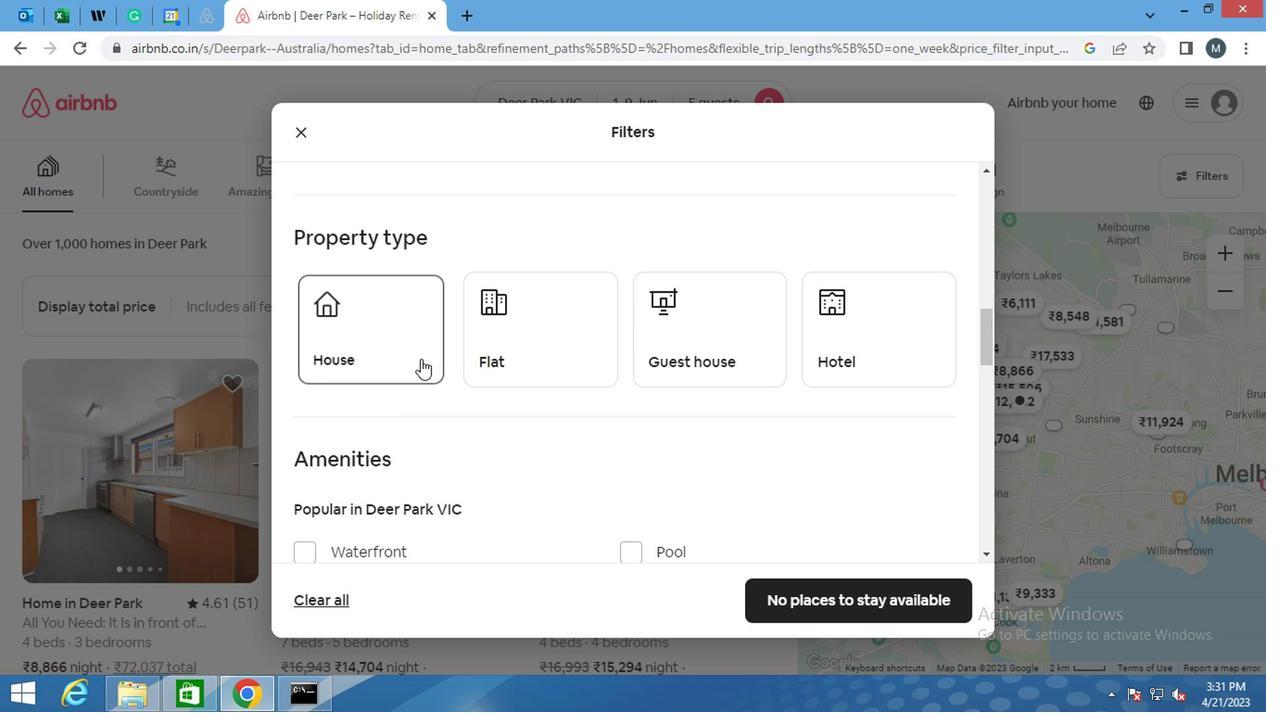 
Action: Mouse pressed left at (497, 356)
Screenshot: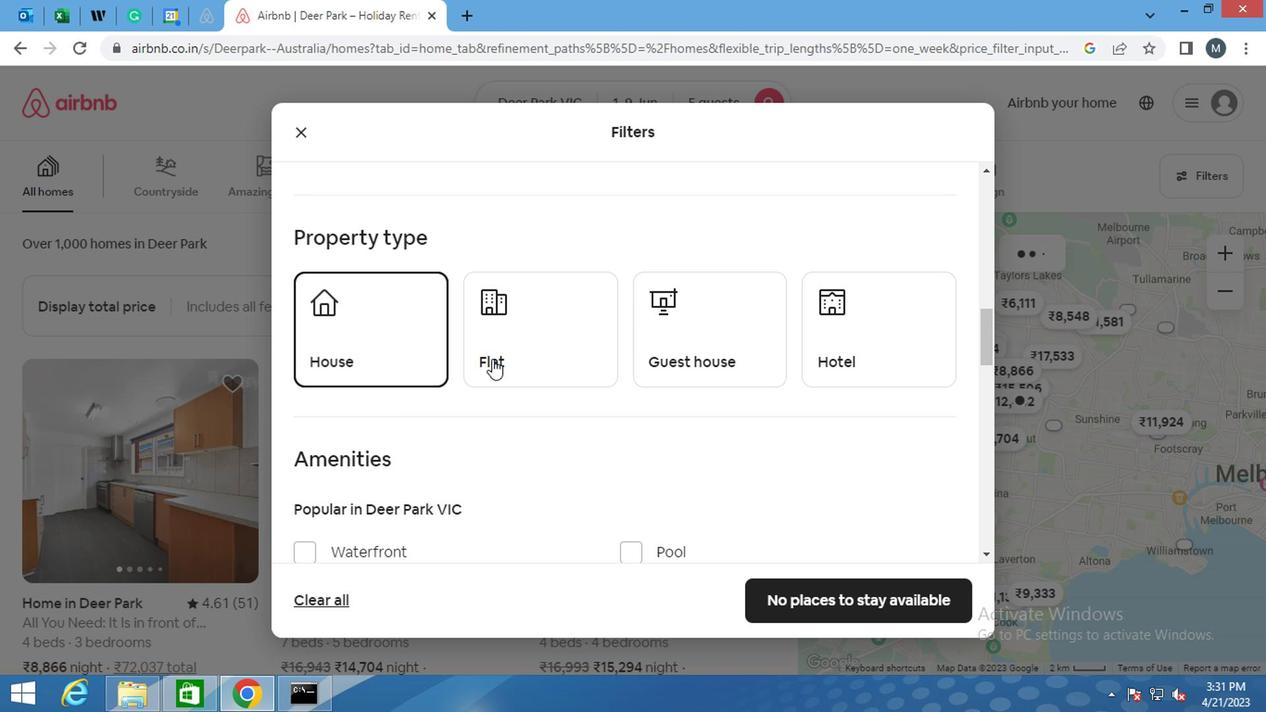 
Action: Mouse moved to (660, 352)
Screenshot: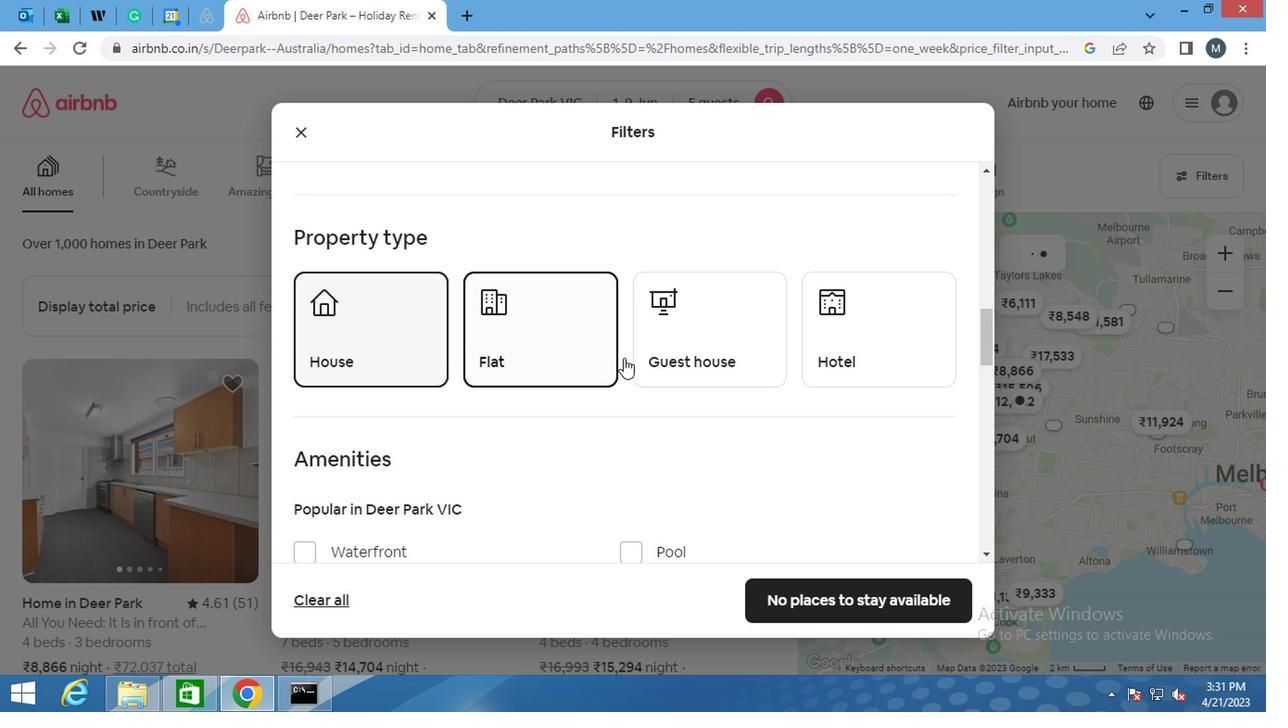 
Action: Mouse pressed left at (660, 352)
Screenshot: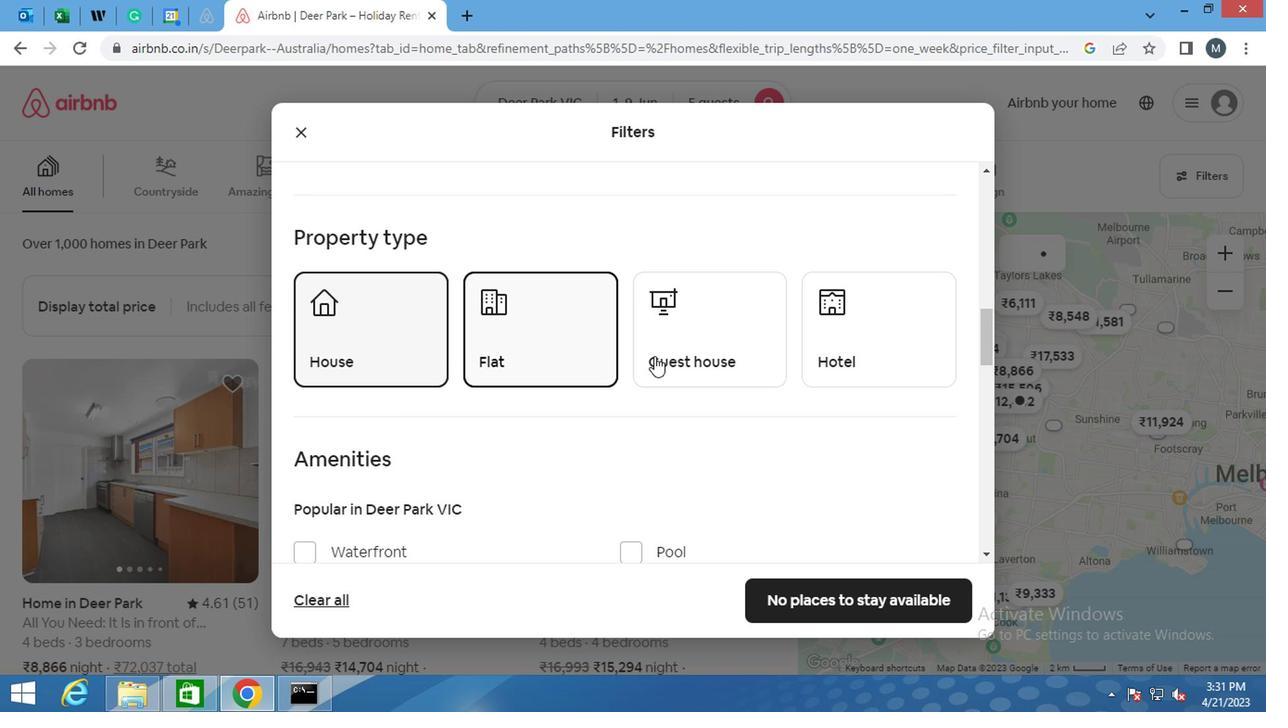 
Action: Mouse moved to (624, 396)
Screenshot: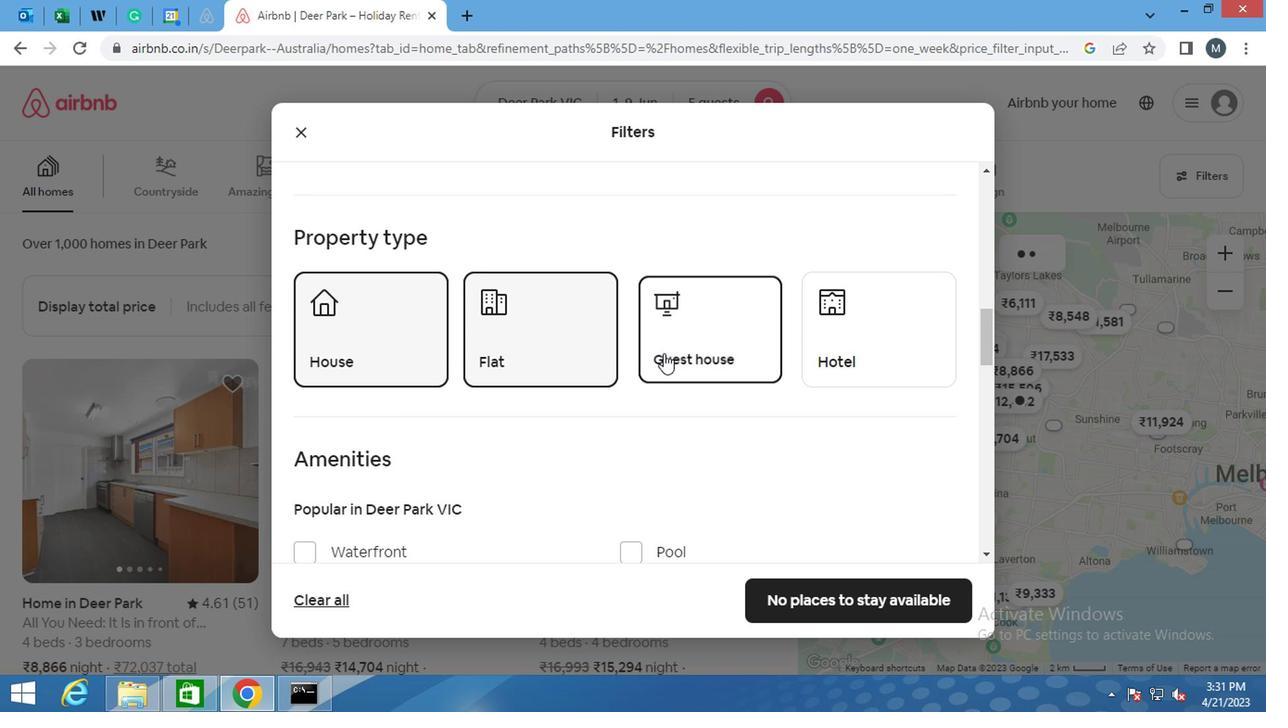 
Action: Mouse scrolled (624, 394) with delta (0, -1)
Screenshot: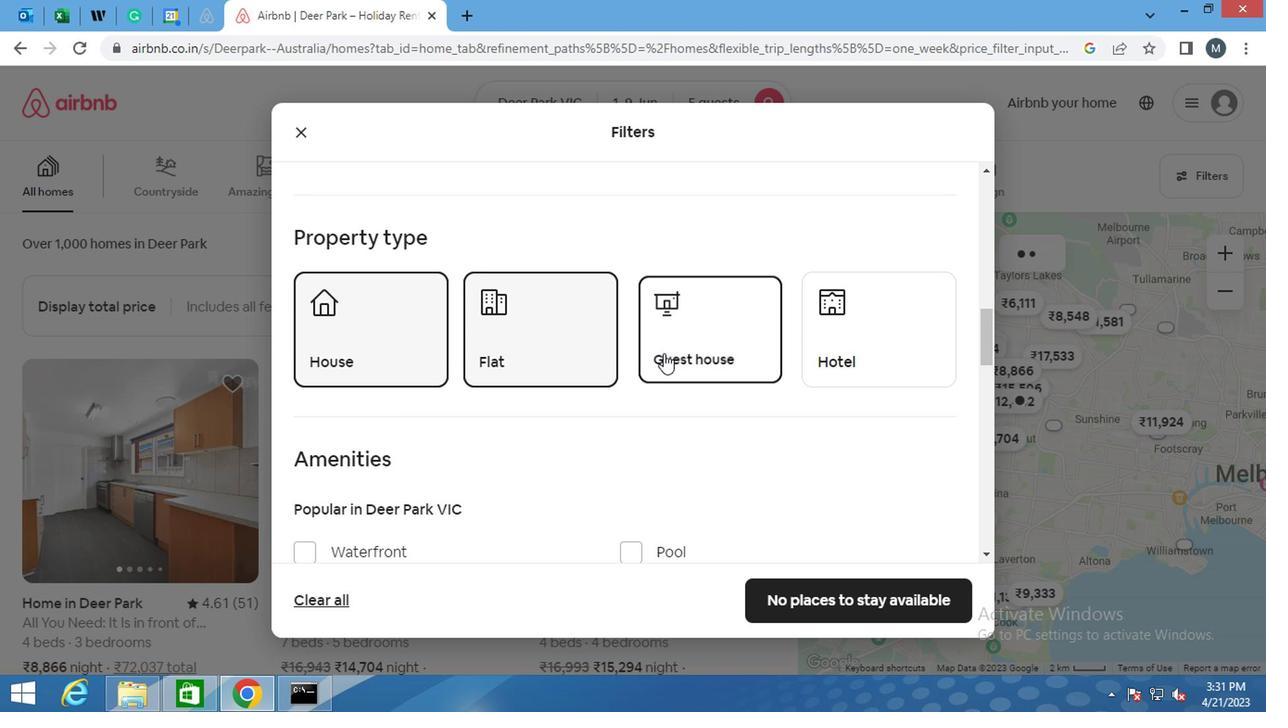 
Action: Mouse moved to (622, 399)
Screenshot: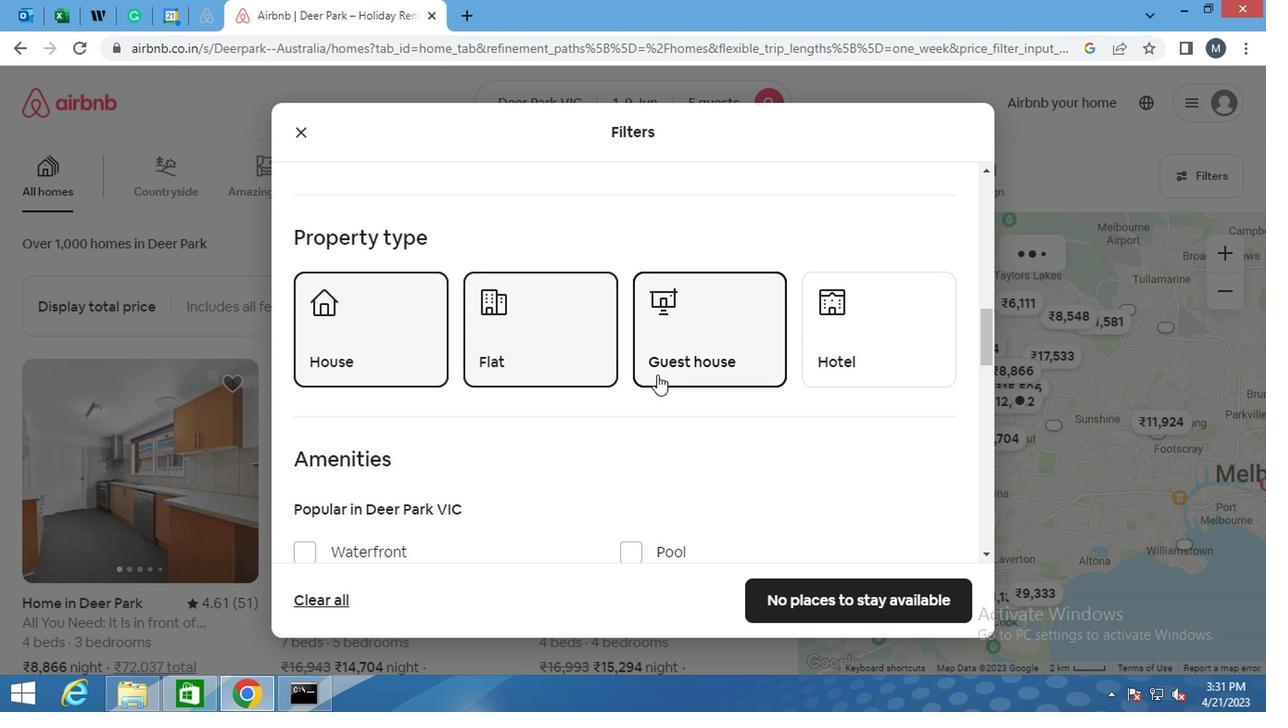 
Action: Mouse scrolled (622, 398) with delta (0, 0)
Screenshot: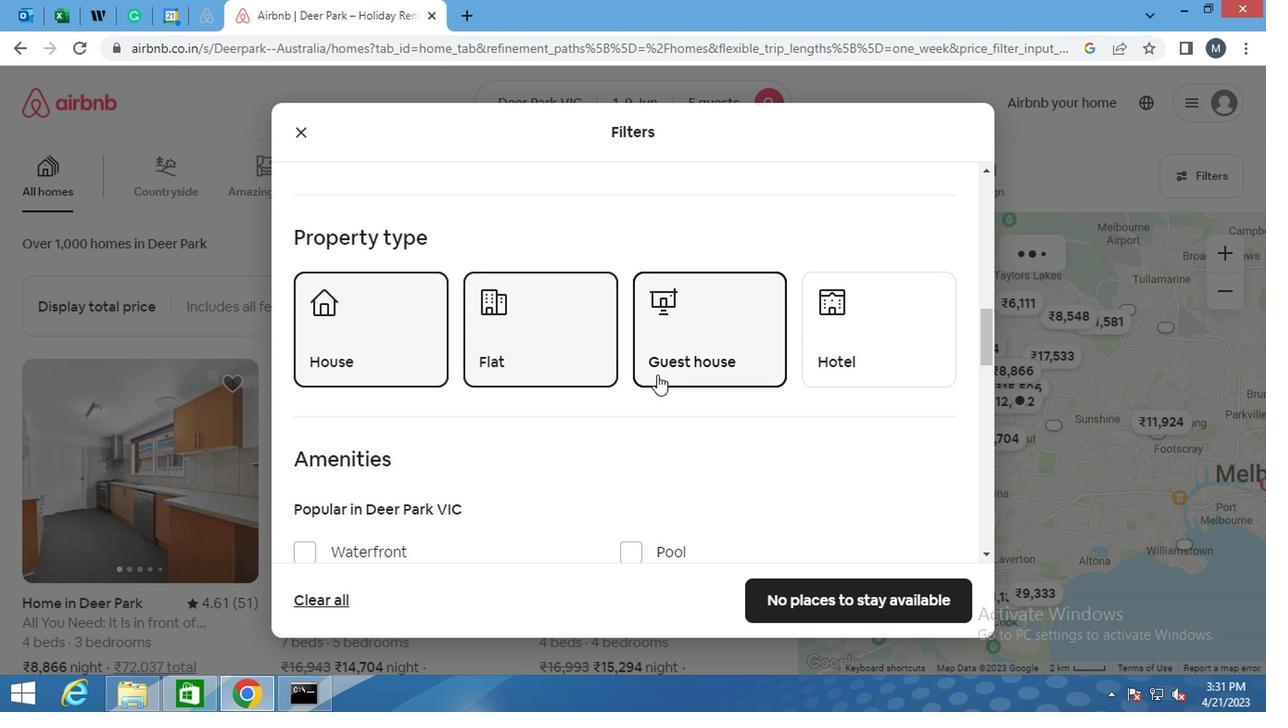 
Action: Mouse moved to (667, 451)
Screenshot: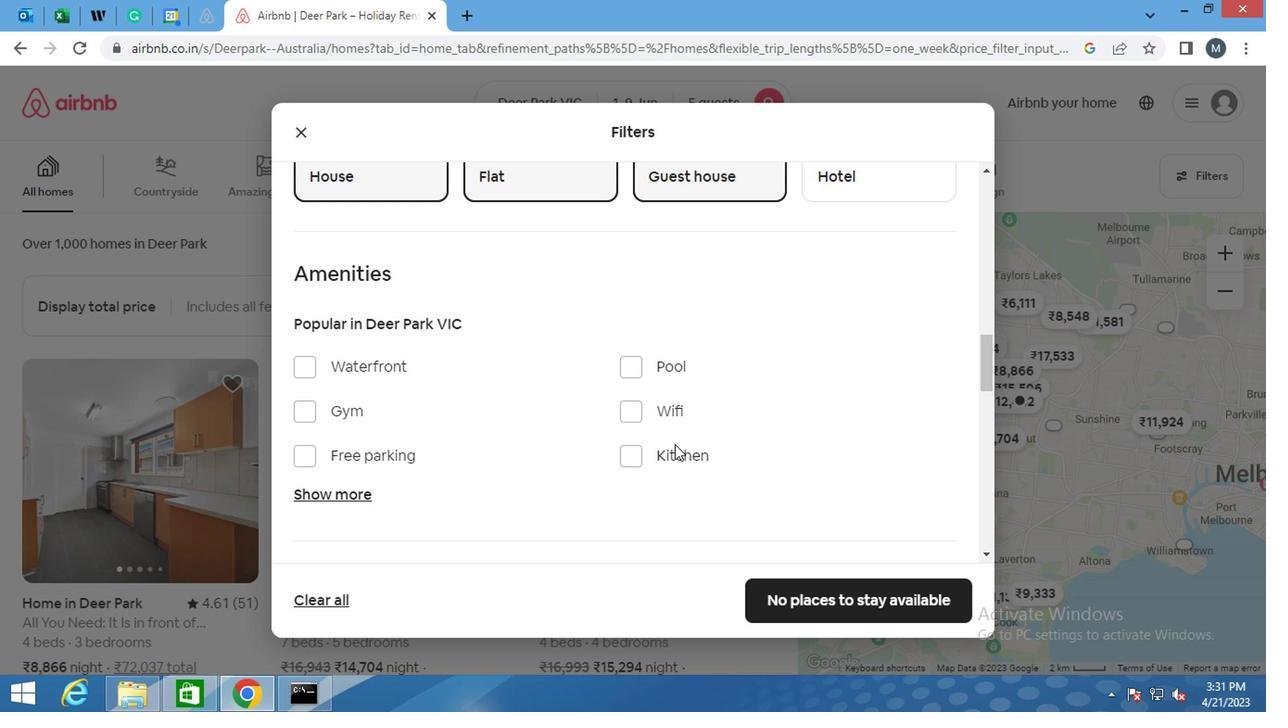 
Action: Mouse pressed left at (667, 451)
Screenshot: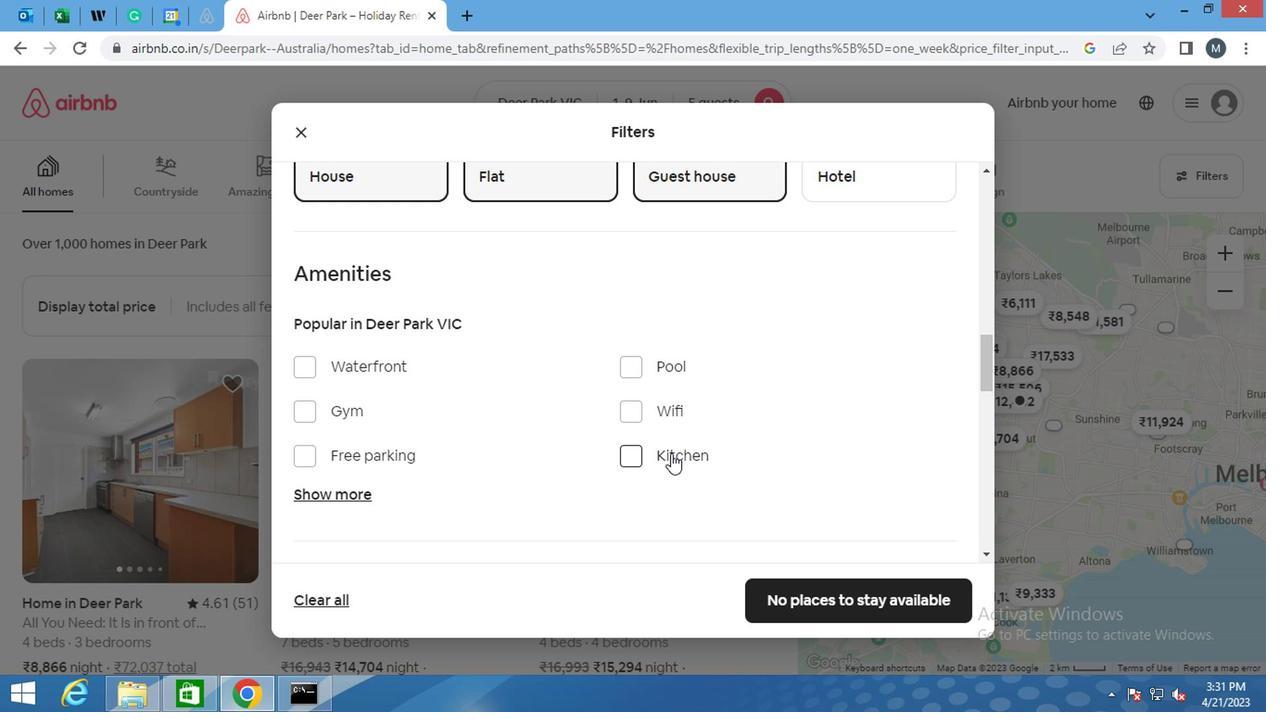 
Action: Mouse moved to (341, 486)
Screenshot: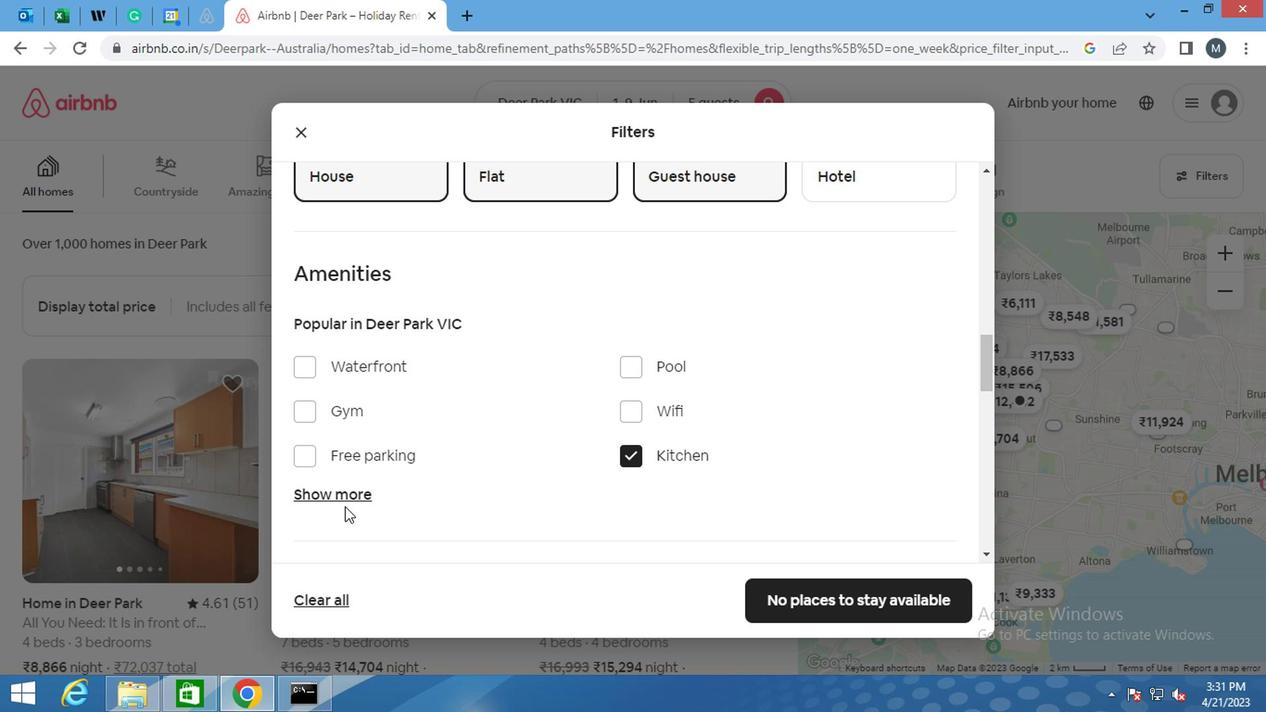 
Action: Mouse pressed left at (341, 486)
Screenshot: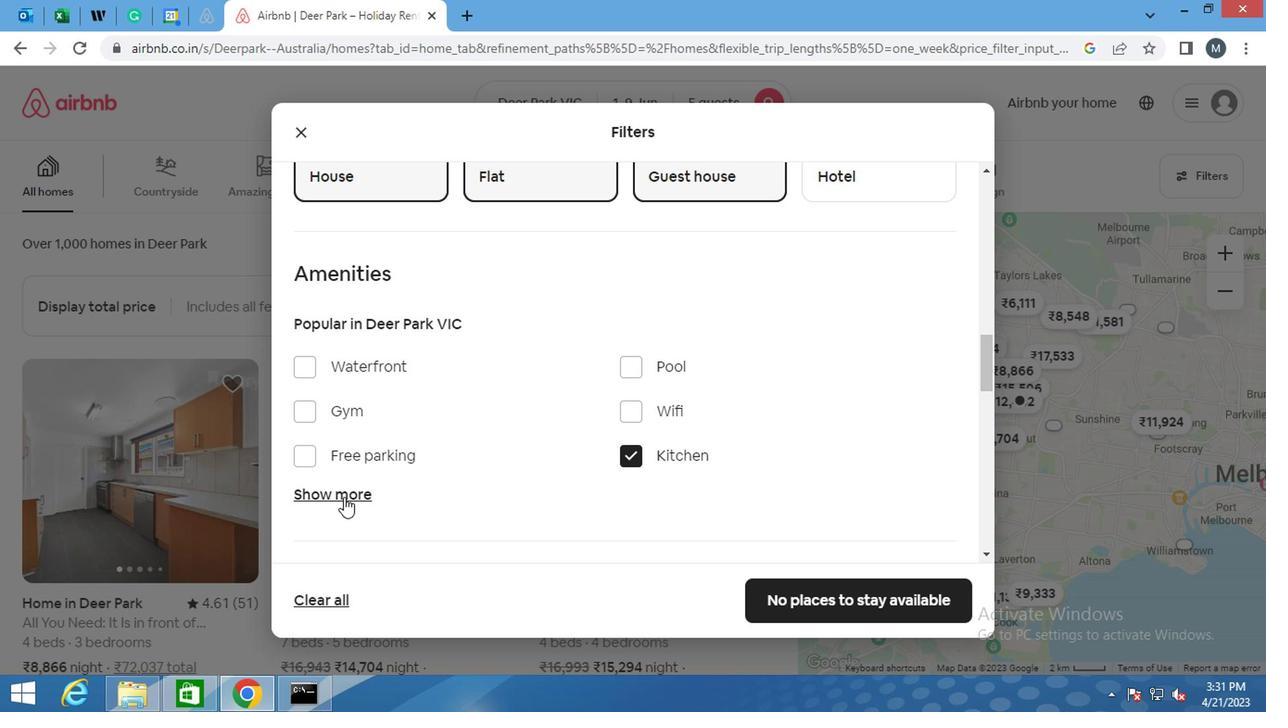 
Action: Mouse moved to (371, 511)
Screenshot: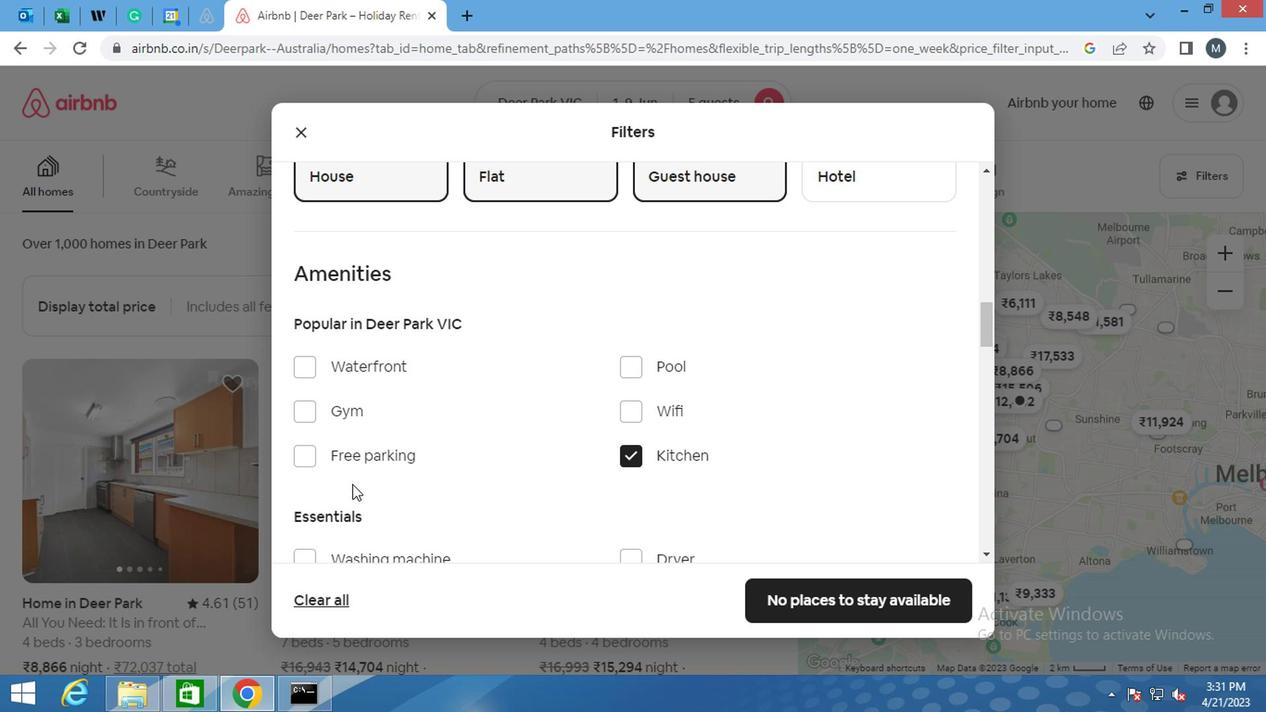 
Action: Mouse scrolled (371, 511) with delta (0, 0)
Screenshot: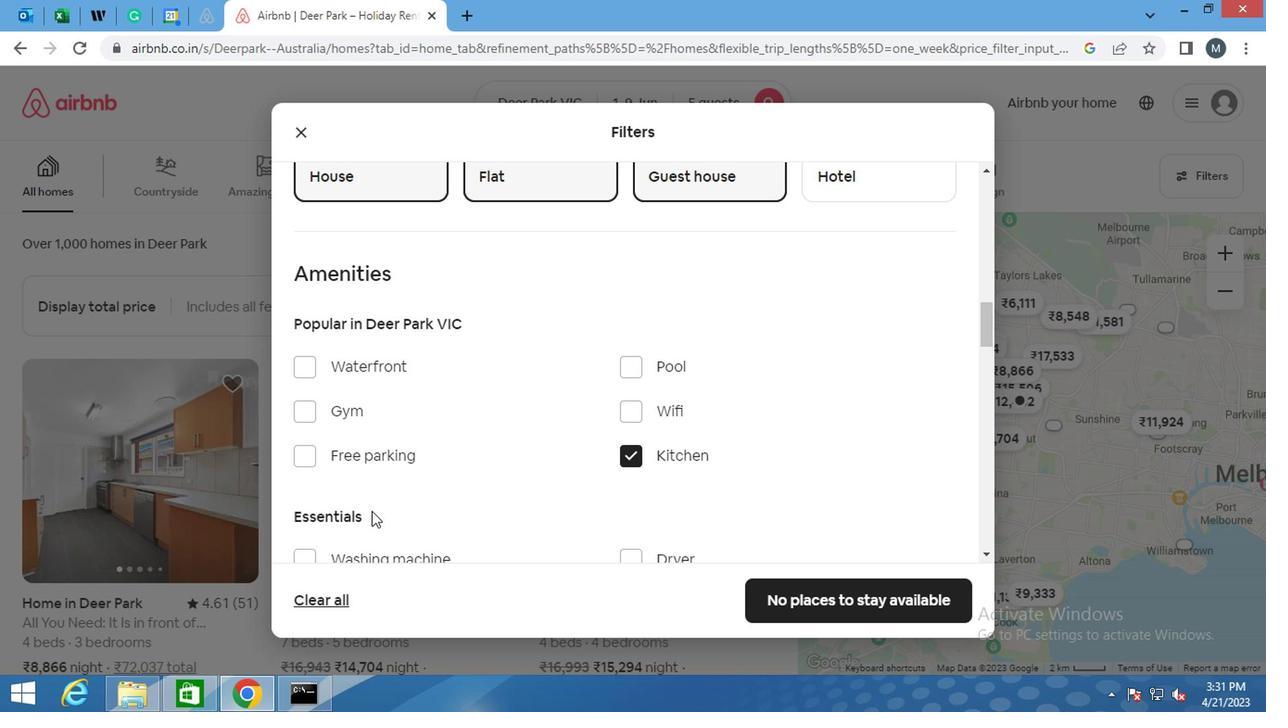 
Action: Mouse moved to (392, 467)
Screenshot: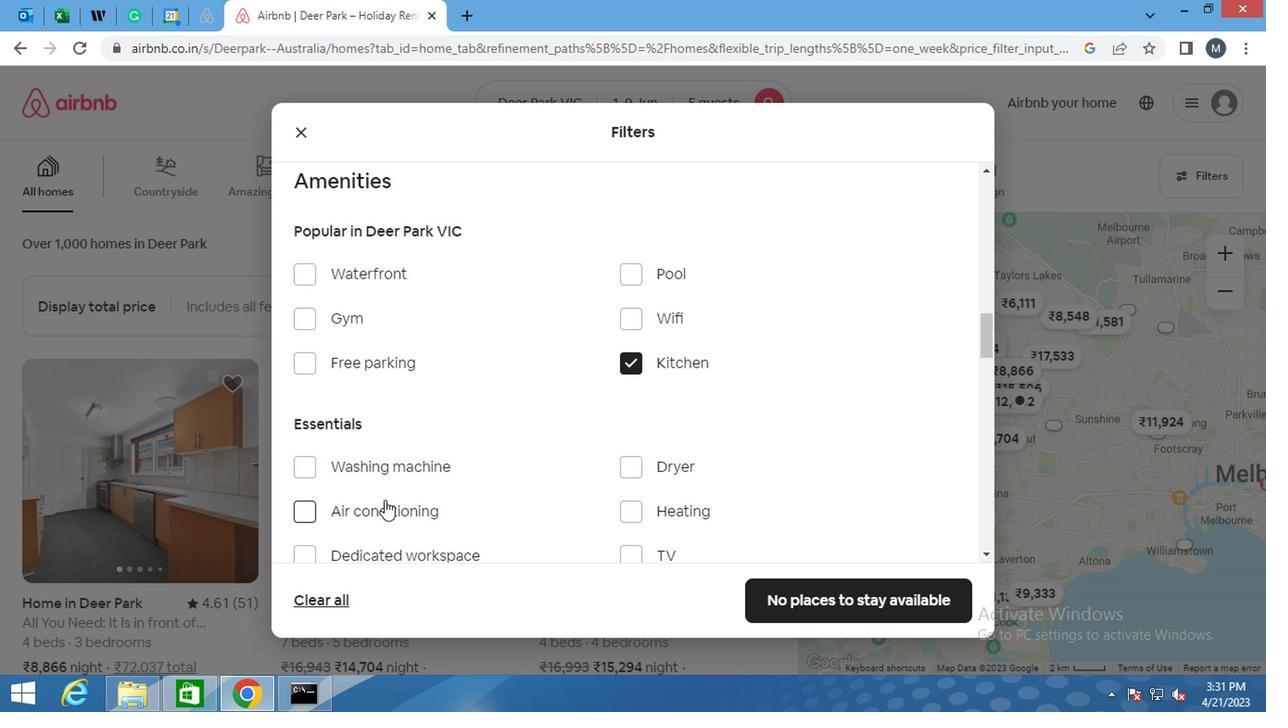 
Action: Mouse pressed left at (392, 467)
Screenshot: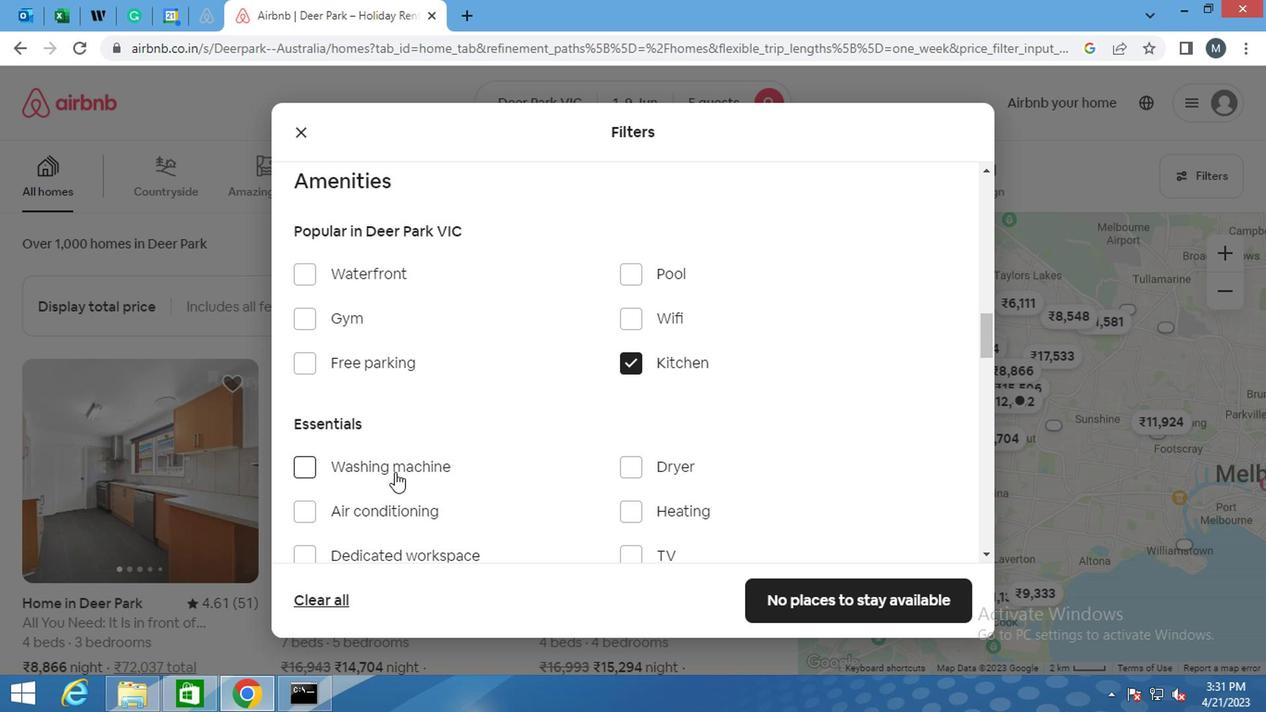 
Action: Mouse moved to (392, 465)
Screenshot: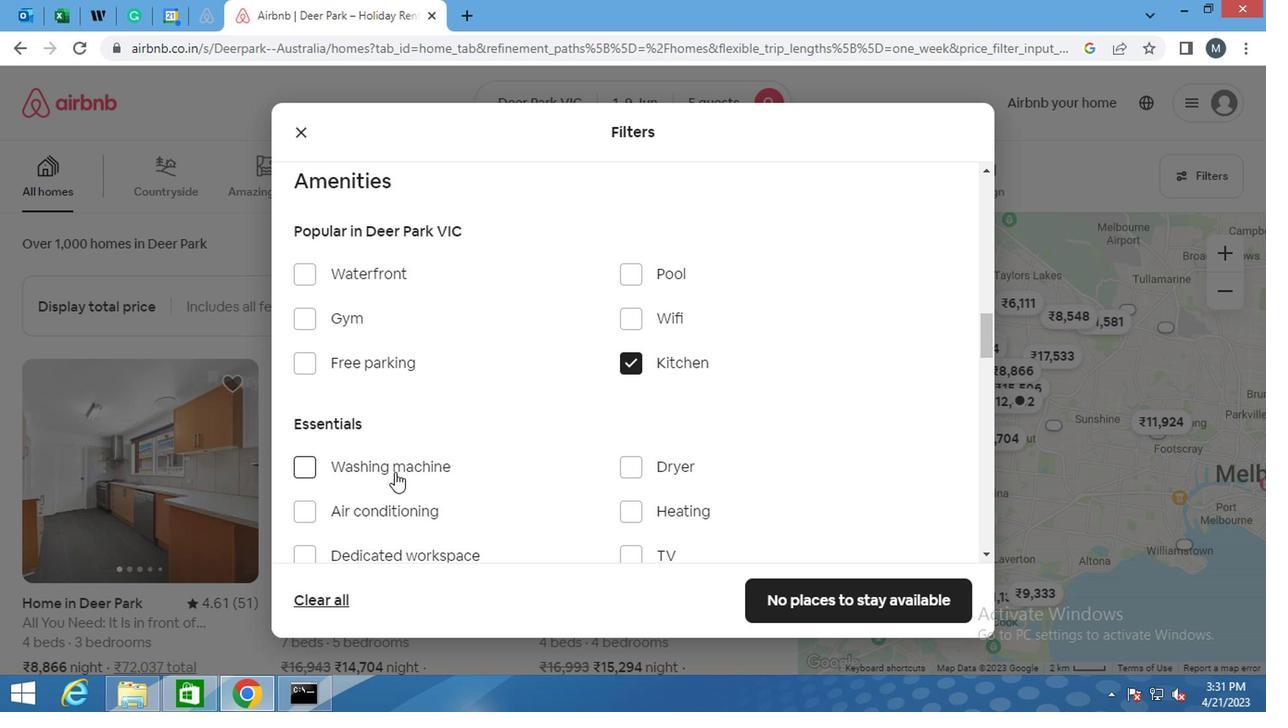 
Action: Mouse scrolled (392, 464) with delta (0, 0)
Screenshot: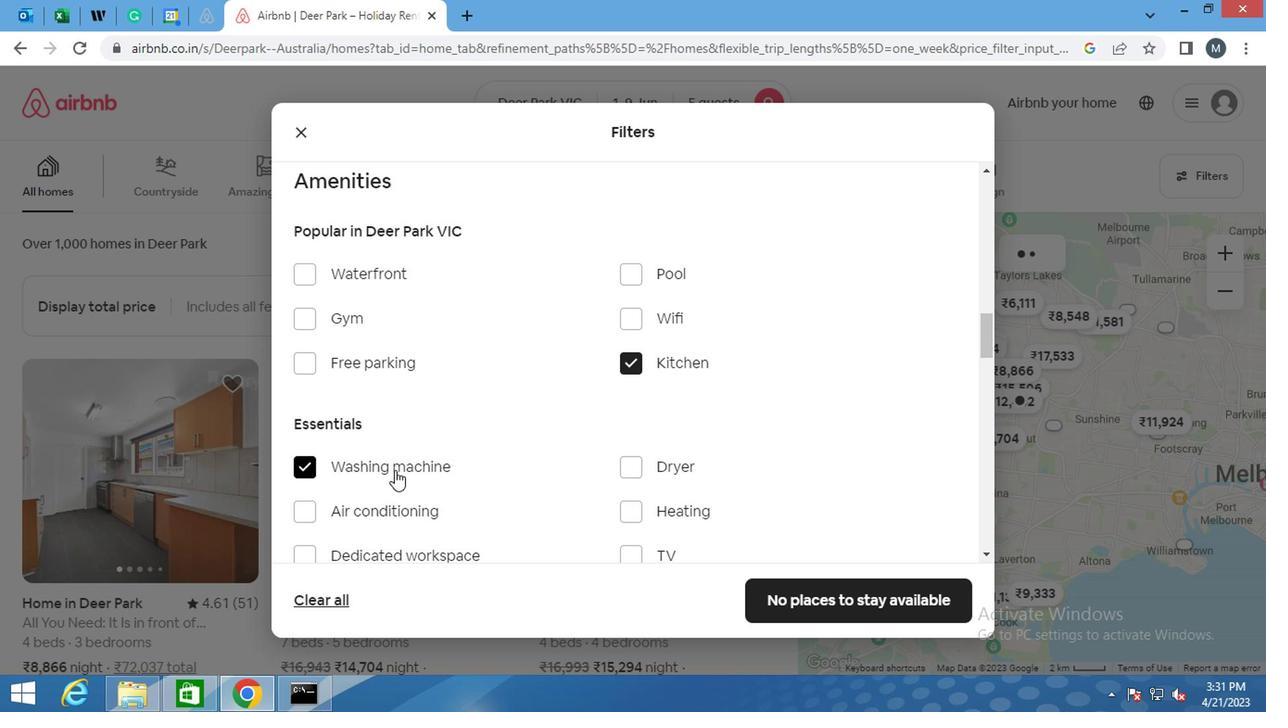 
Action: Mouse scrolled (392, 464) with delta (0, 0)
Screenshot: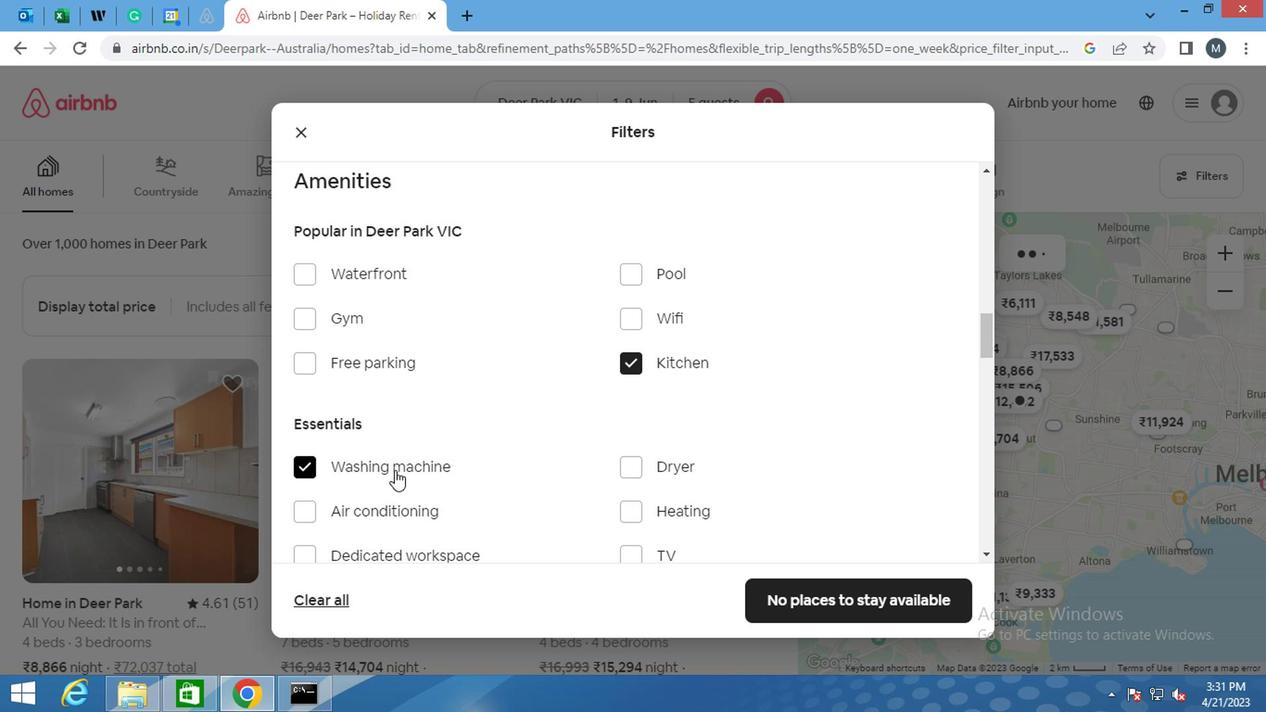 
Action: Mouse scrolled (392, 464) with delta (0, 0)
Screenshot: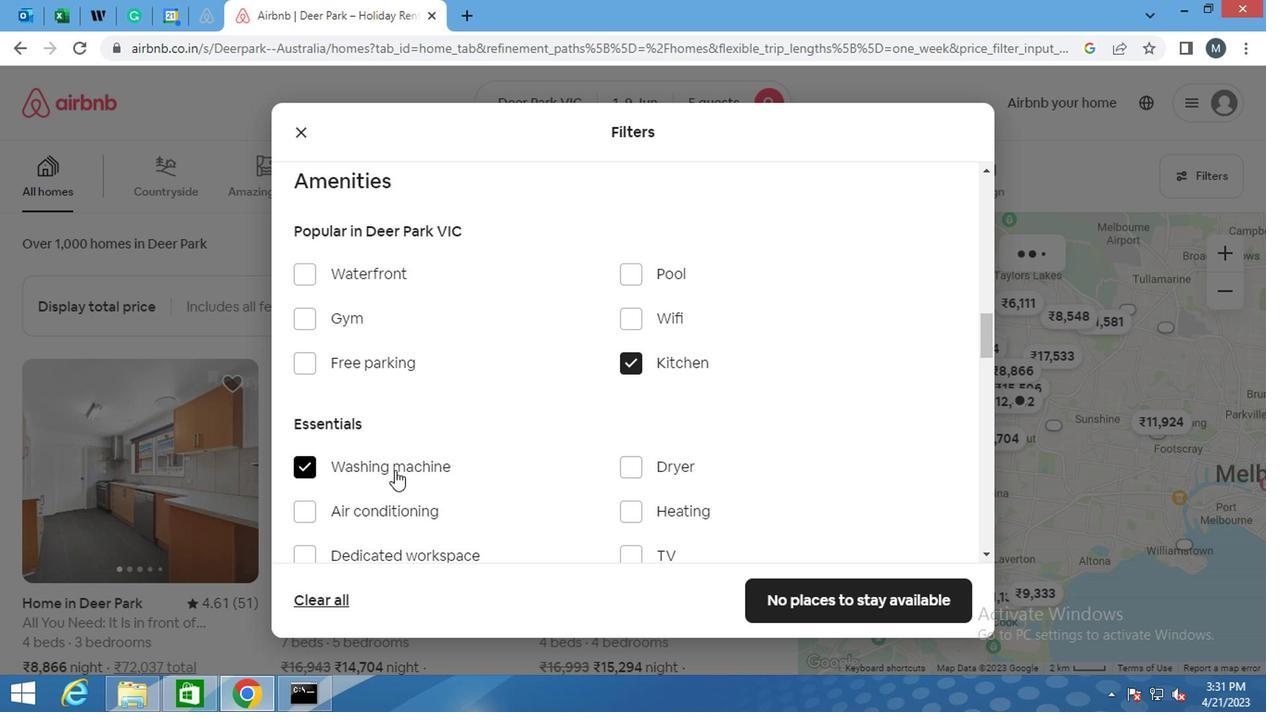 
Action: Mouse moved to (394, 464)
Screenshot: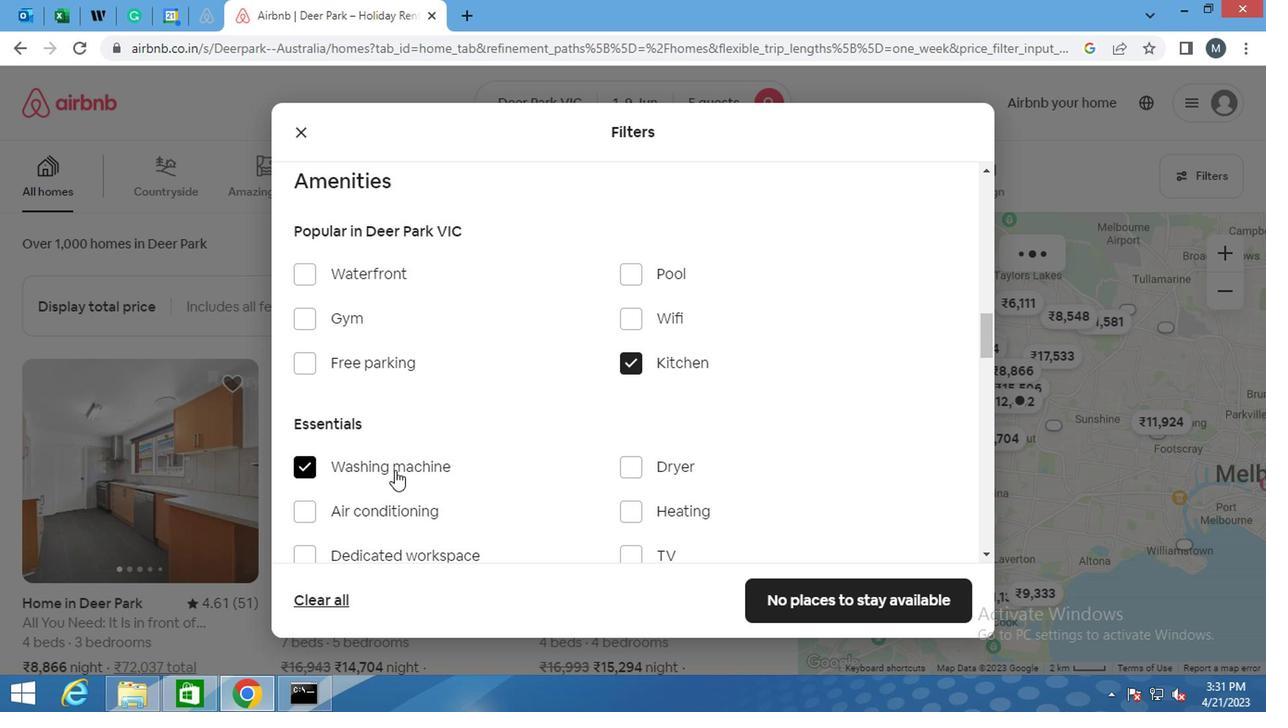 
Action: Mouse scrolled (394, 463) with delta (0, -1)
Screenshot: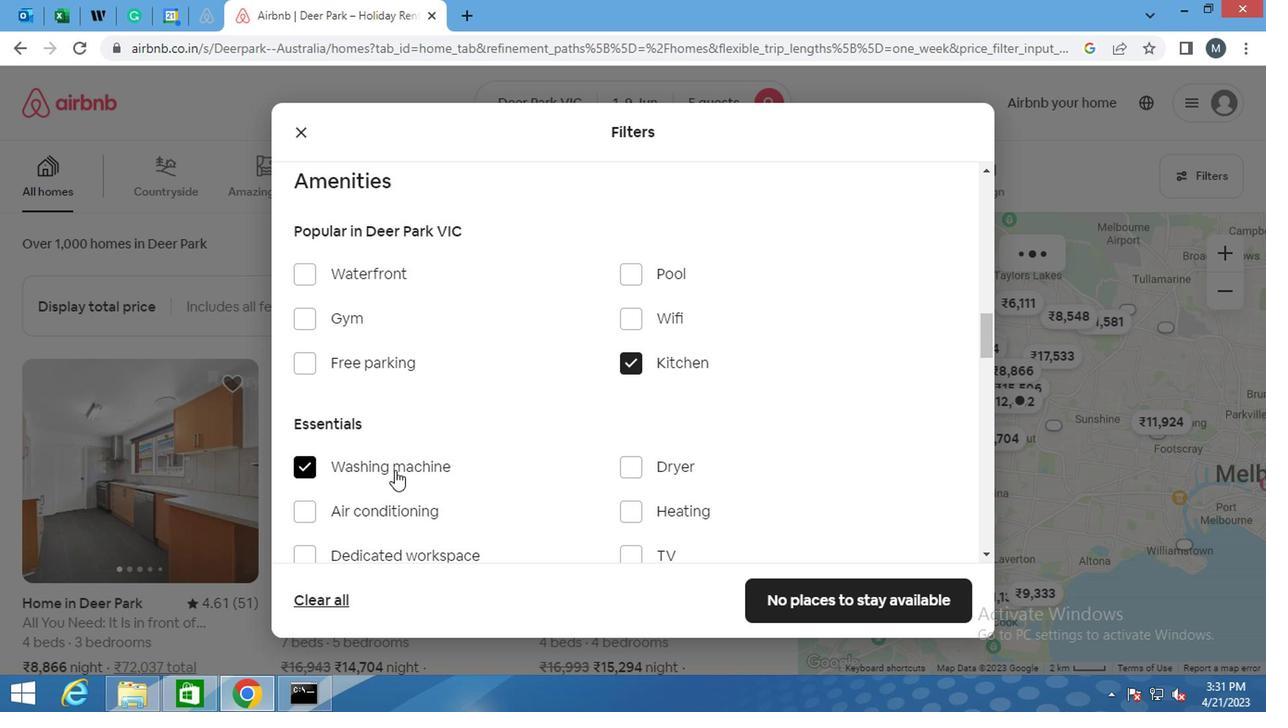 
Action: Mouse moved to (621, 460)
Screenshot: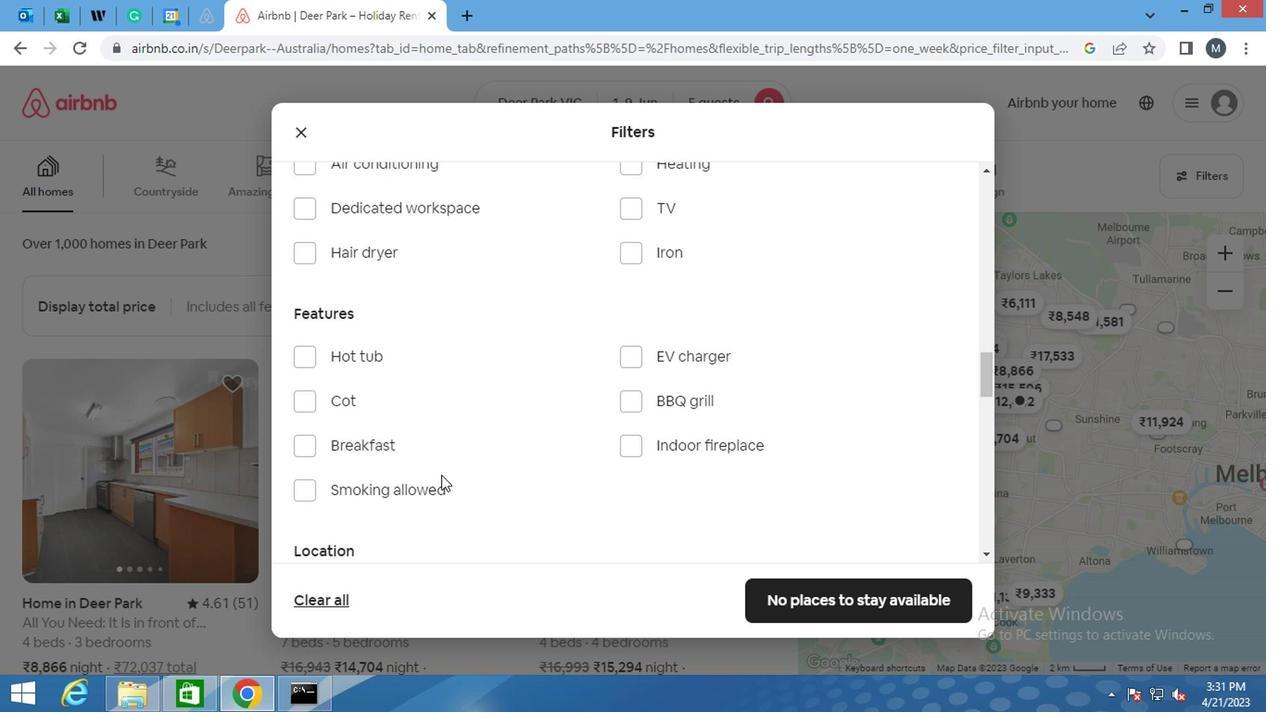 
Action: Mouse scrolled (621, 459) with delta (0, 0)
Screenshot: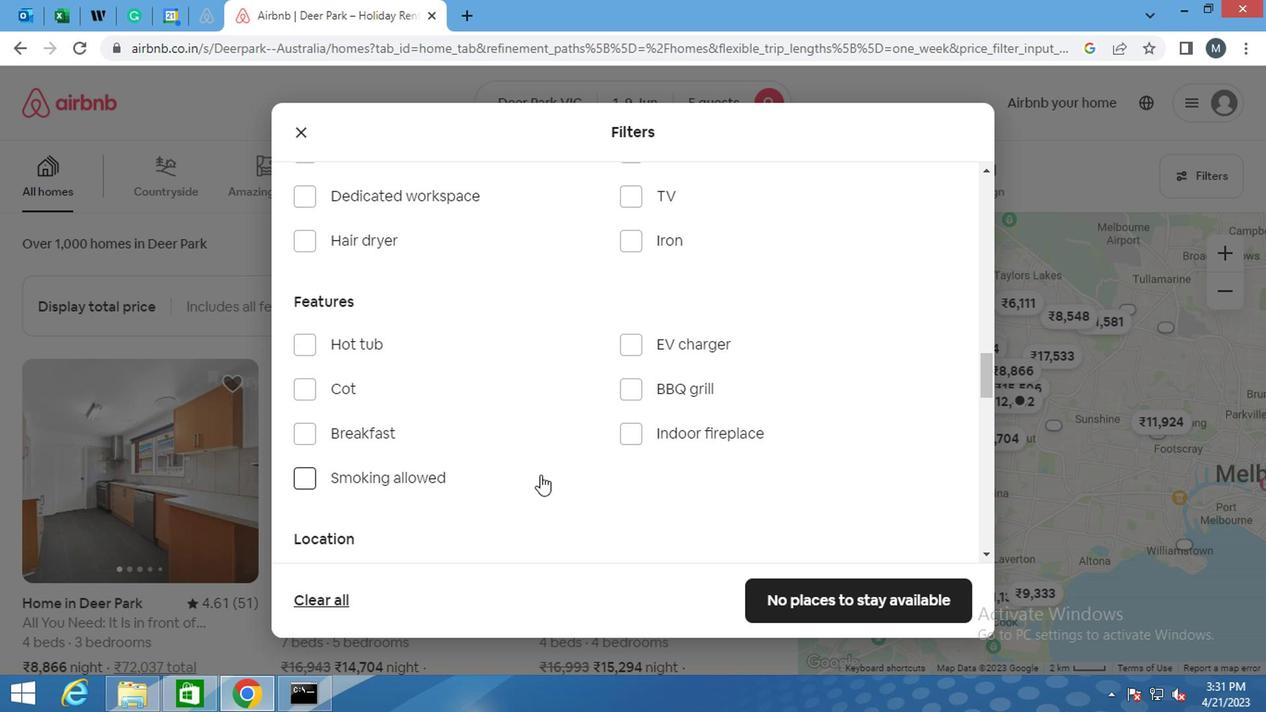 
Action: Mouse moved to (686, 446)
Screenshot: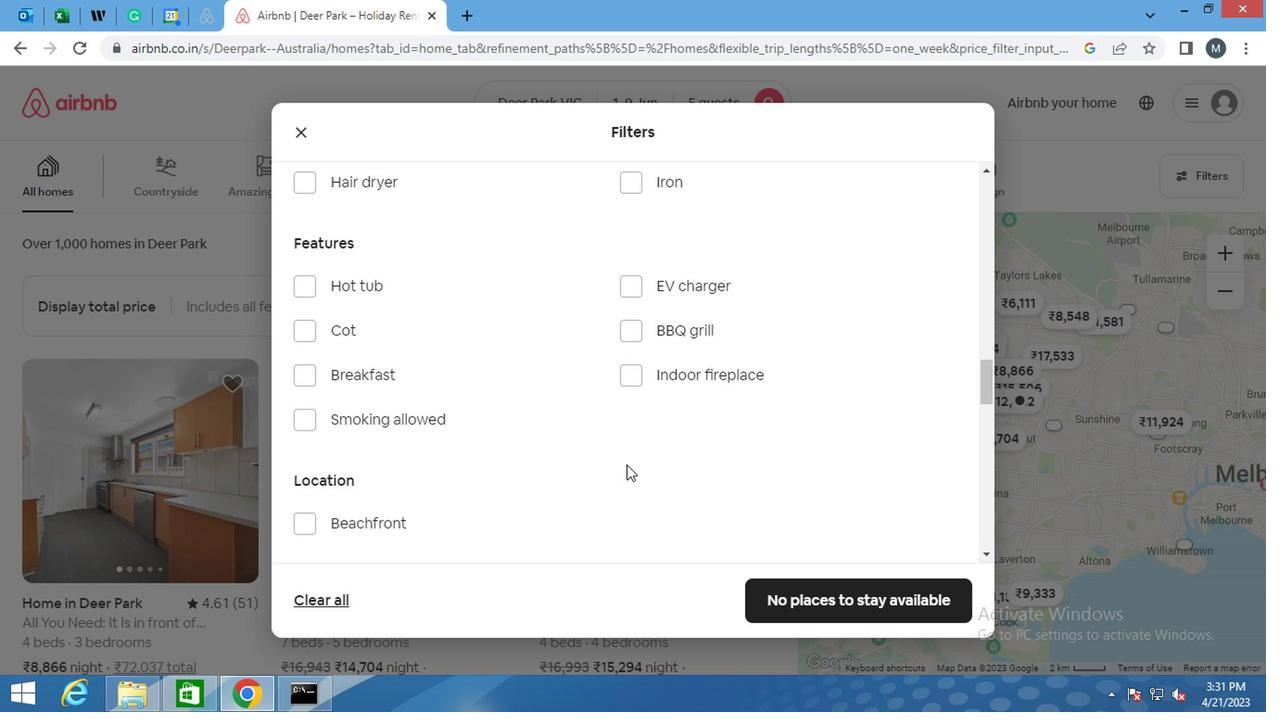 
Action: Mouse scrolled (686, 445) with delta (0, 0)
Screenshot: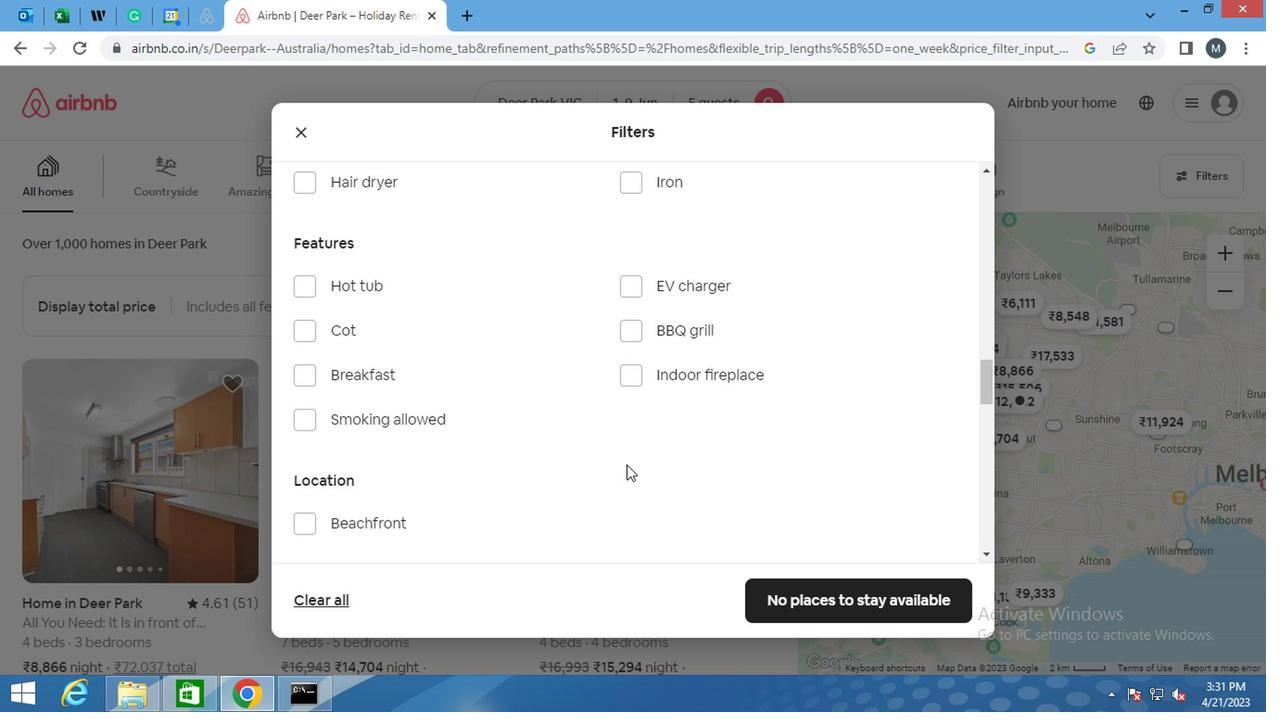 
Action: Mouse moved to (758, 446)
Screenshot: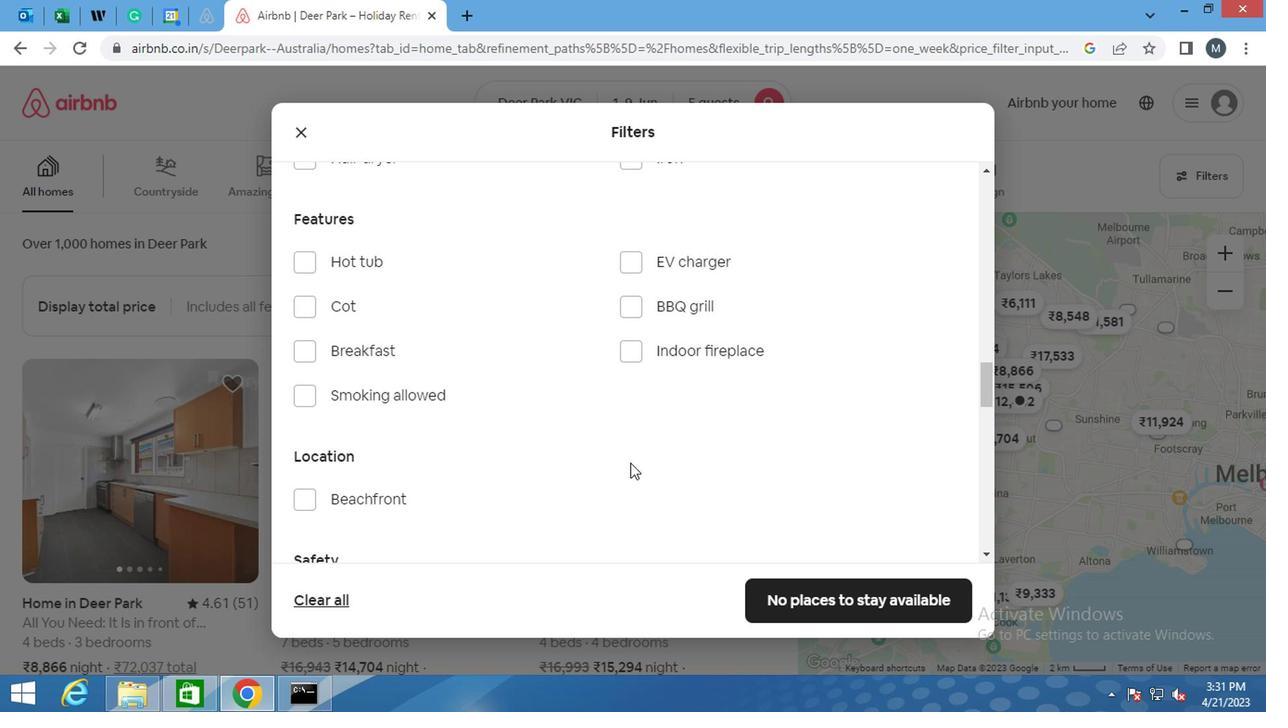 
Action: Mouse scrolled (758, 445) with delta (0, 0)
Screenshot: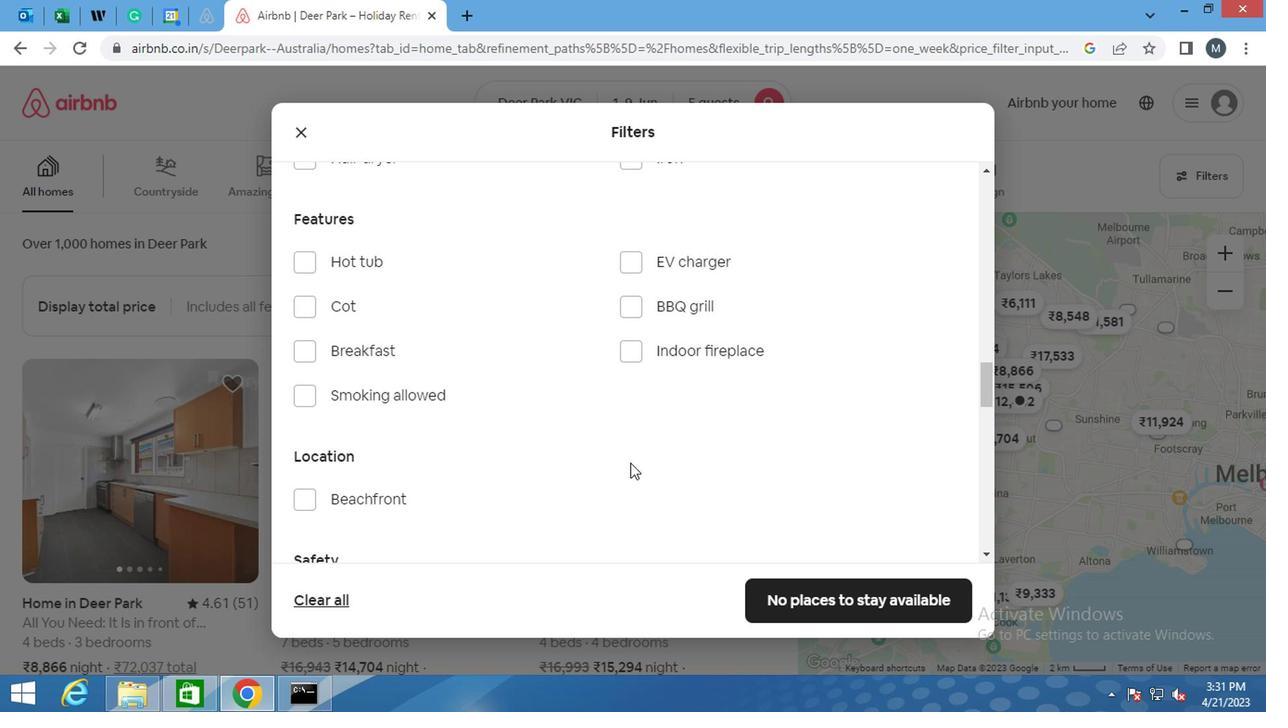 
Action: Mouse moved to (918, 446)
Screenshot: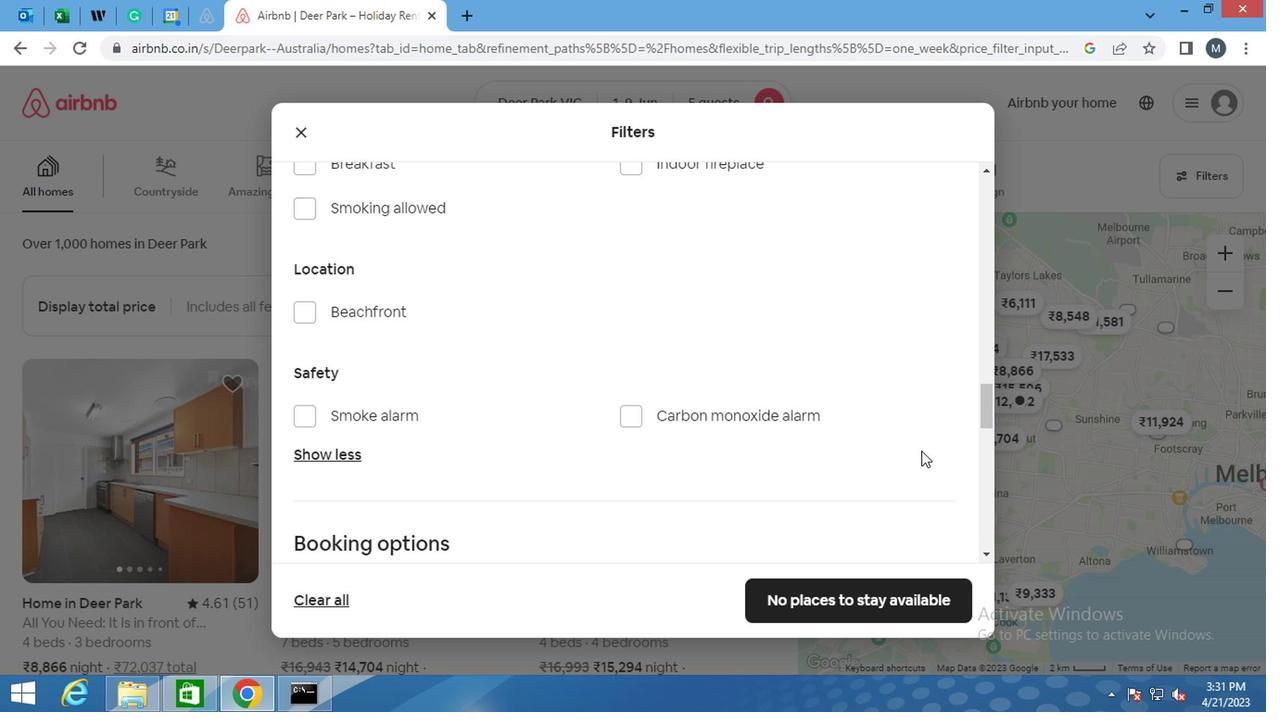 
Action: Mouse scrolled (918, 445) with delta (0, 0)
Screenshot: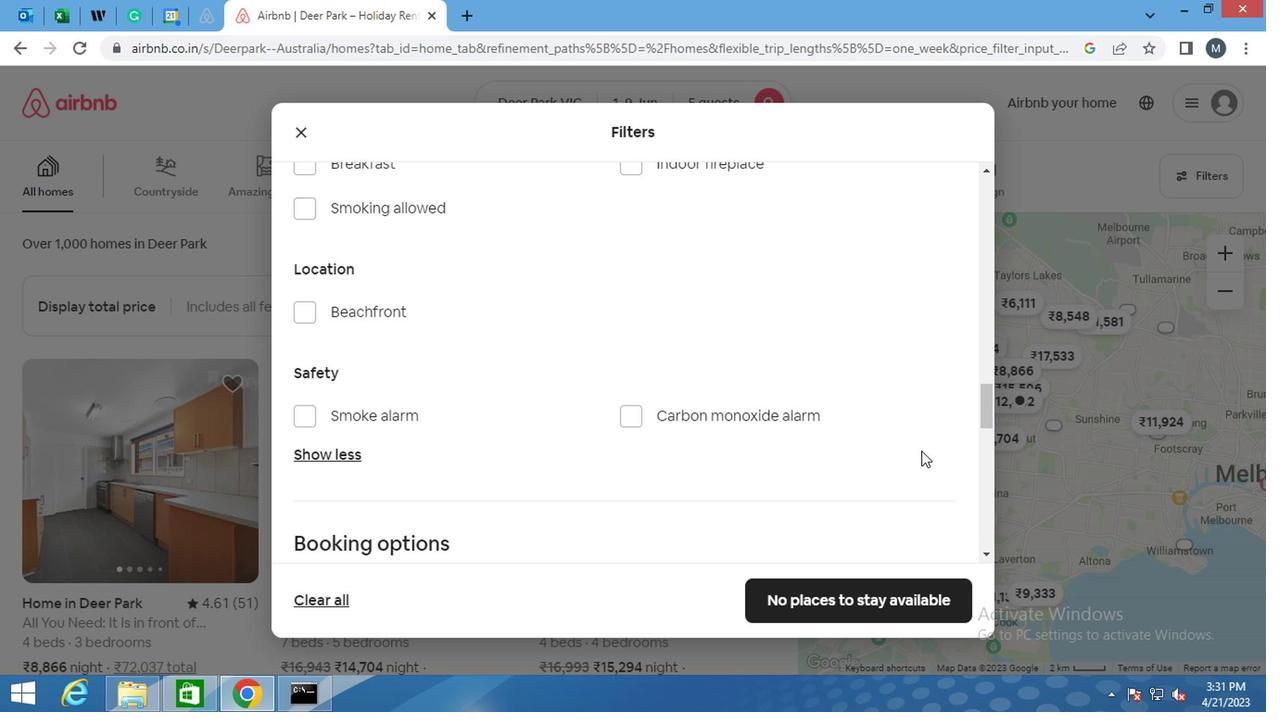 
Action: Mouse moved to (918, 446)
Screenshot: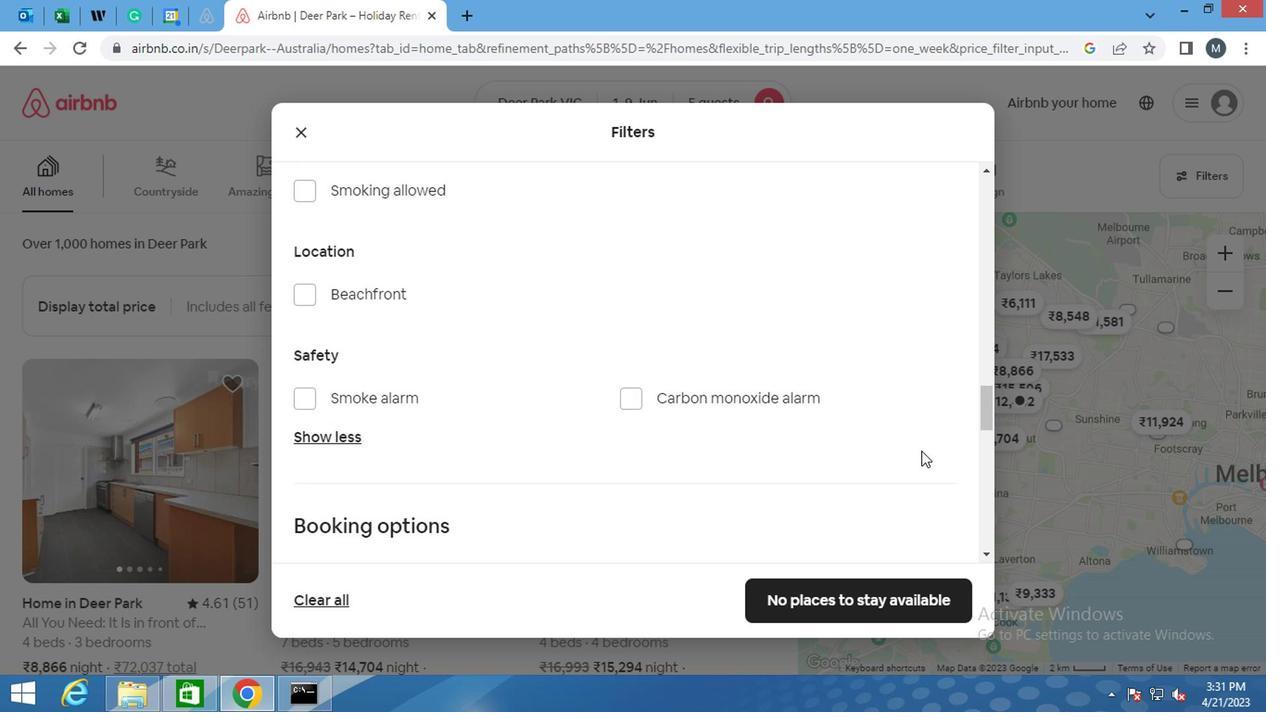 
Action: Mouse scrolled (918, 445) with delta (0, 0)
Screenshot: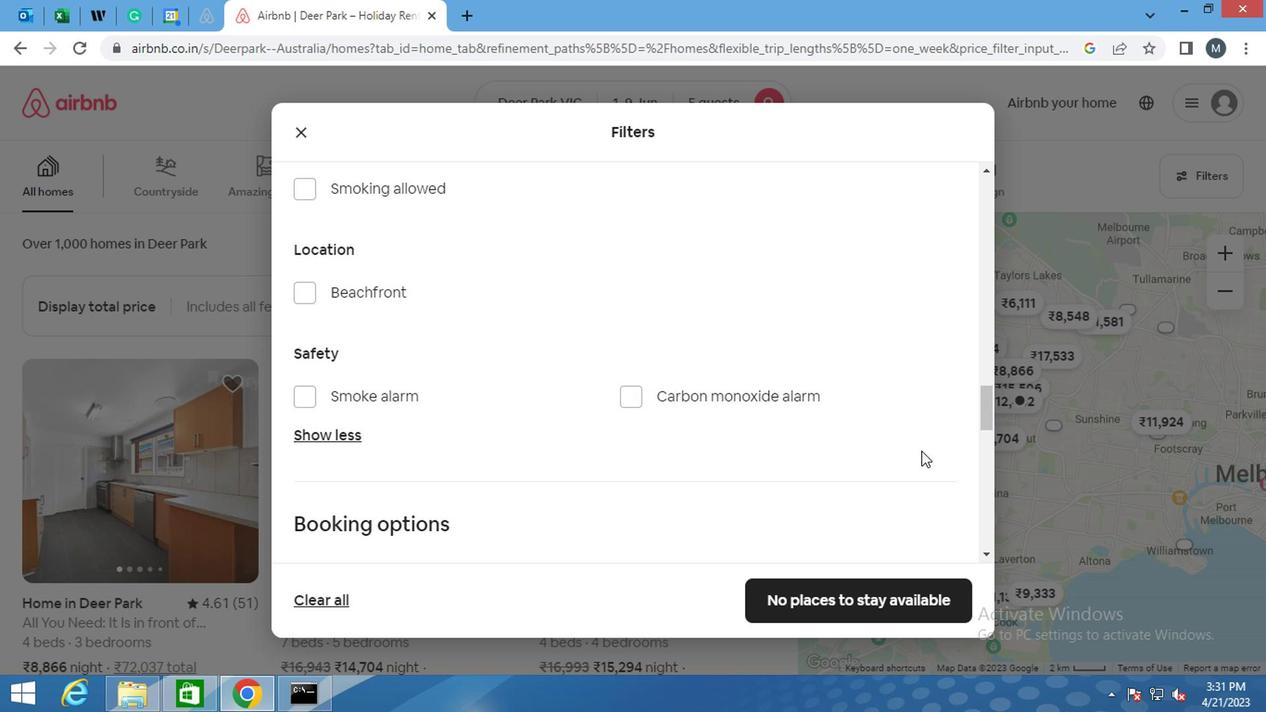 
Action: Mouse moved to (918, 447)
Screenshot: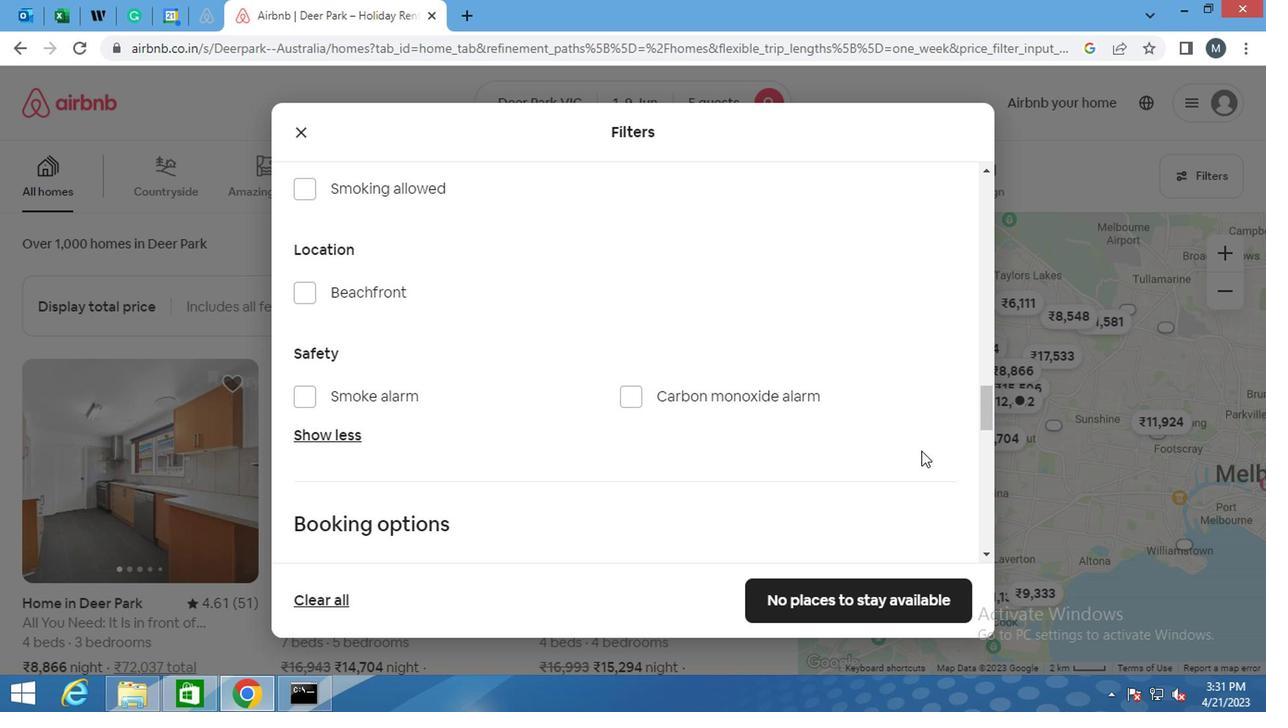 
Action: Mouse scrolled (918, 446) with delta (0, -1)
Screenshot: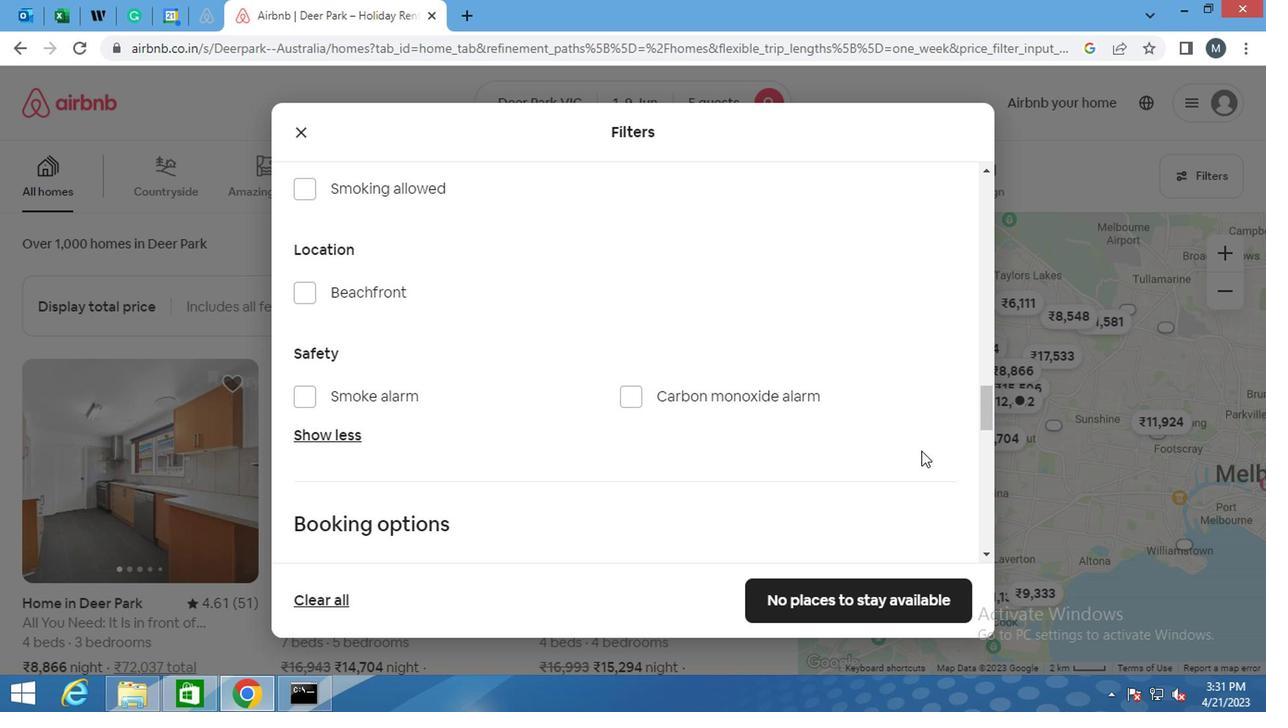 
Action: Mouse moved to (908, 365)
Screenshot: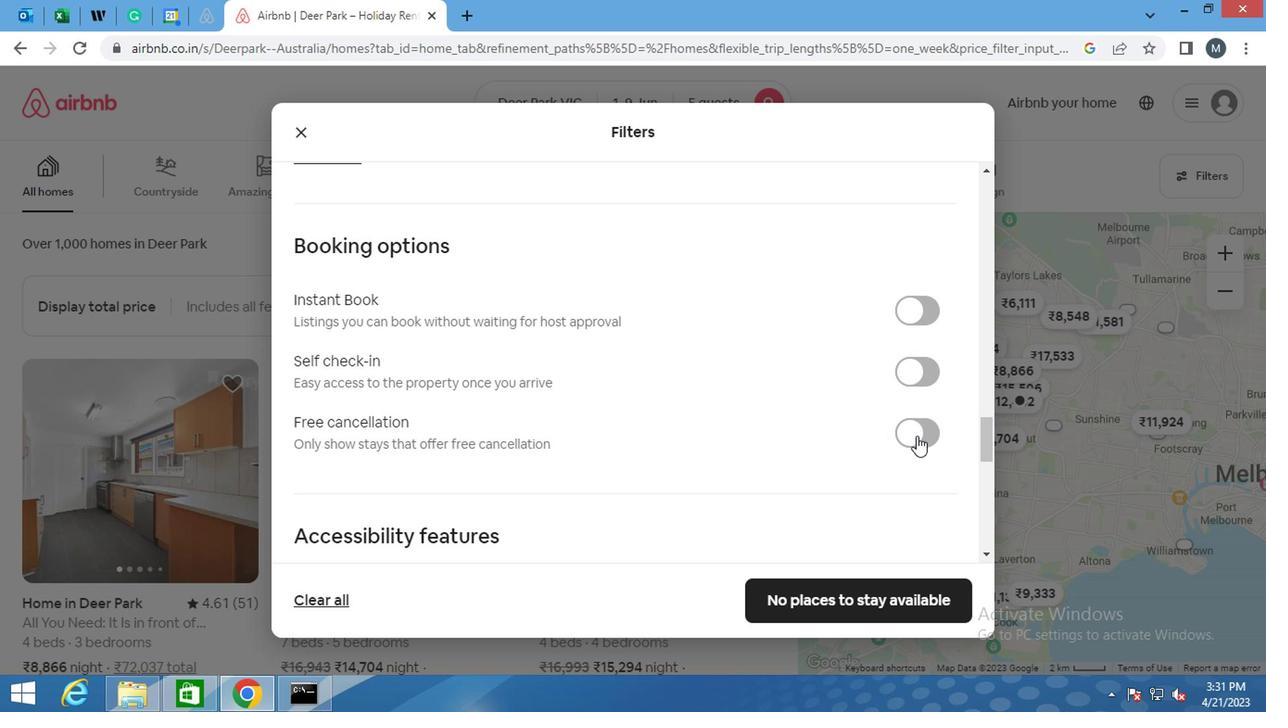 
Action: Mouse pressed left at (908, 365)
Screenshot: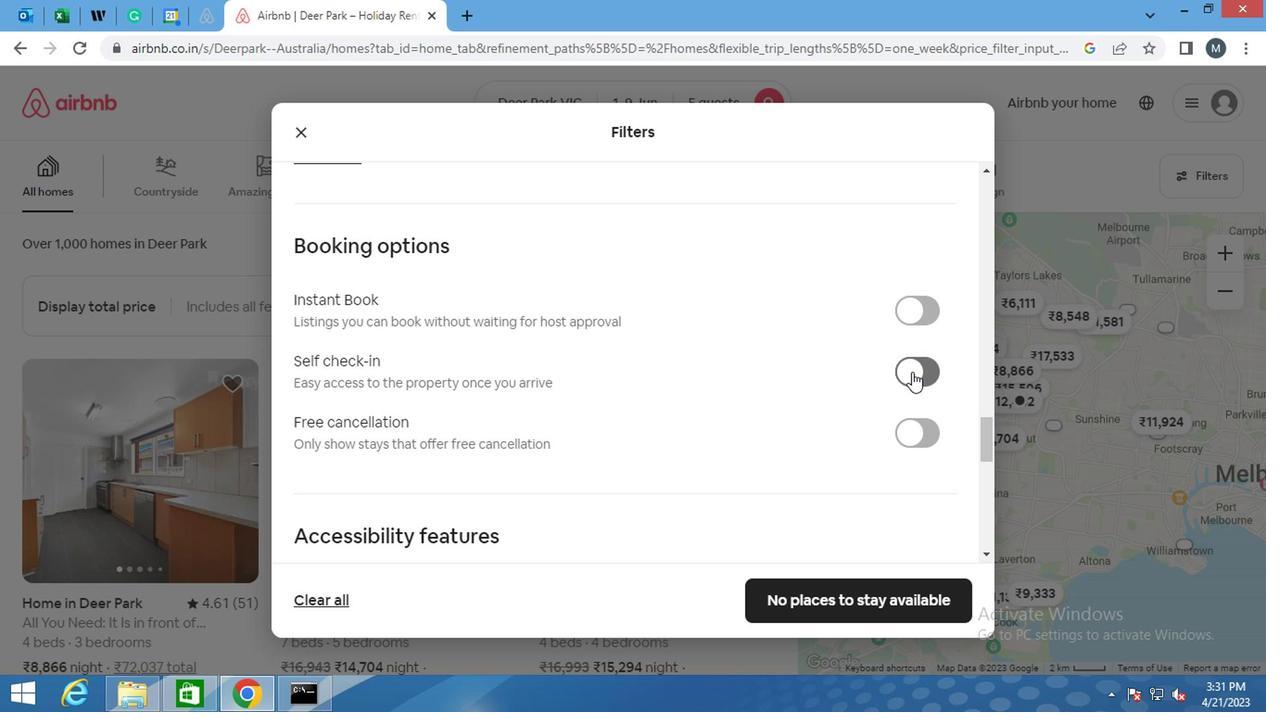 
Action: Mouse moved to (592, 443)
Screenshot: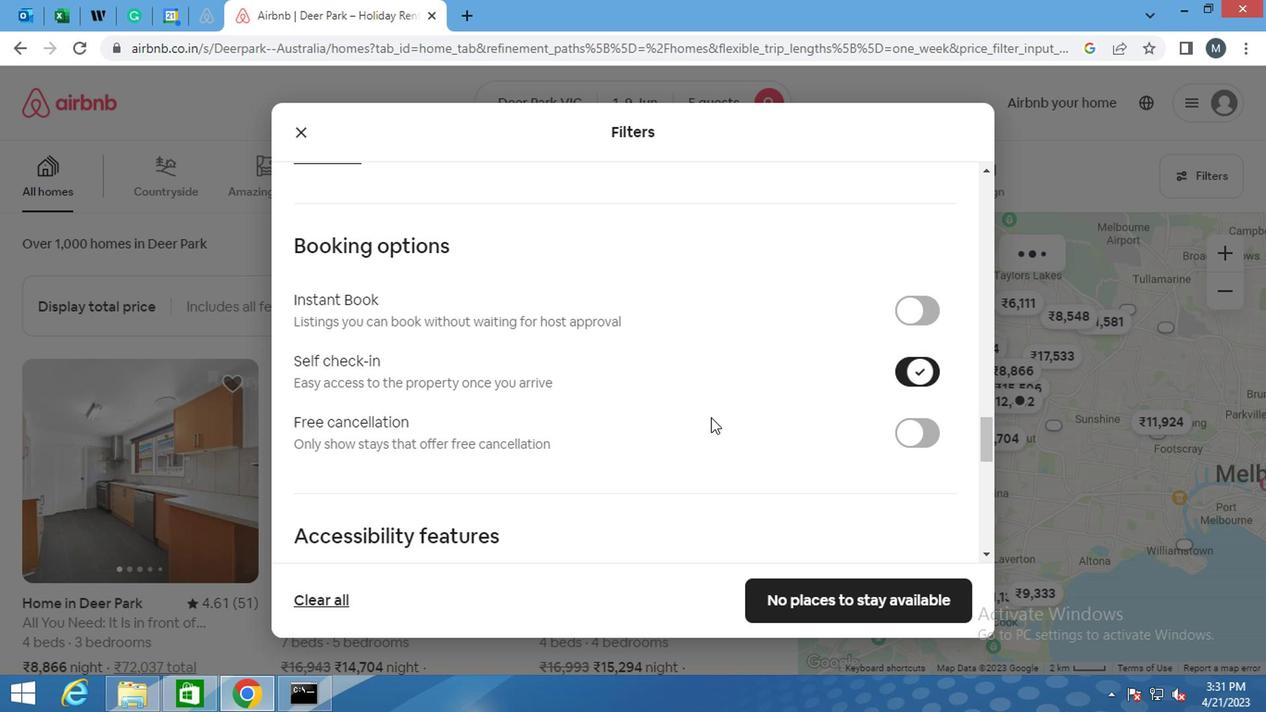 
Action: Mouse scrolled (592, 443) with delta (0, 0)
Screenshot: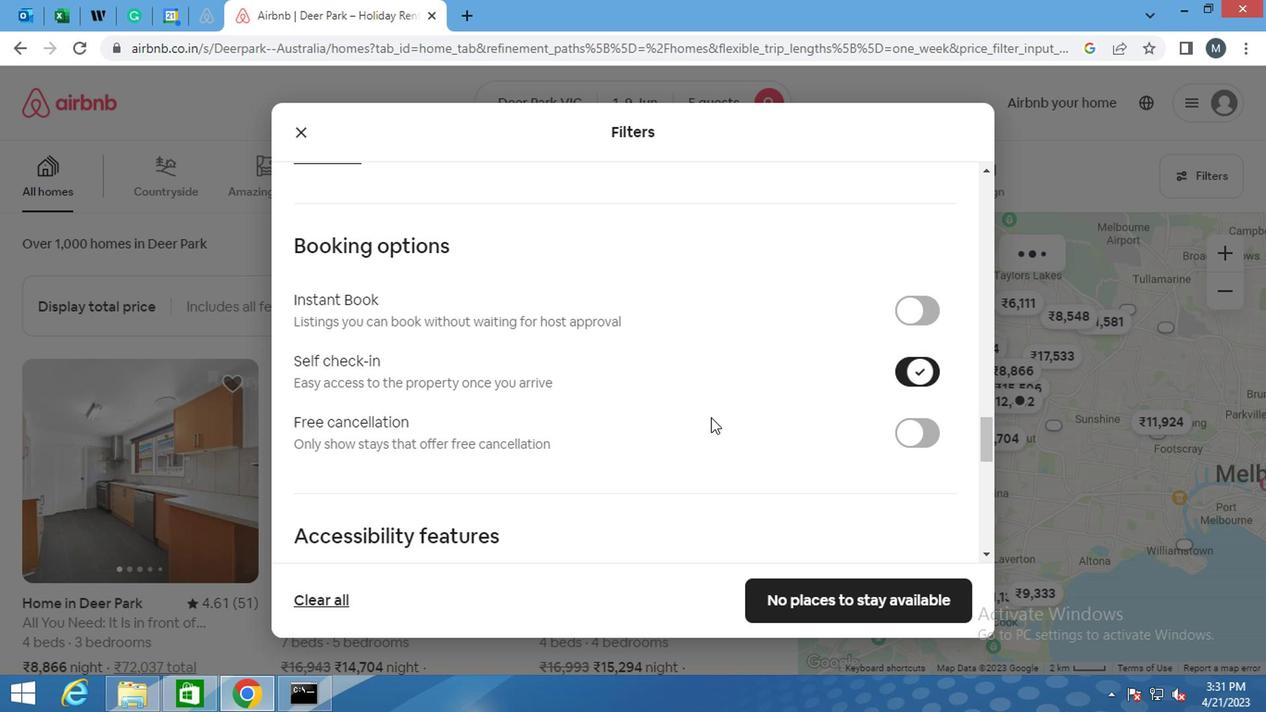 
Action: Mouse moved to (587, 448)
Screenshot: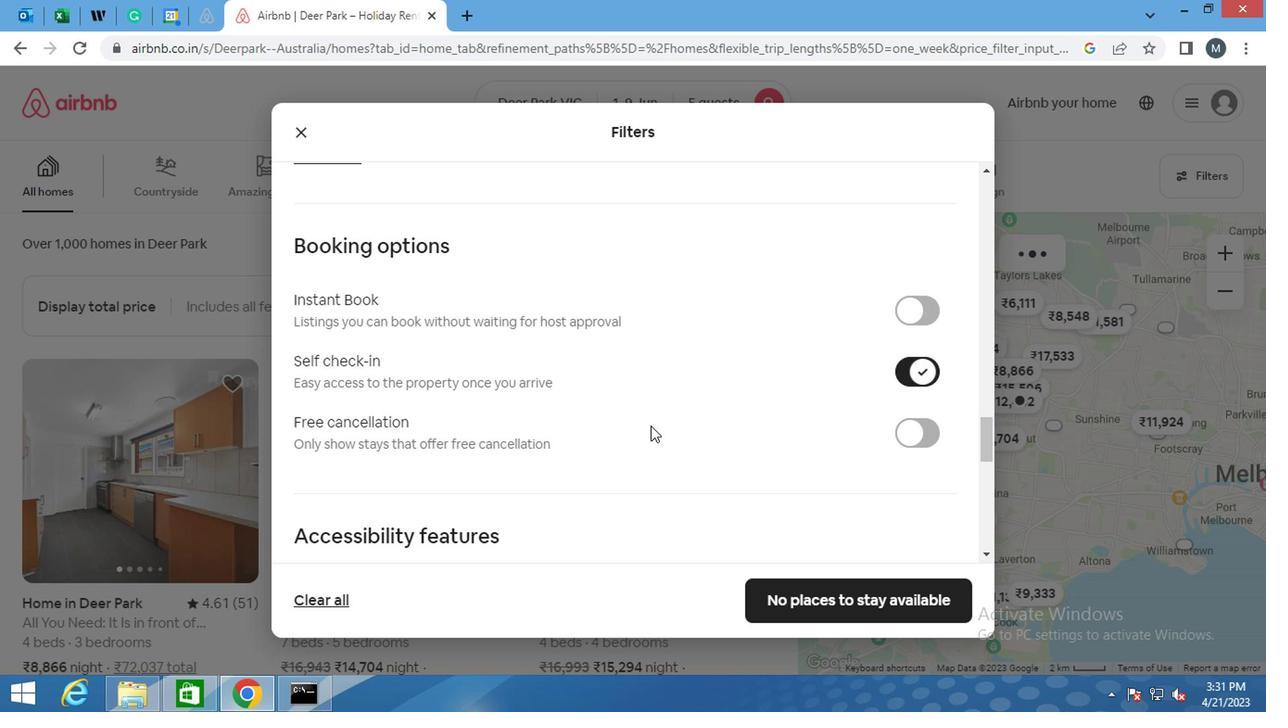 
Action: Mouse scrolled (587, 447) with delta (0, 0)
Screenshot: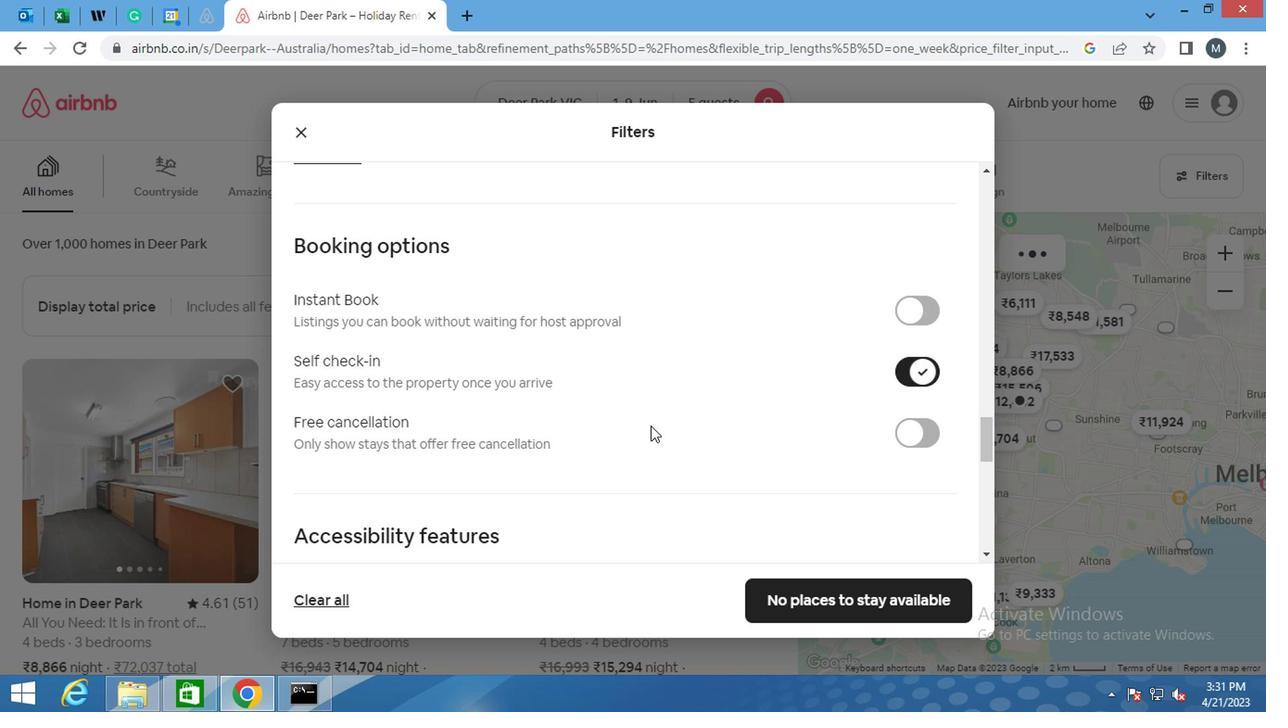 
Action: Mouse moved to (582, 452)
Screenshot: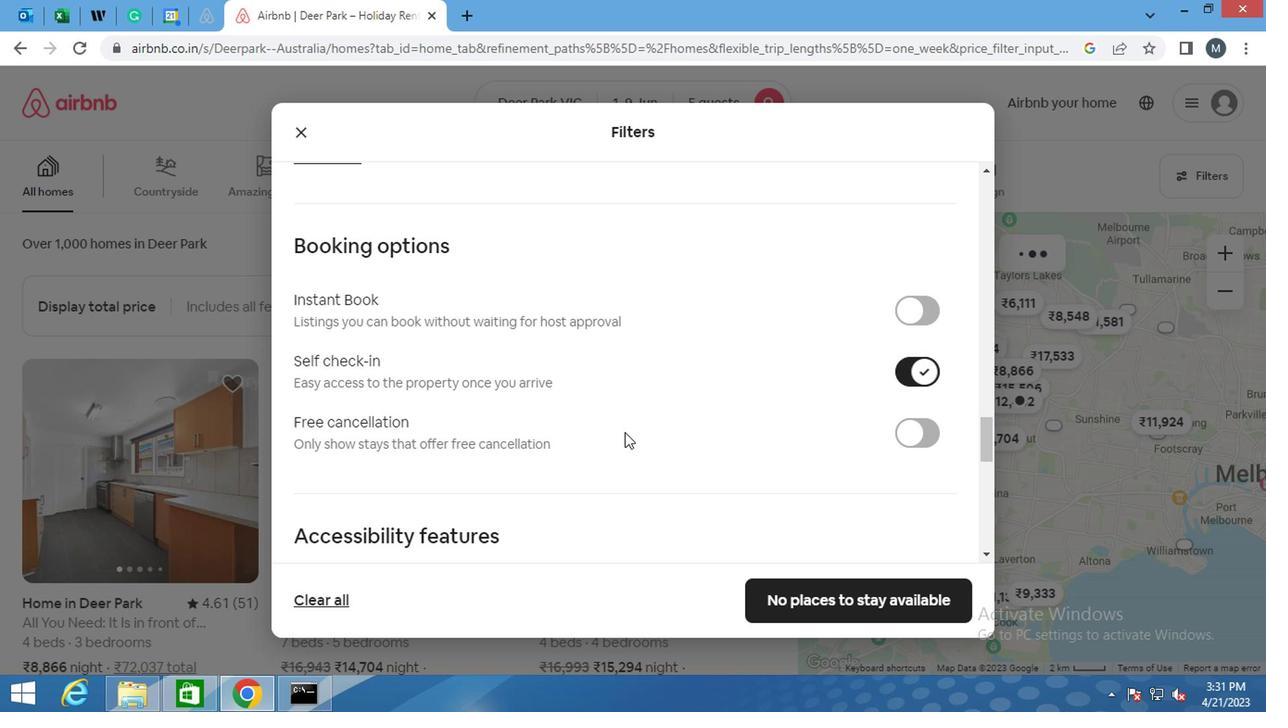 
Action: Mouse scrolled (582, 452) with delta (0, 0)
Screenshot: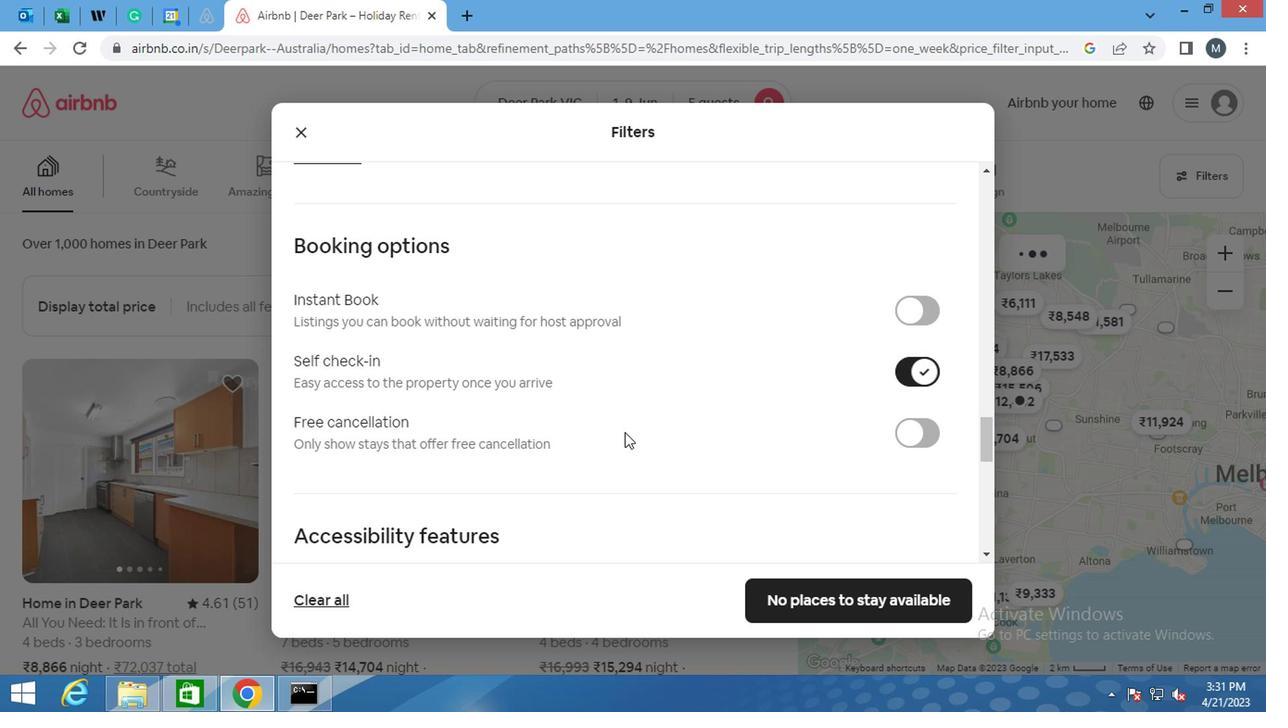 
Action: Mouse moved to (560, 466)
Screenshot: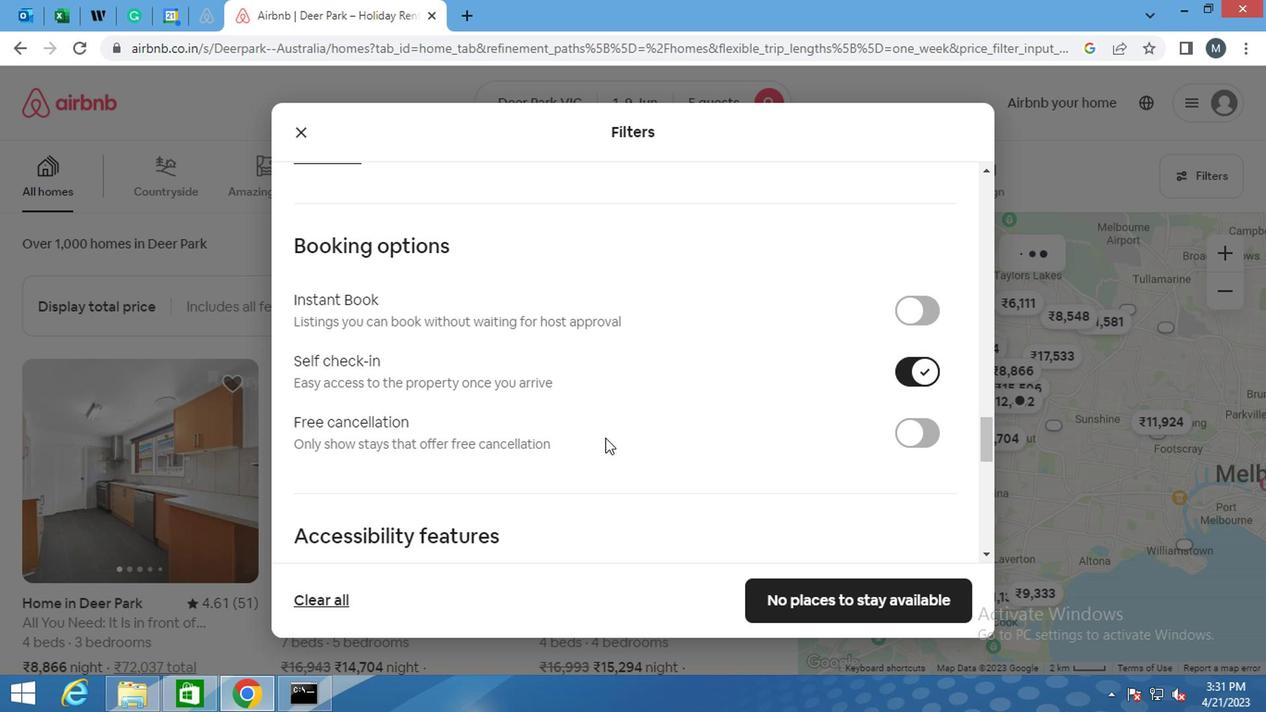 
Action: Mouse scrolled (560, 465) with delta (0, 0)
Screenshot: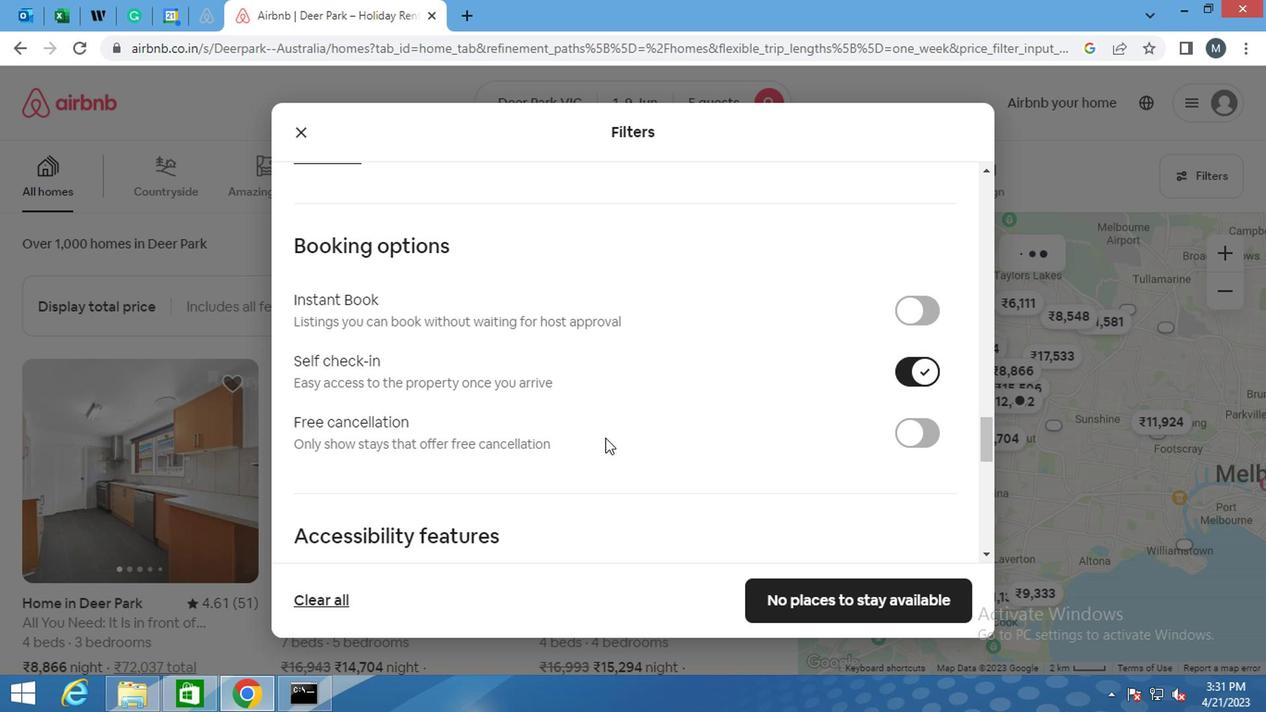 
Action: Mouse moved to (373, 456)
Screenshot: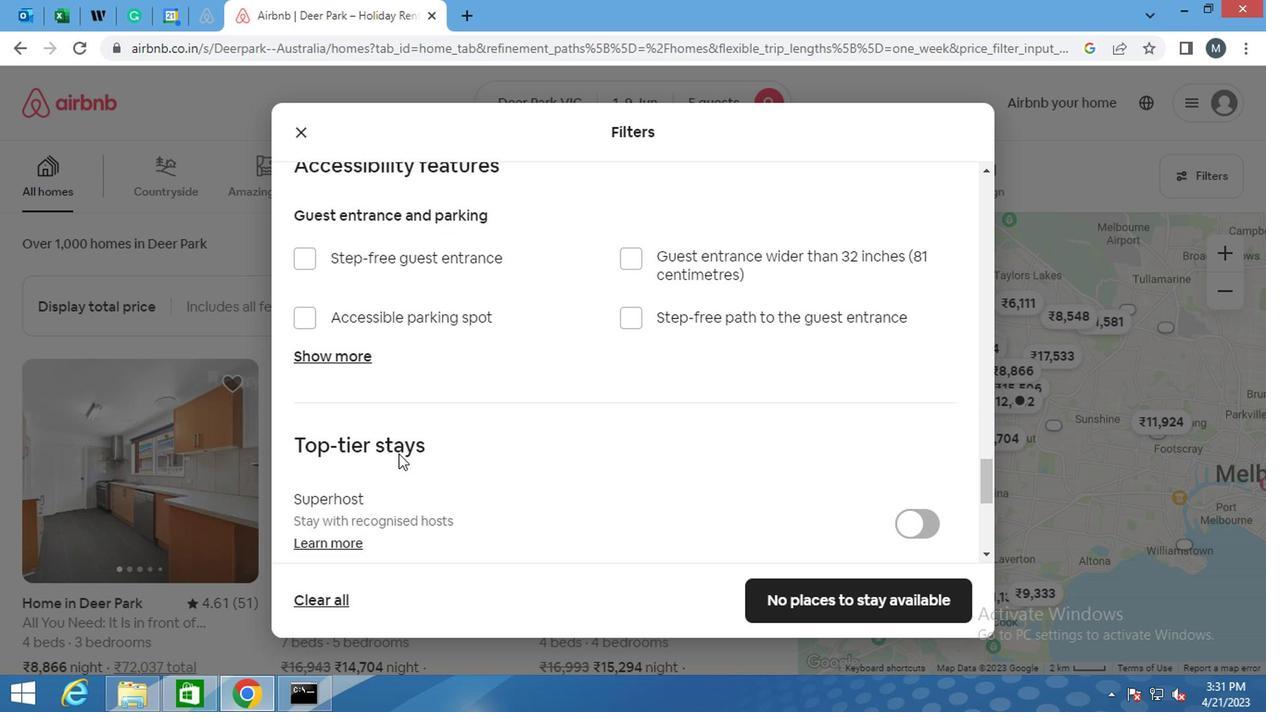 
Action: Mouse scrolled (373, 455) with delta (0, 0)
Screenshot: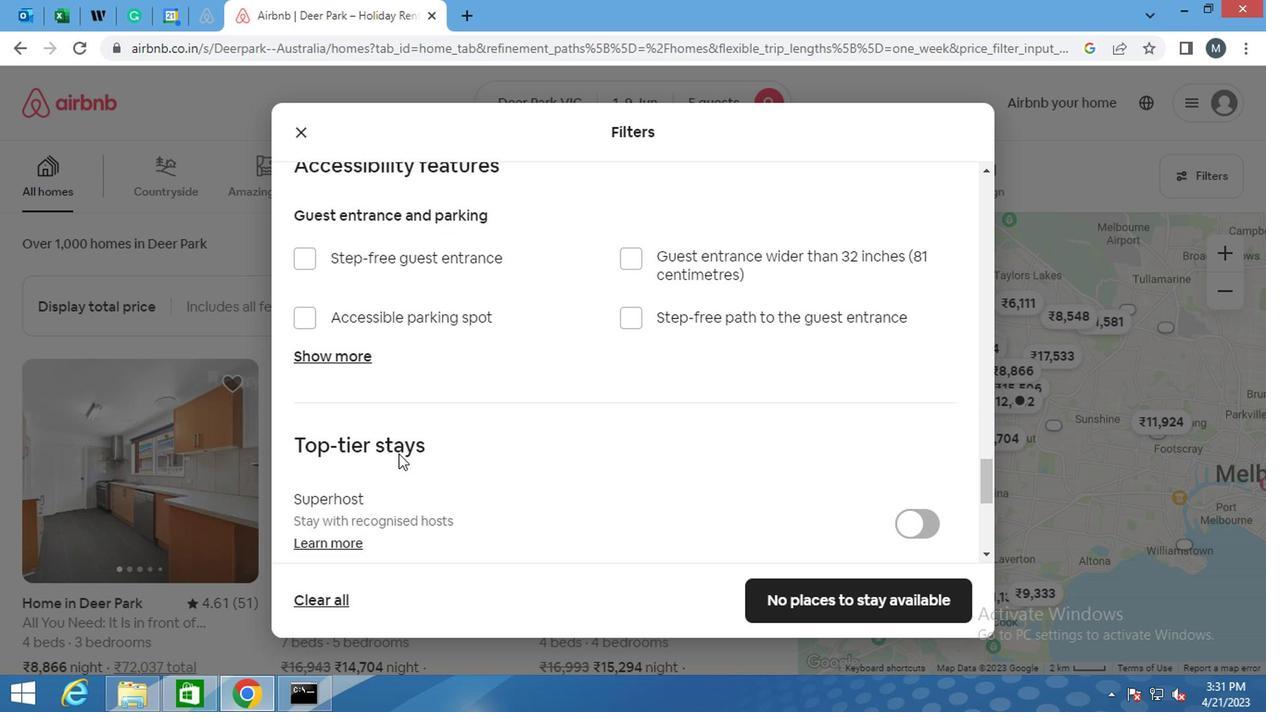
Action: Mouse moved to (373, 460)
Screenshot: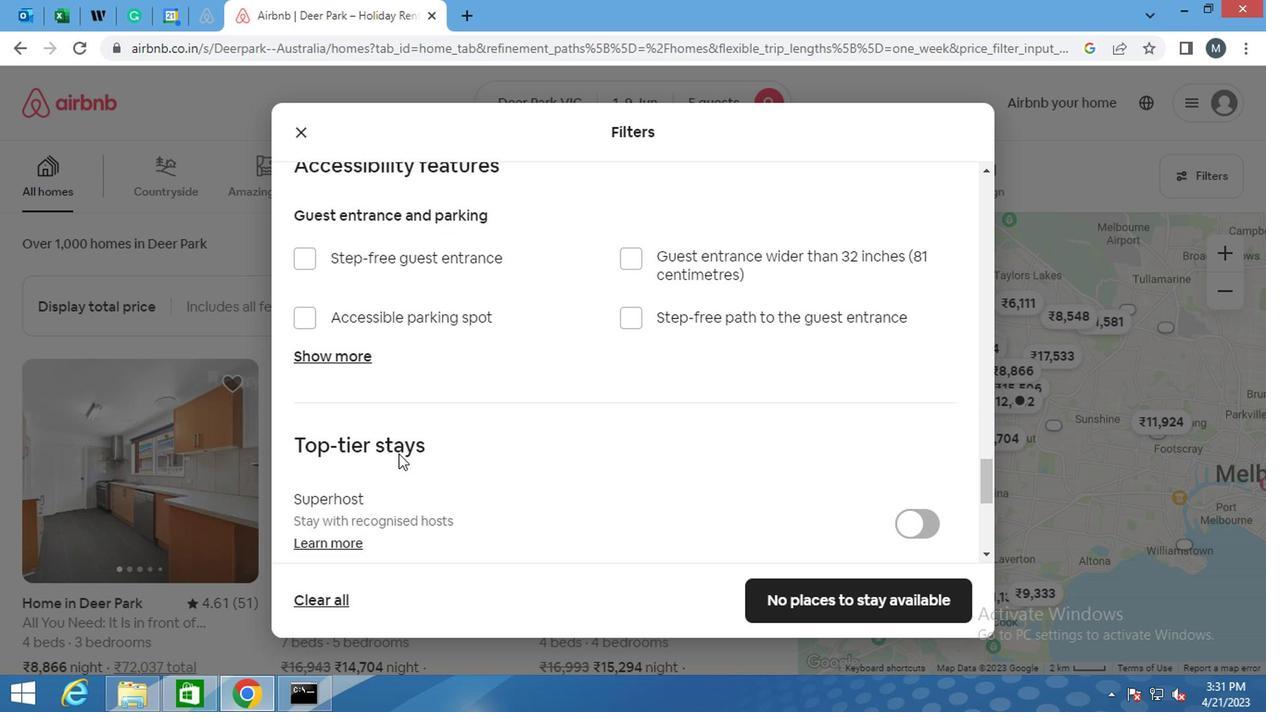 
Action: Mouse scrolled (373, 460) with delta (0, 0)
Screenshot: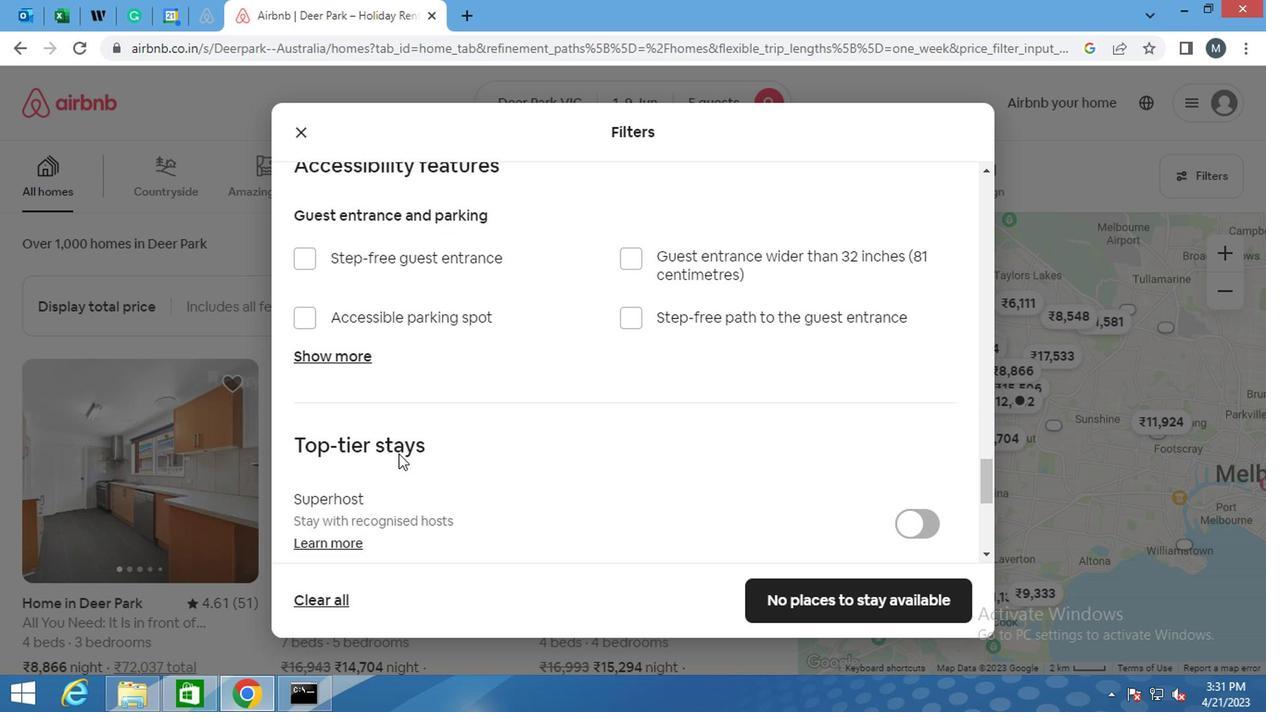 
Action: Mouse moved to (373, 465)
Screenshot: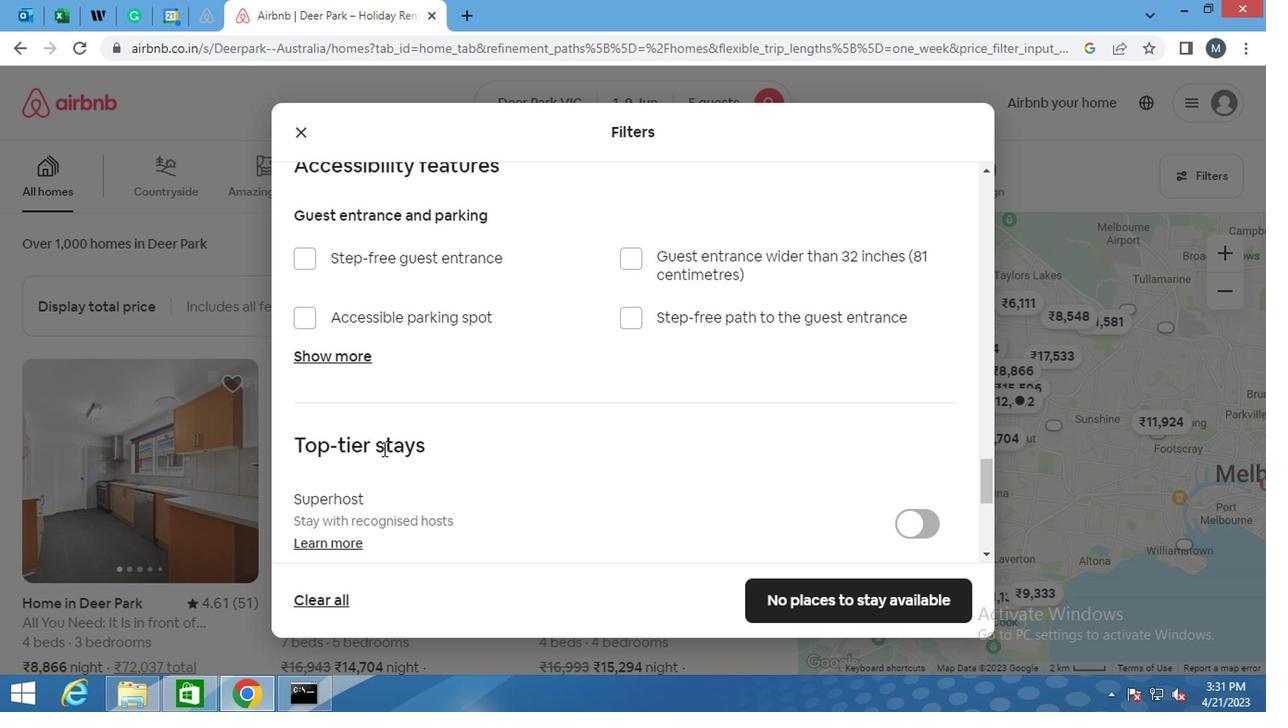
Action: Mouse scrolled (373, 464) with delta (0, 0)
Screenshot: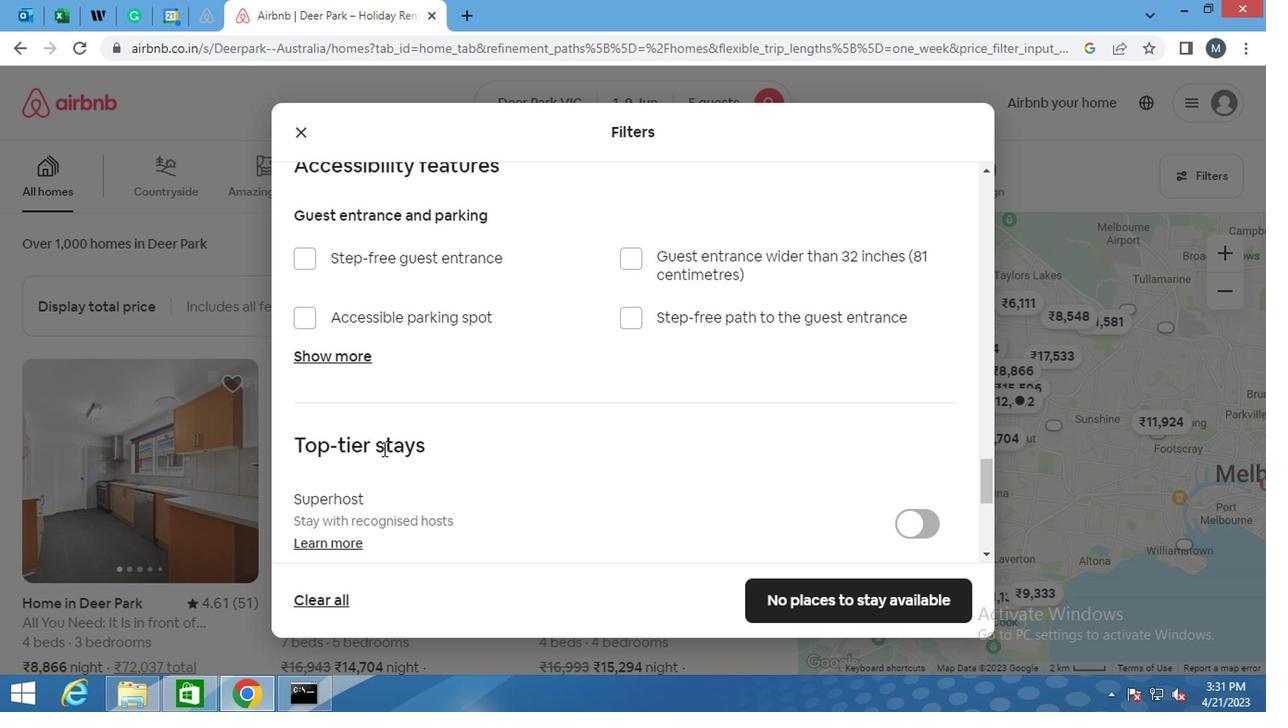 
Action: Mouse moved to (348, 534)
Screenshot: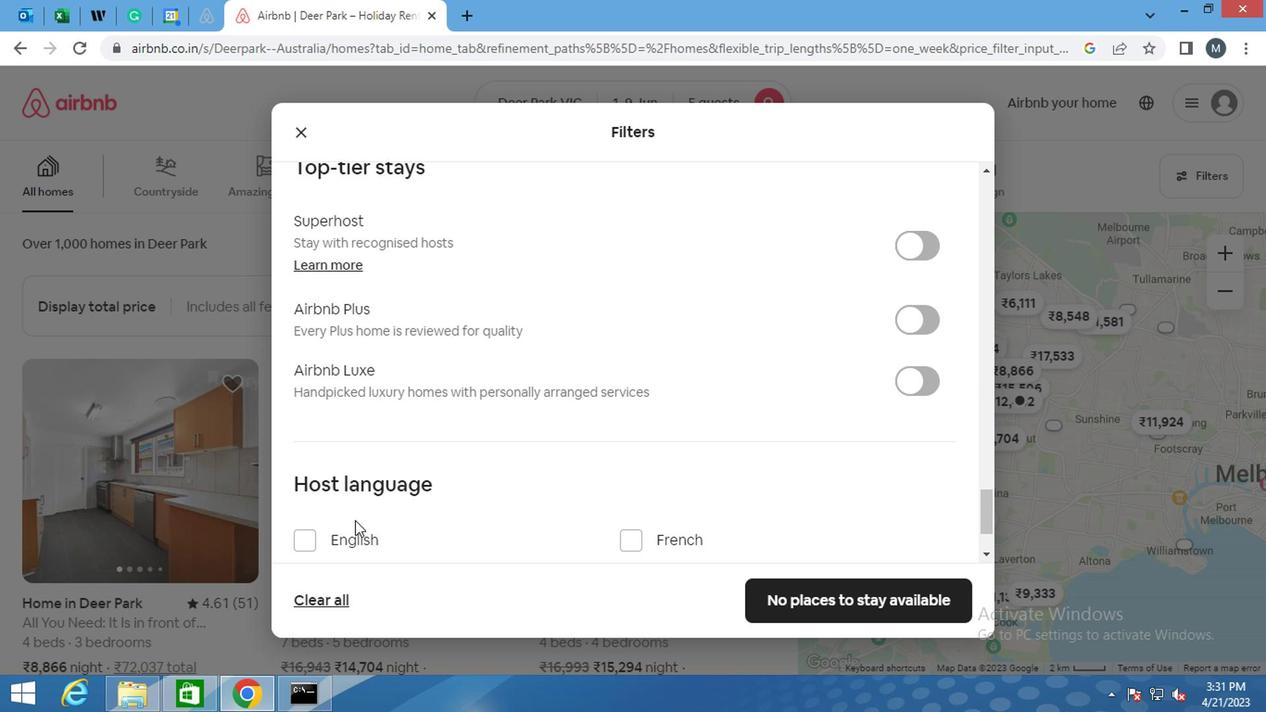 
Action: Mouse pressed left at (348, 534)
Screenshot: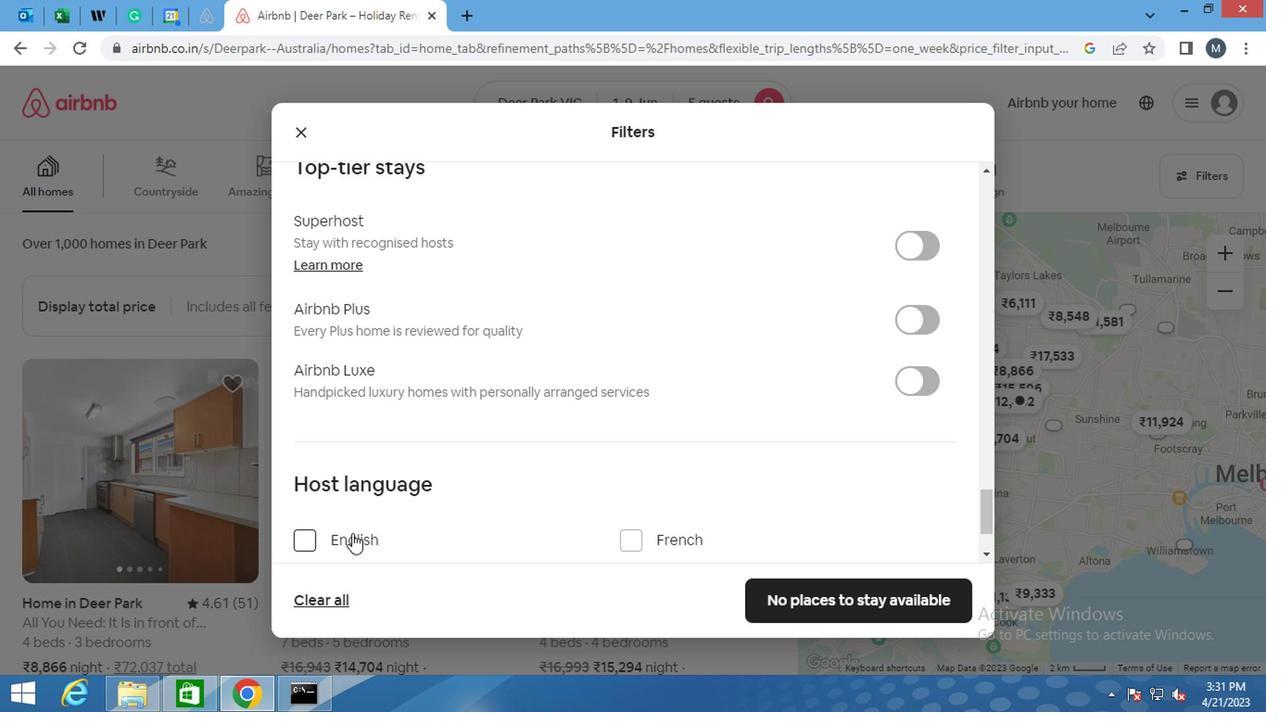 
Action: Mouse moved to (851, 590)
Screenshot: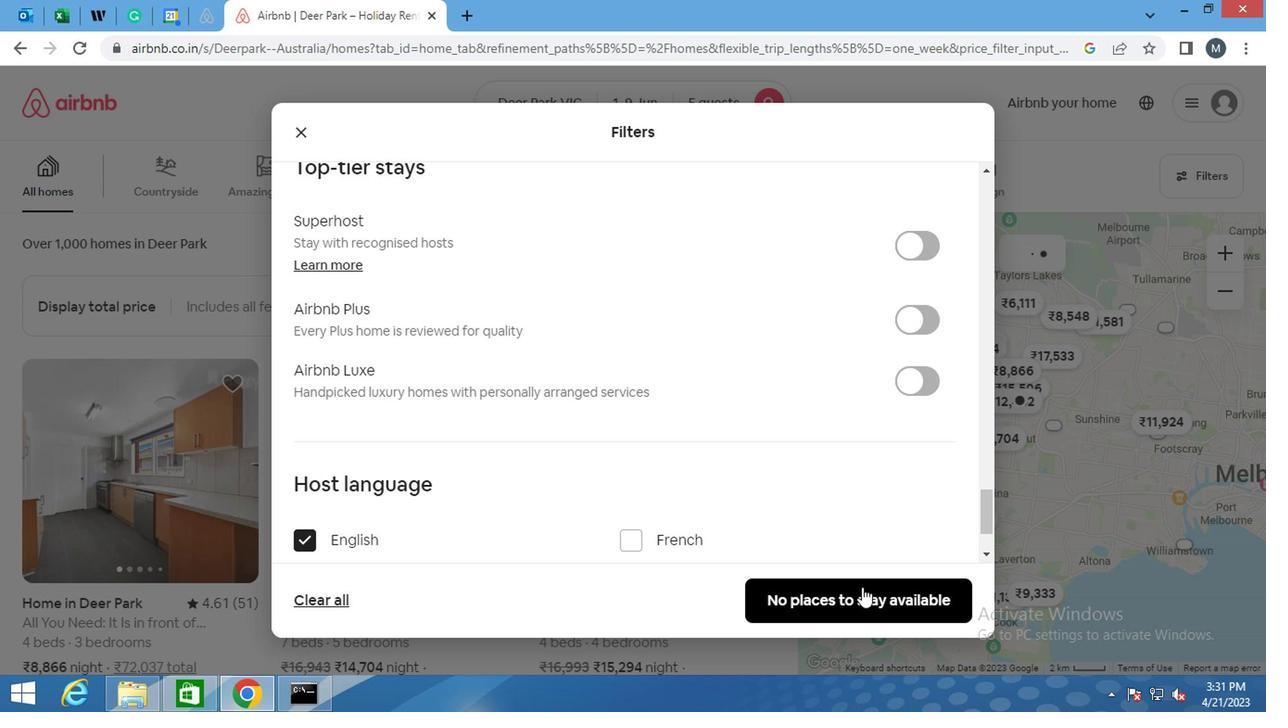 
Action: Mouse pressed left at (851, 590)
Screenshot: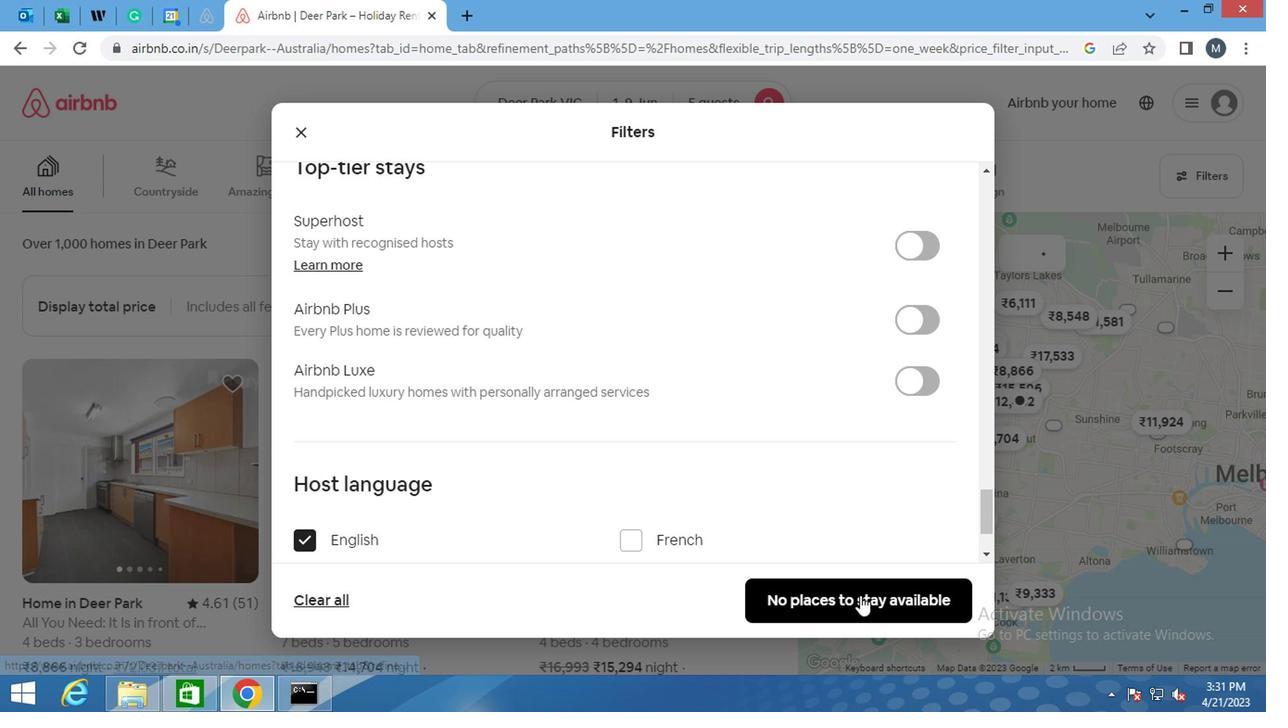 
Action: Mouse moved to (505, 472)
Screenshot: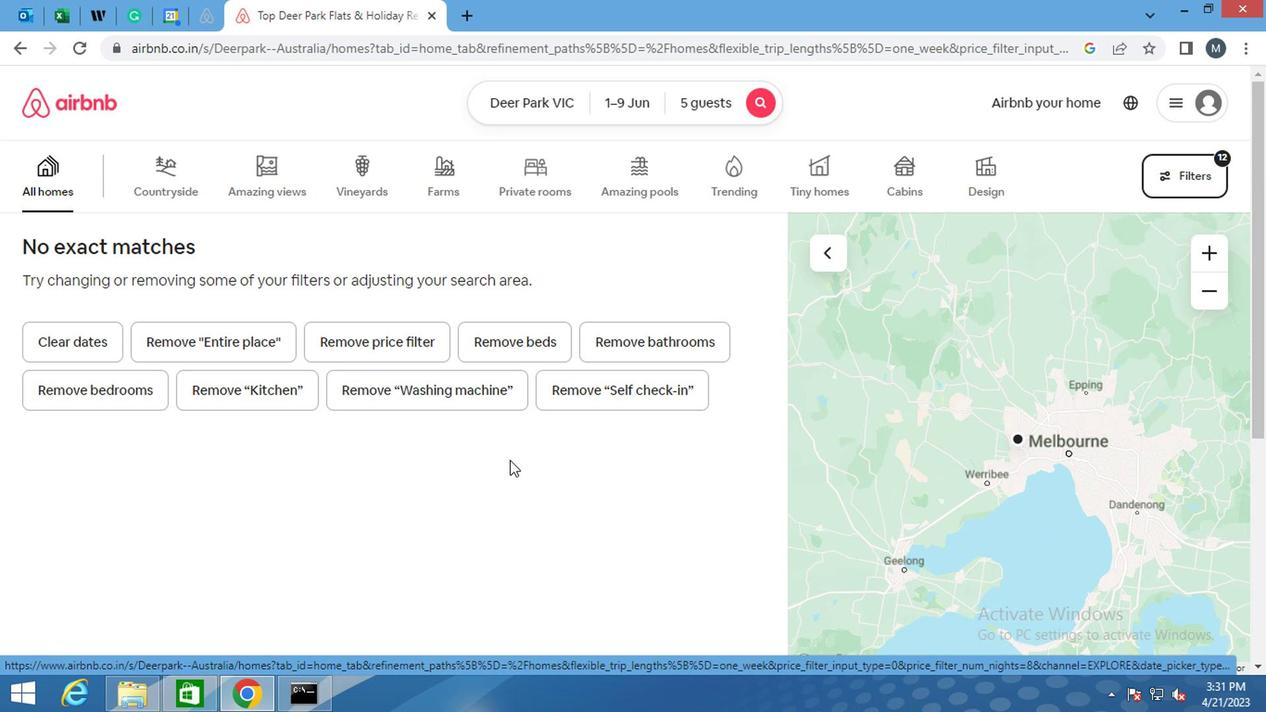 
